 Task: Open Card Sales Call Scheduling in Board Social Media Community Building and Engagement to Workspace Content Marketing and add a team member Softage.2@softage.net, a label Yellow, a checklist Human Resources Management, an attachment from your computer, a color Yellow and finally, add a card description 'Research and apply for relevant industry certifications' and a comment 'Let us approach this task with an open mind and be willing to take risks to think outside the box.'. Add a start date 'Jan 06, 1900' with a due date 'Jan 06, 1900'
Action: Mouse moved to (96, 336)
Screenshot: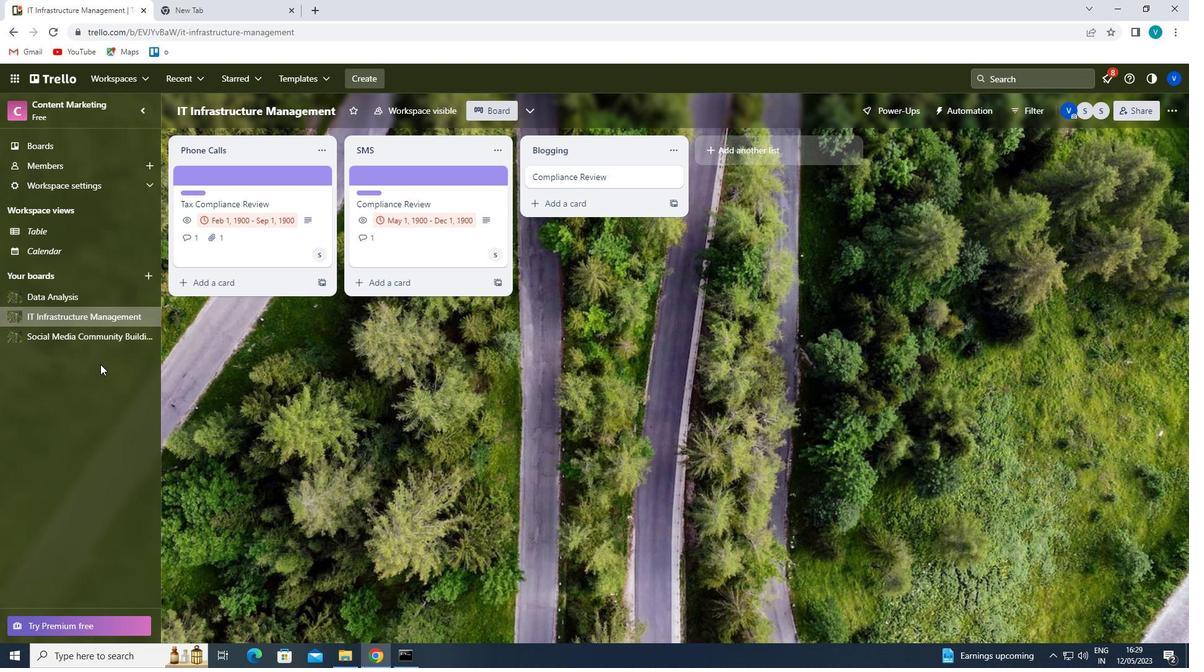 
Action: Mouse pressed left at (96, 336)
Screenshot: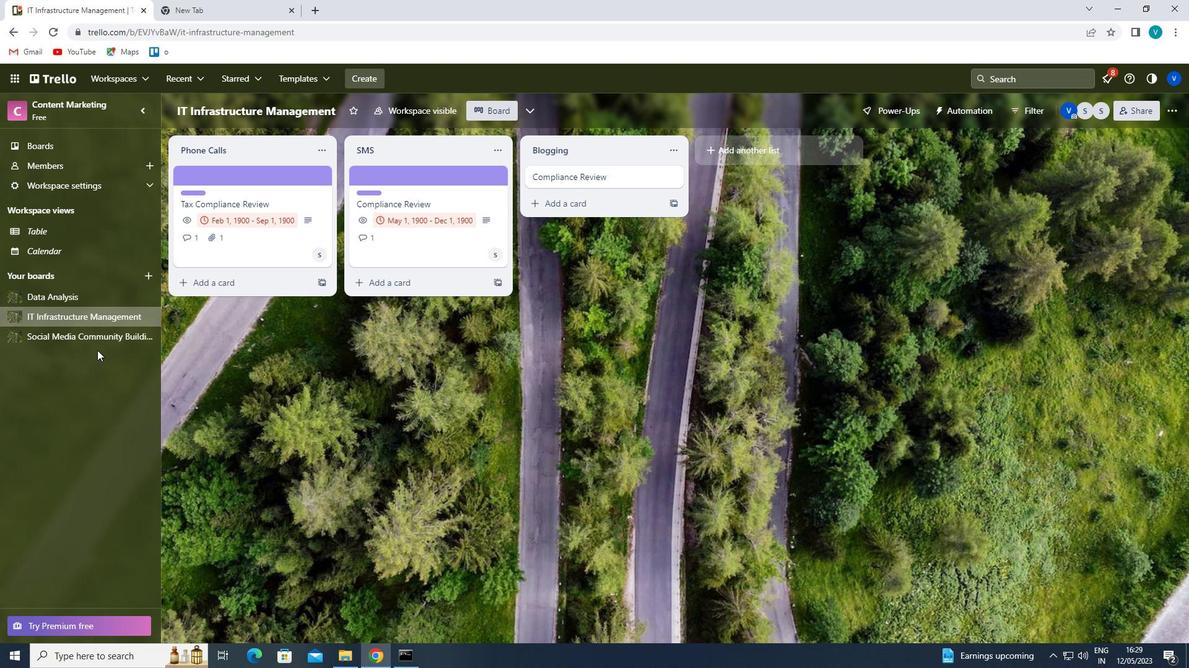 
Action: Mouse moved to (411, 174)
Screenshot: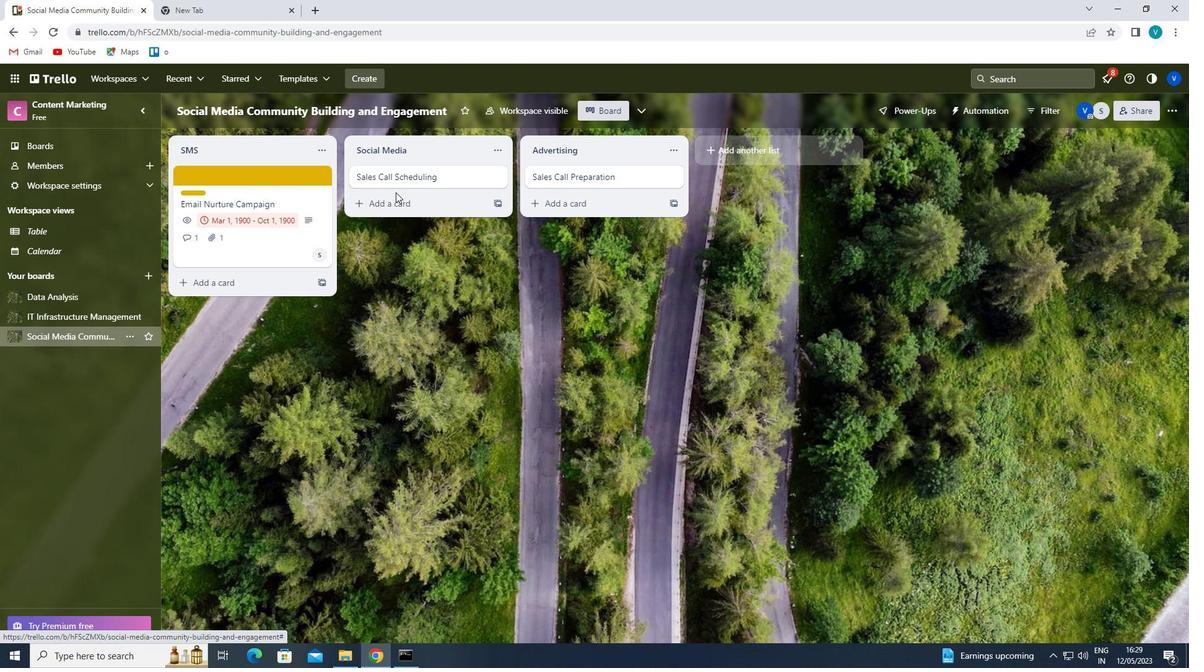 
Action: Mouse pressed left at (411, 174)
Screenshot: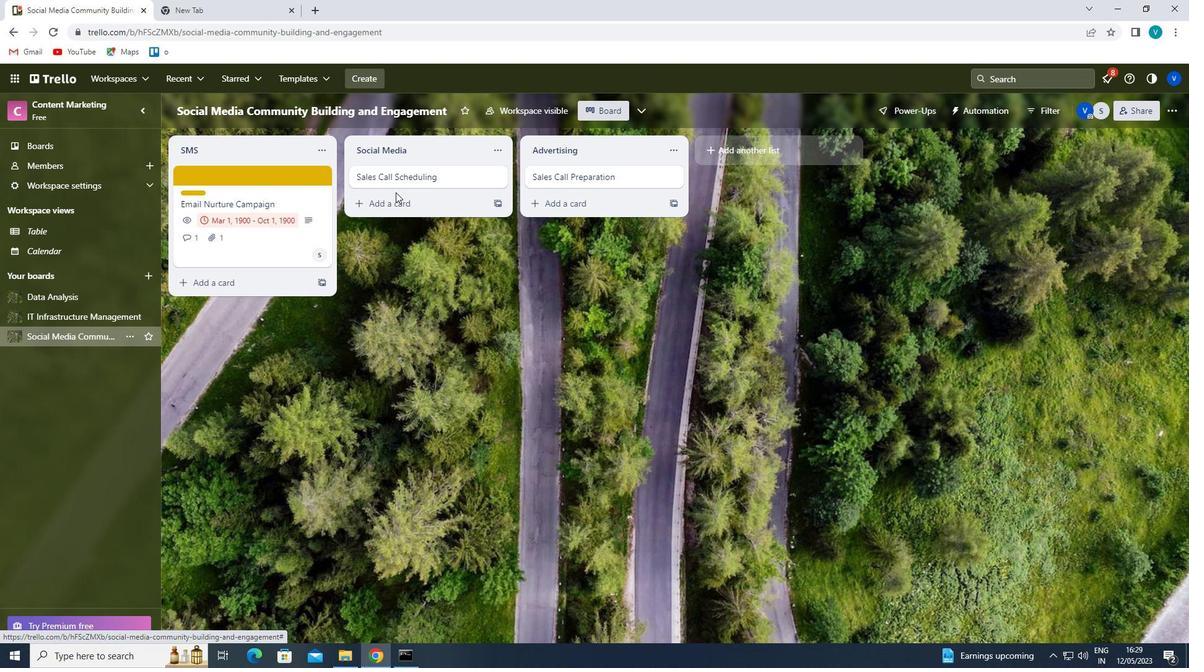 
Action: Mouse moved to (762, 216)
Screenshot: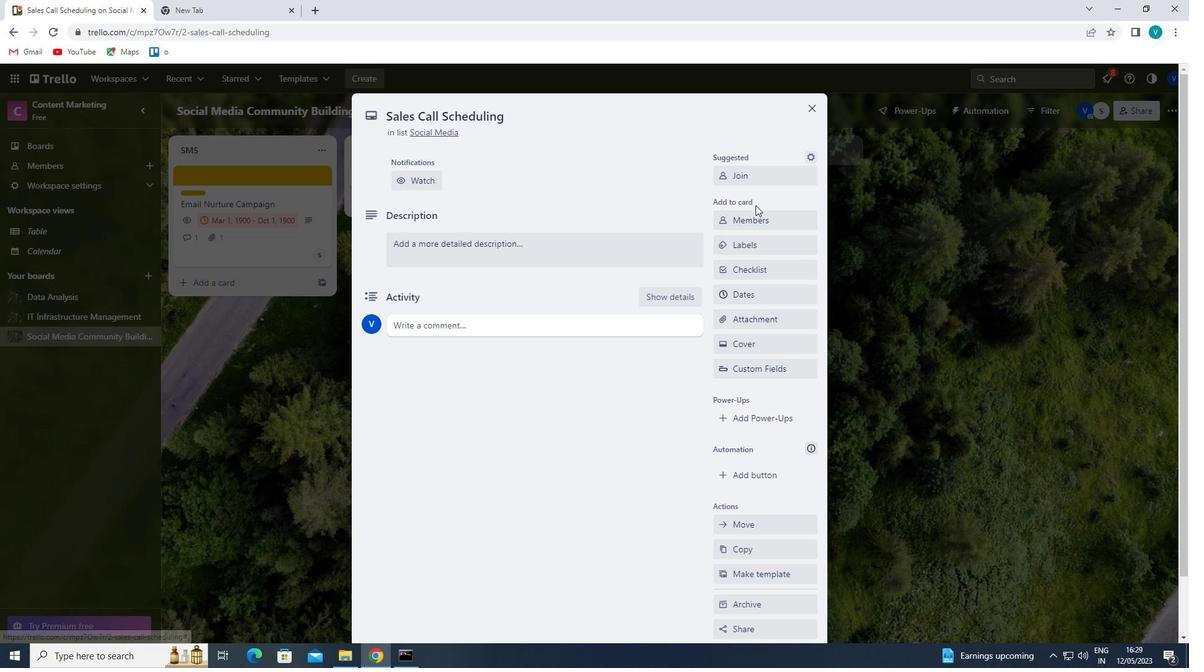 
Action: Mouse pressed left at (762, 216)
Screenshot: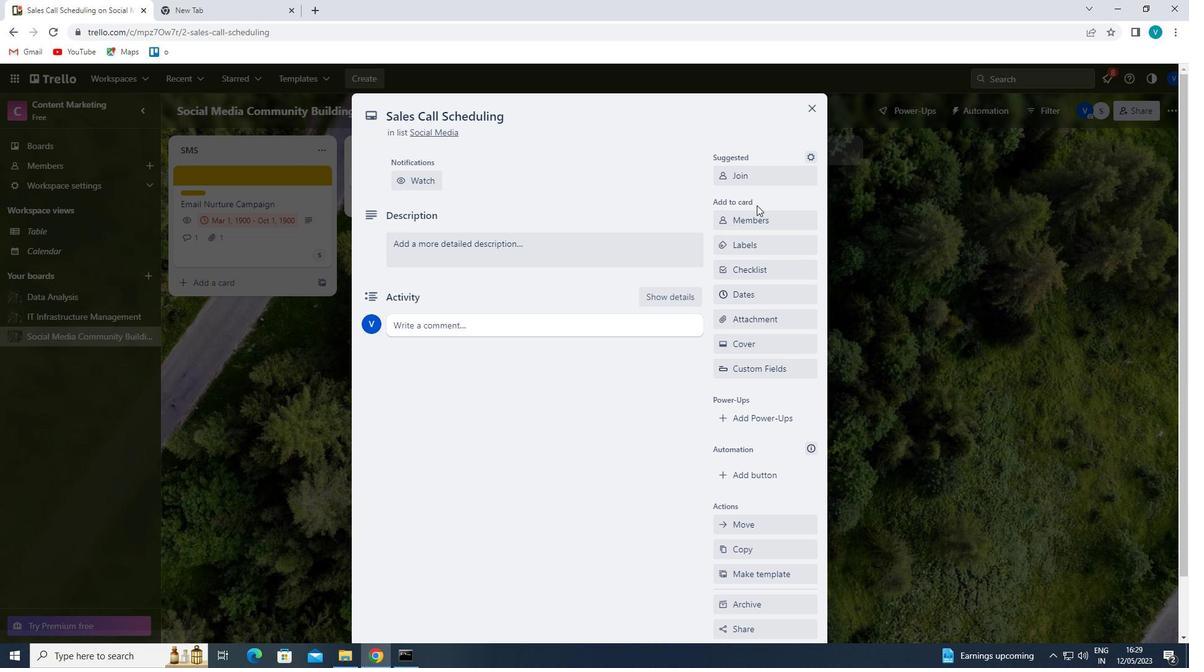 
Action: Mouse moved to (740, 271)
Screenshot: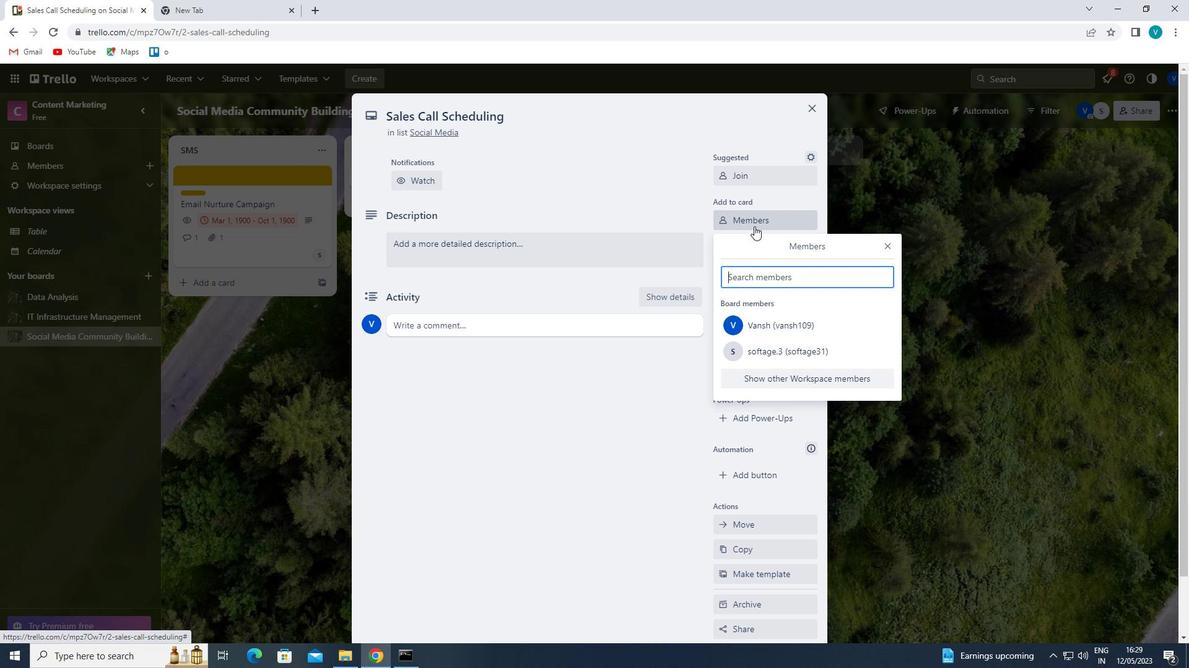 
Action: Mouse pressed left at (740, 271)
Screenshot: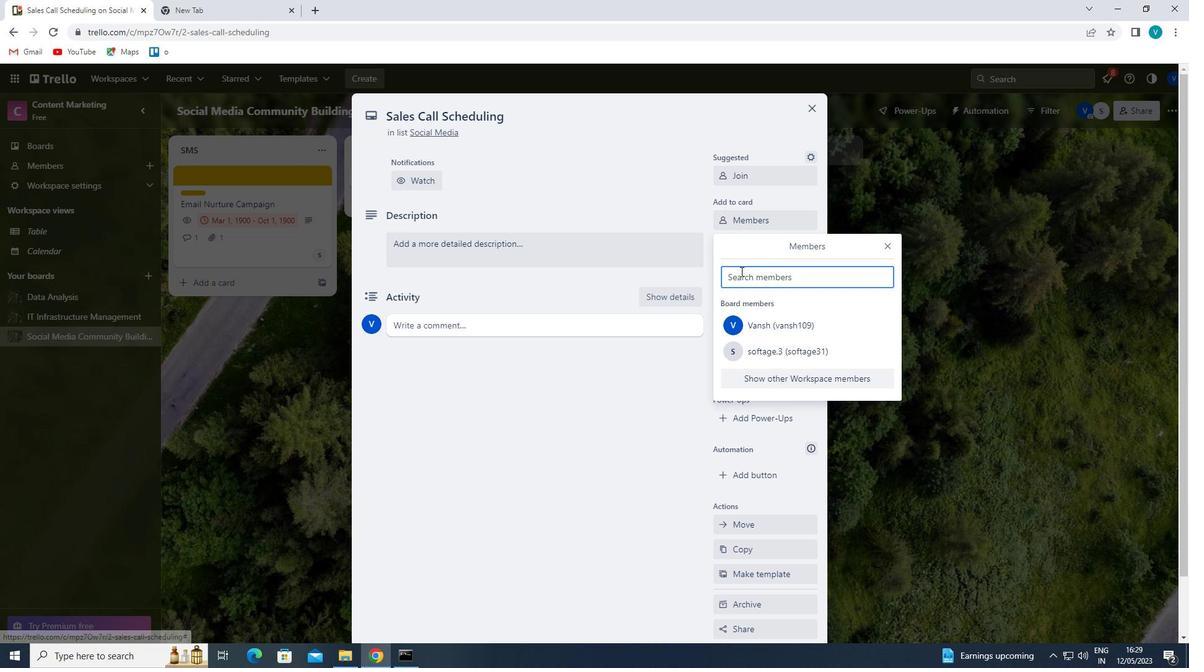 
Action: Key pressed <Key.shift>SOFT
Screenshot: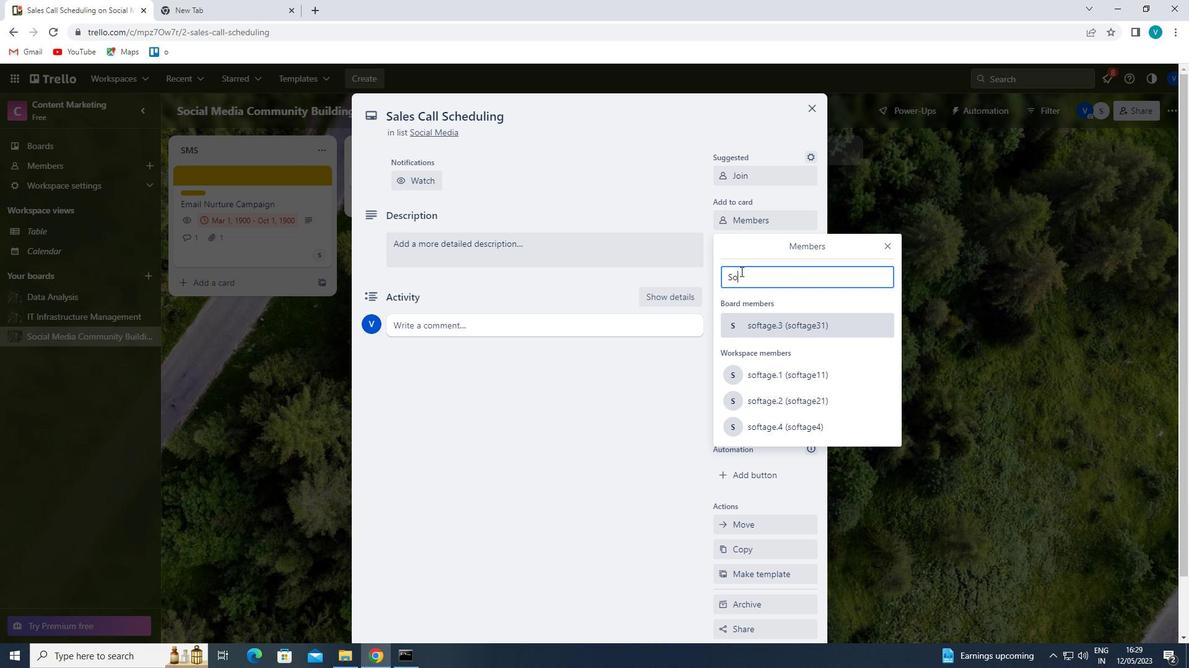 
Action: Mouse moved to (780, 399)
Screenshot: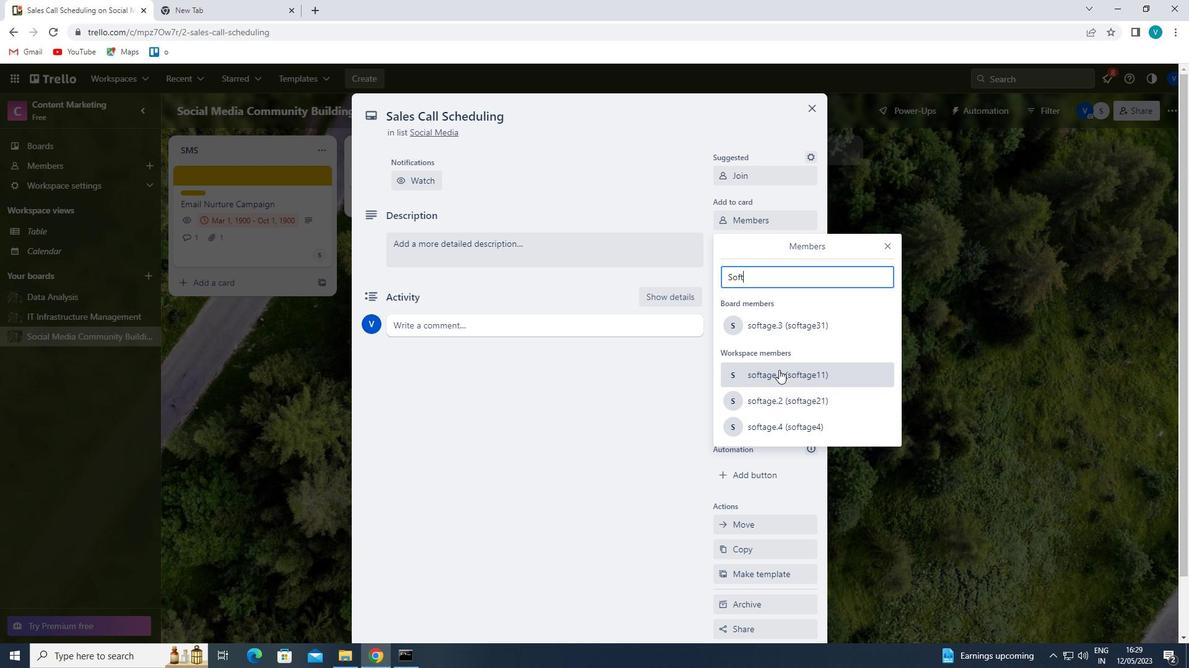 
Action: Mouse pressed left at (780, 399)
Screenshot: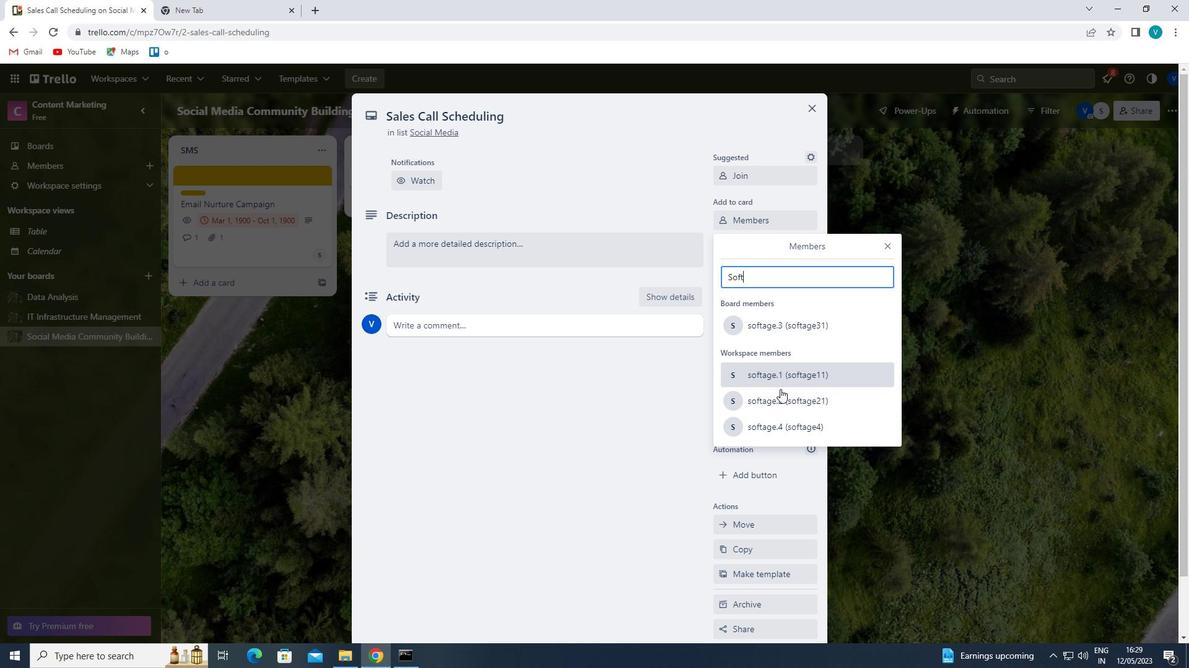 
Action: Mouse moved to (887, 244)
Screenshot: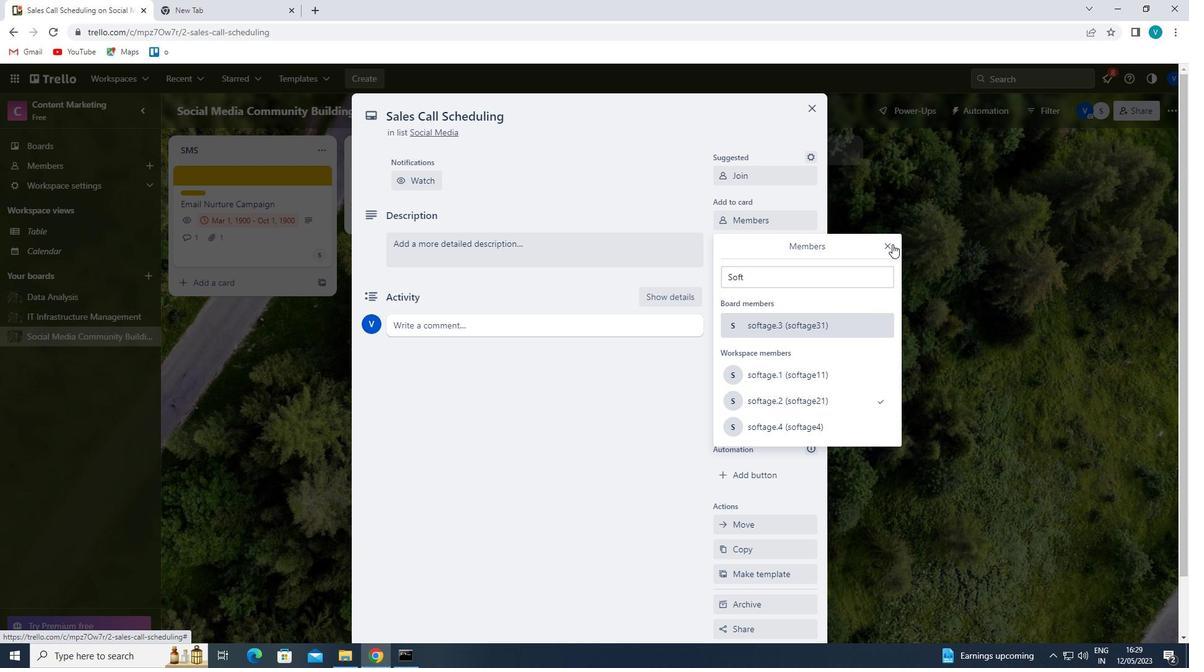 
Action: Mouse pressed left at (887, 244)
Screenshot: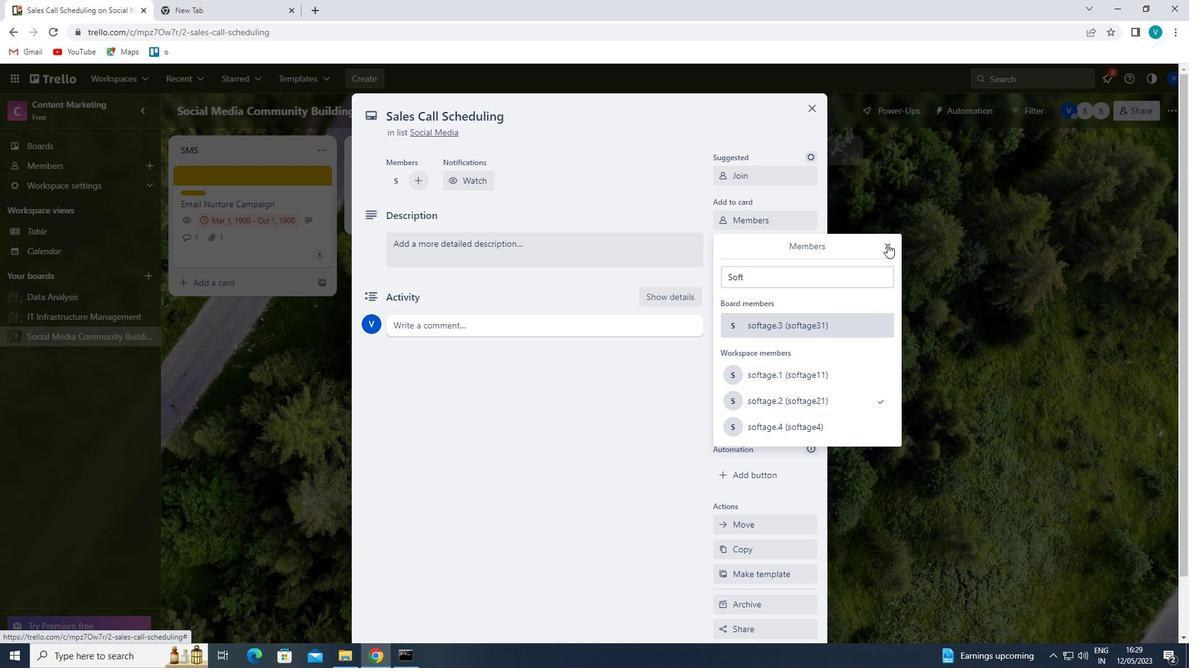 
Action: Mouse moved to (759, 245)
Screenshot: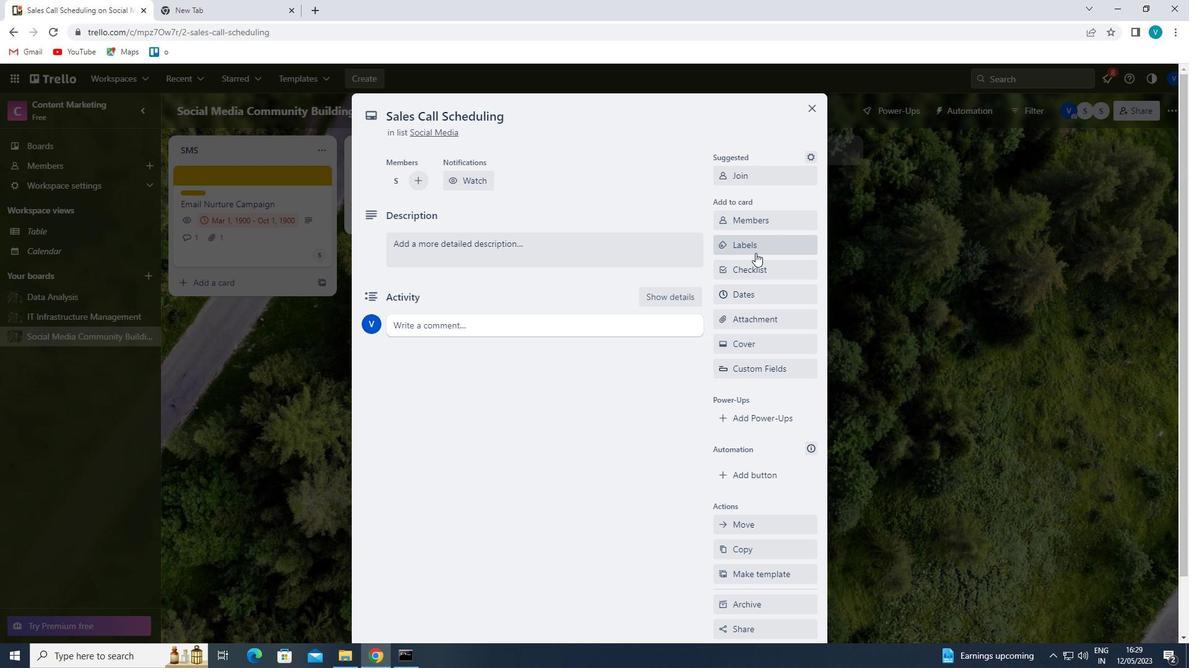 
Action: Mouse pressed left at (759, 245)
Screenshot: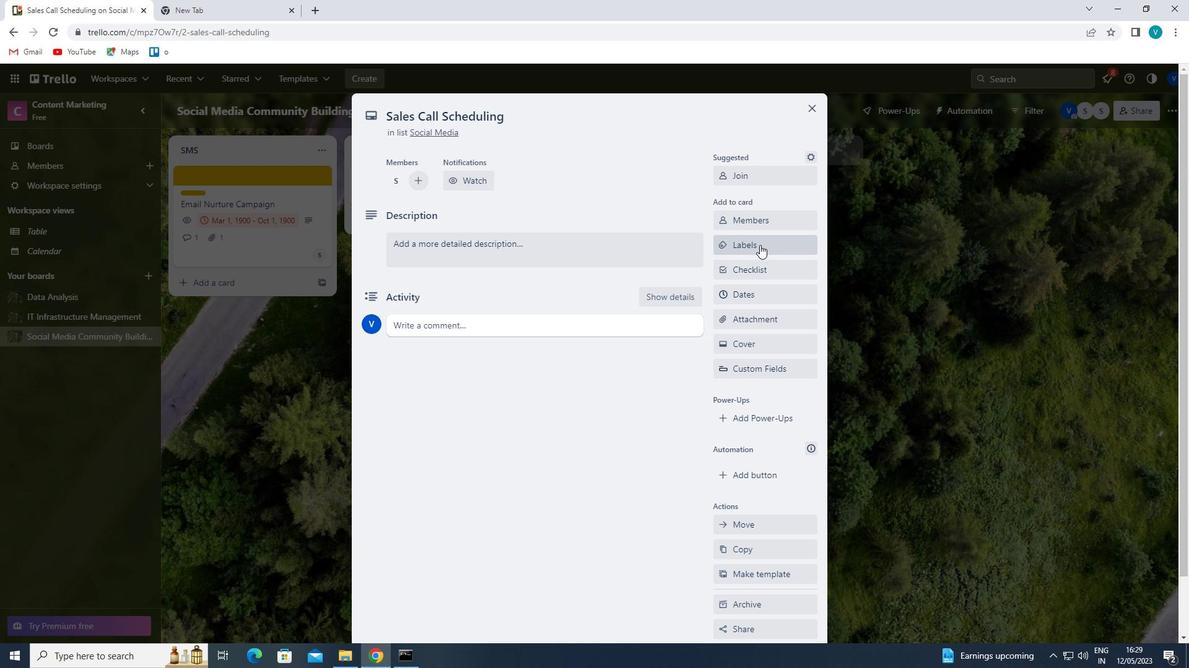 
Action: Mouse moved to (792, 368)
Screenshot: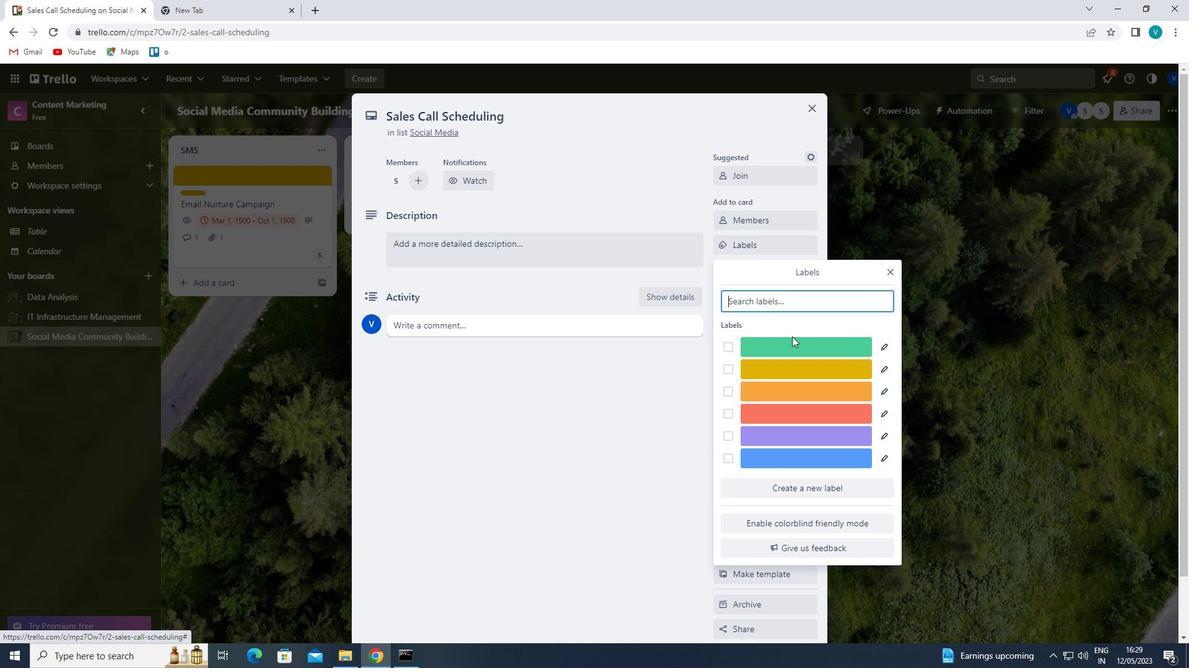 
Action: Mouse pressed left at (792, 368)
Screenshot: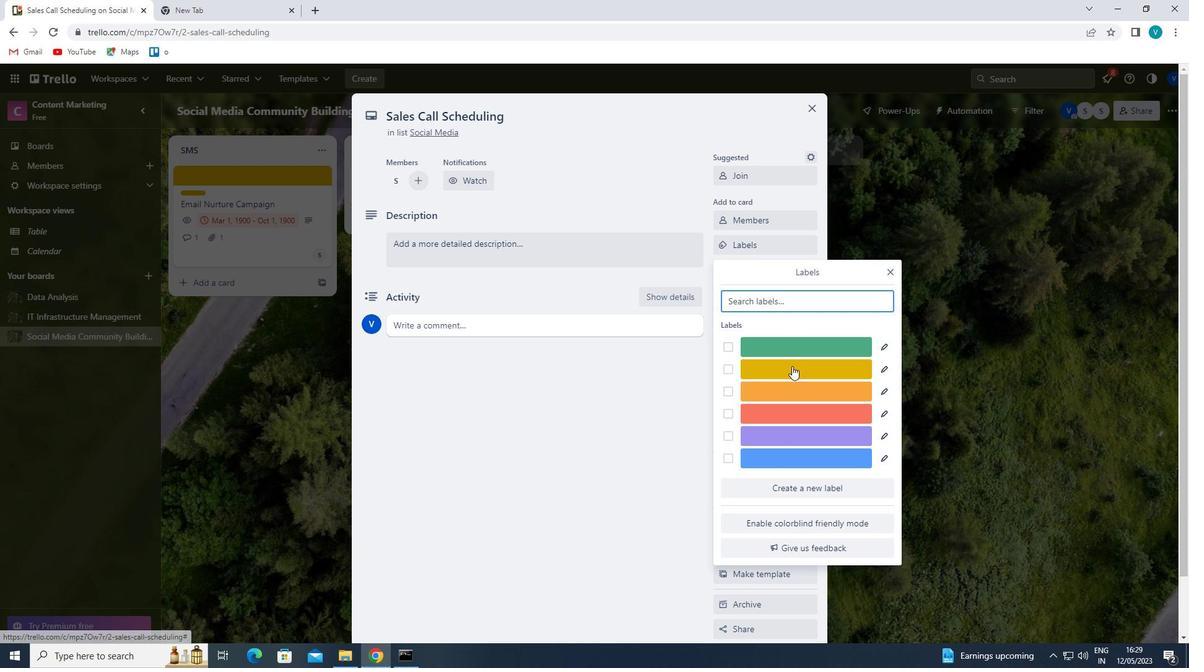
Action: Mouse moved to (891, 271)
Screenshot: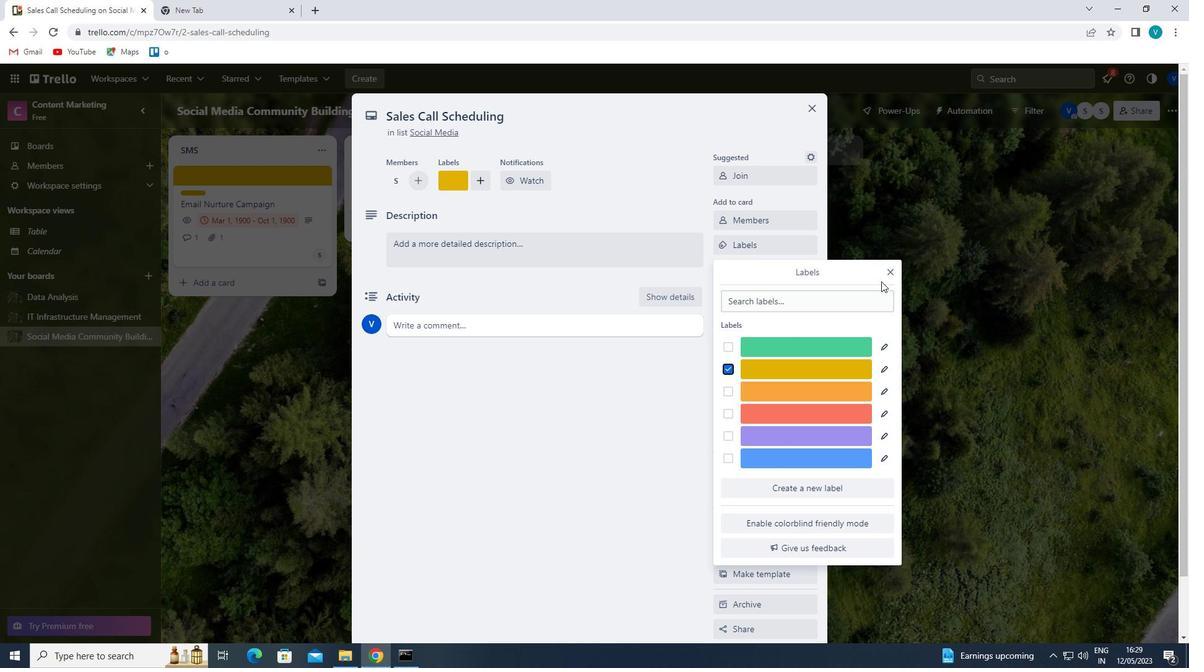 
Action: Mouse pressed left at (891, 271)
Screenshot: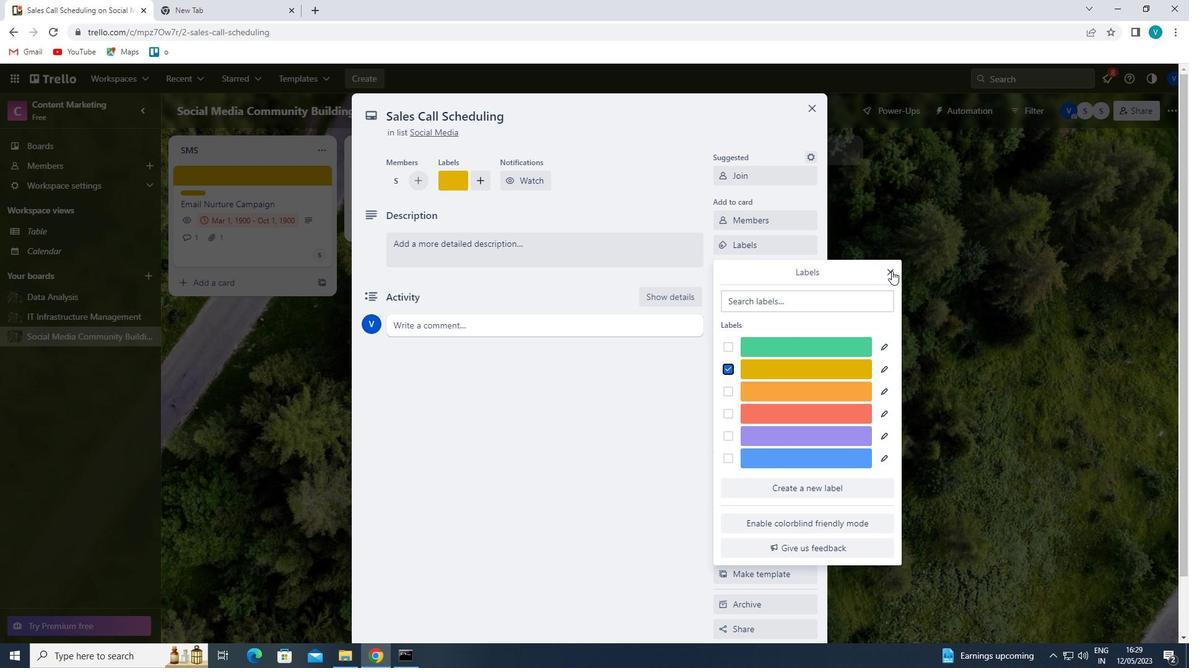 
Action: Mouse moved to (764, 273)
Screenshot: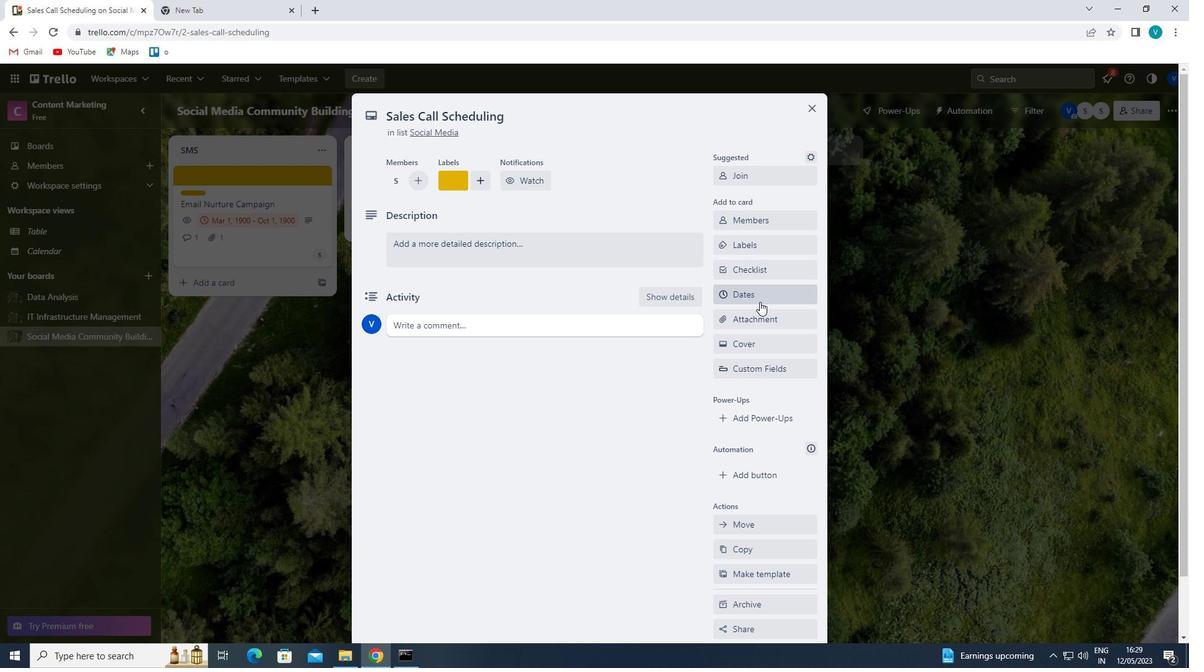 
Action: Mouse pressed left at (764, 273)
Screenshot: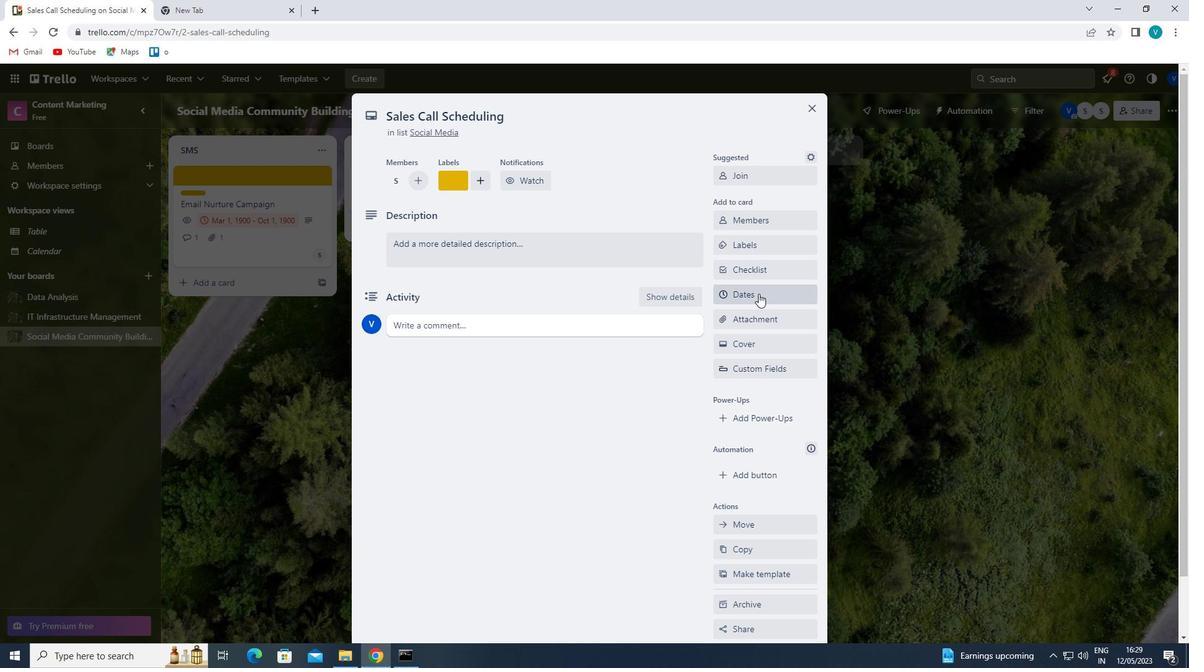 
Action: Mouse moved to (769, 300)
Screenshot: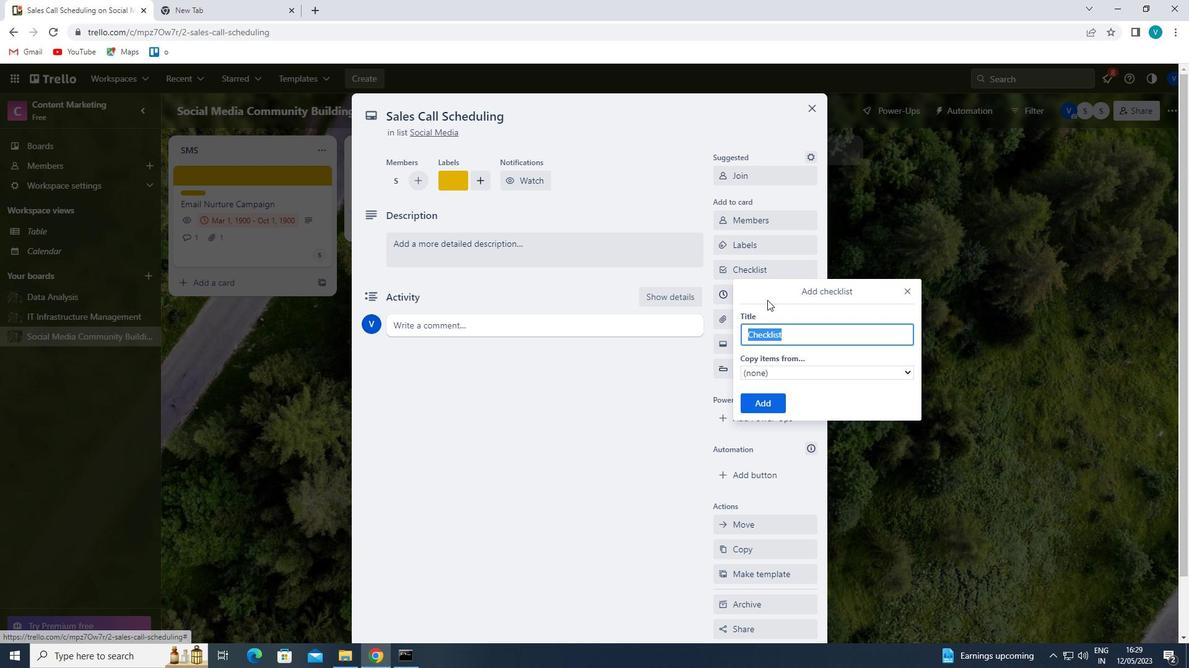 
Action: Key pressed <Key.shift>HUMAN
Screenshot: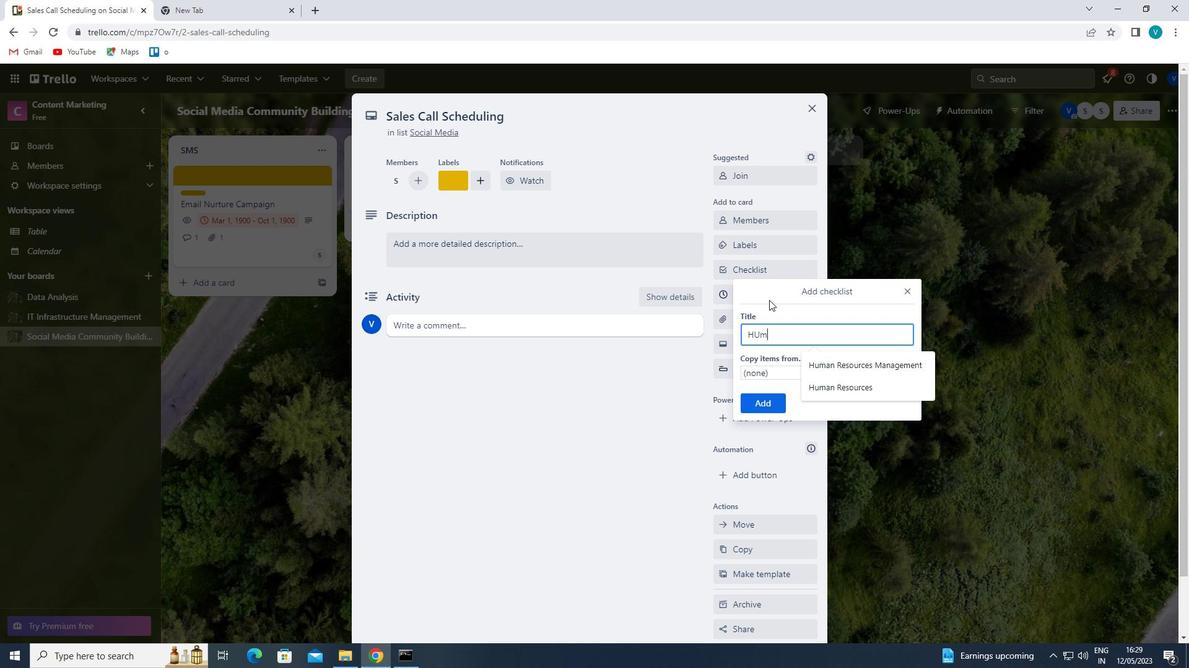 
Action: Mouse moved to (849, 361)
Screenshot: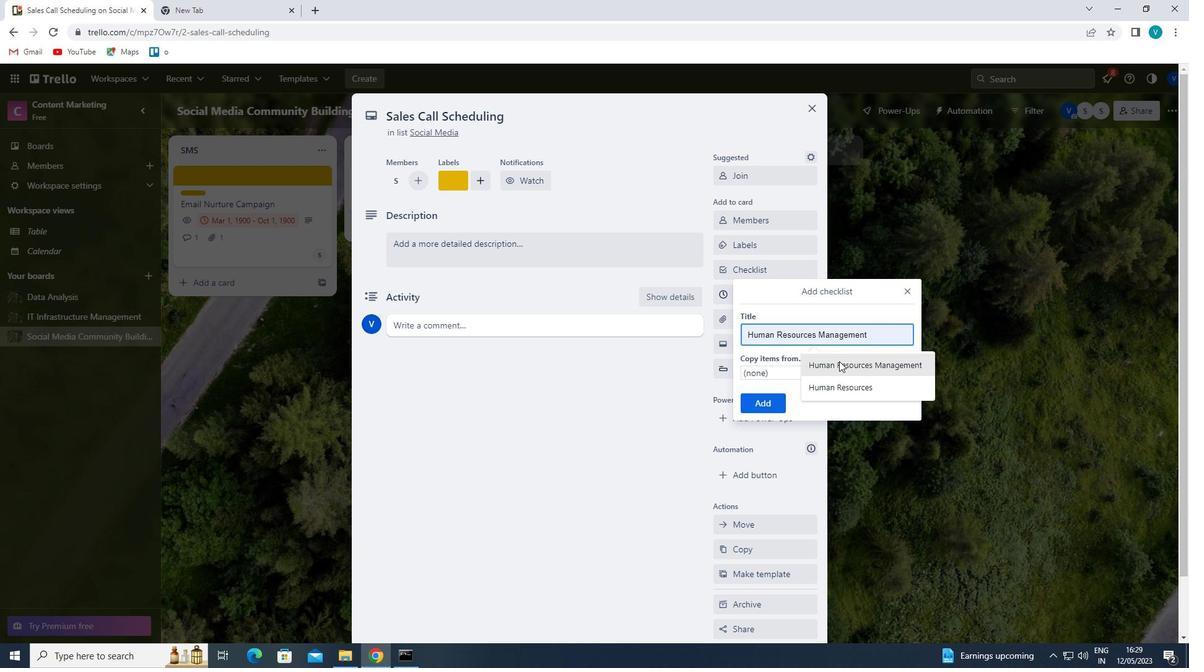 
Action: Mouse pressed left at (849, 361)
Screenshot: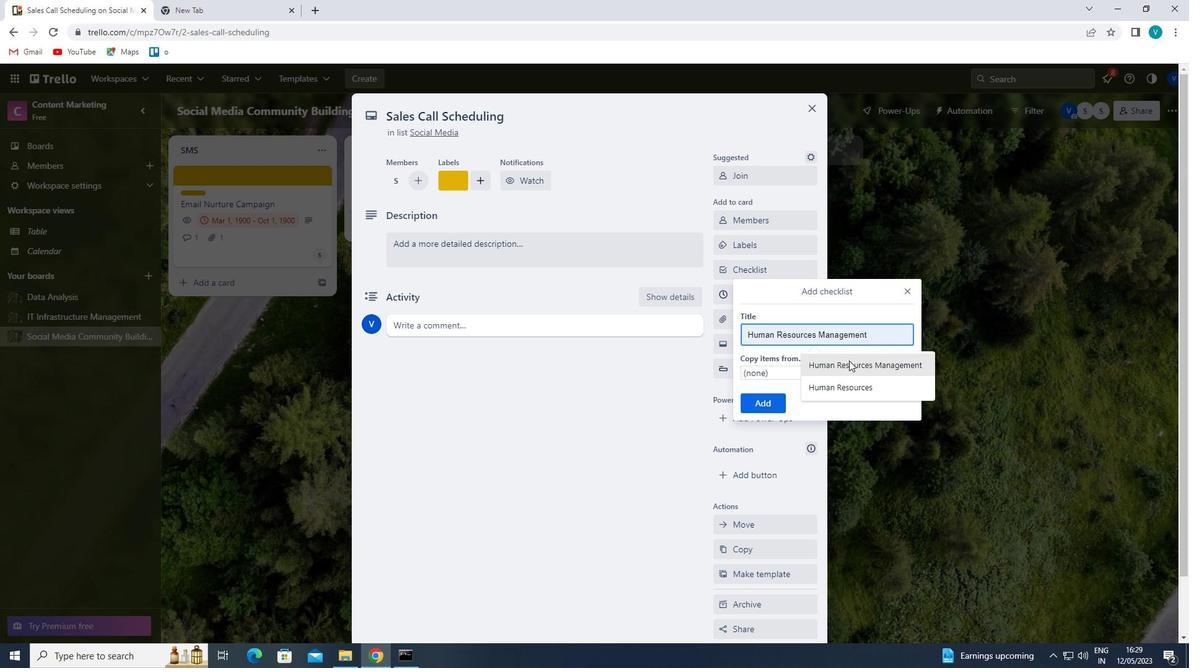 
Action: Mouse moved to (905, 290)
Screenshot: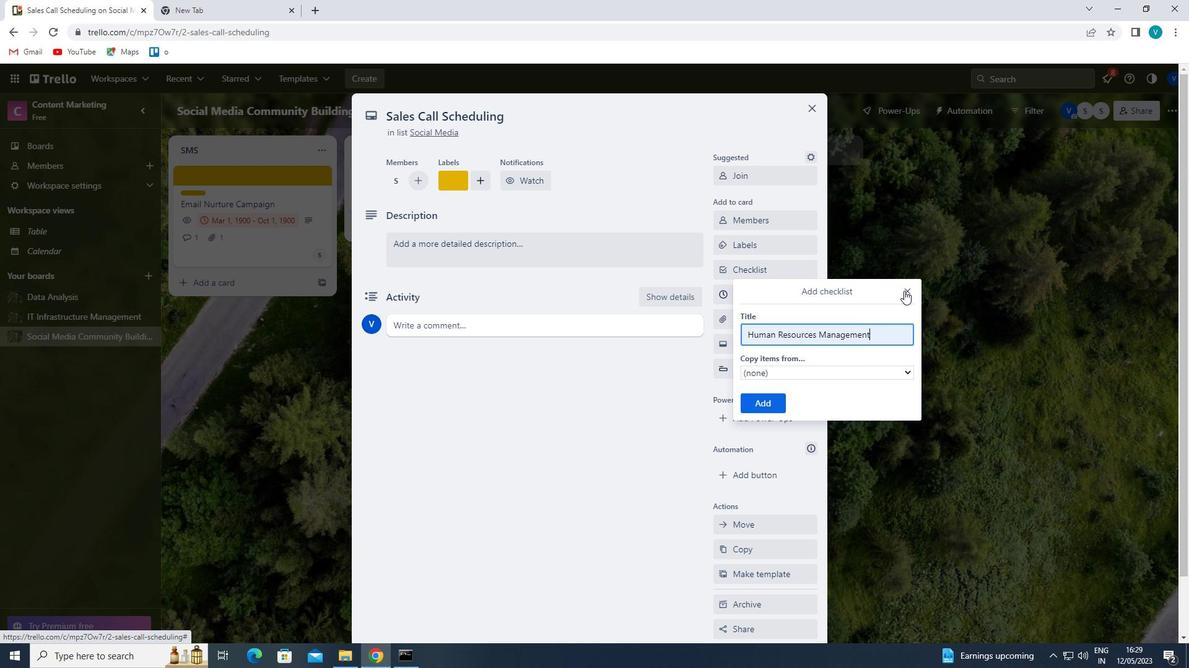 
Action: Mouse pressed left at (905, 290)
Screenshot: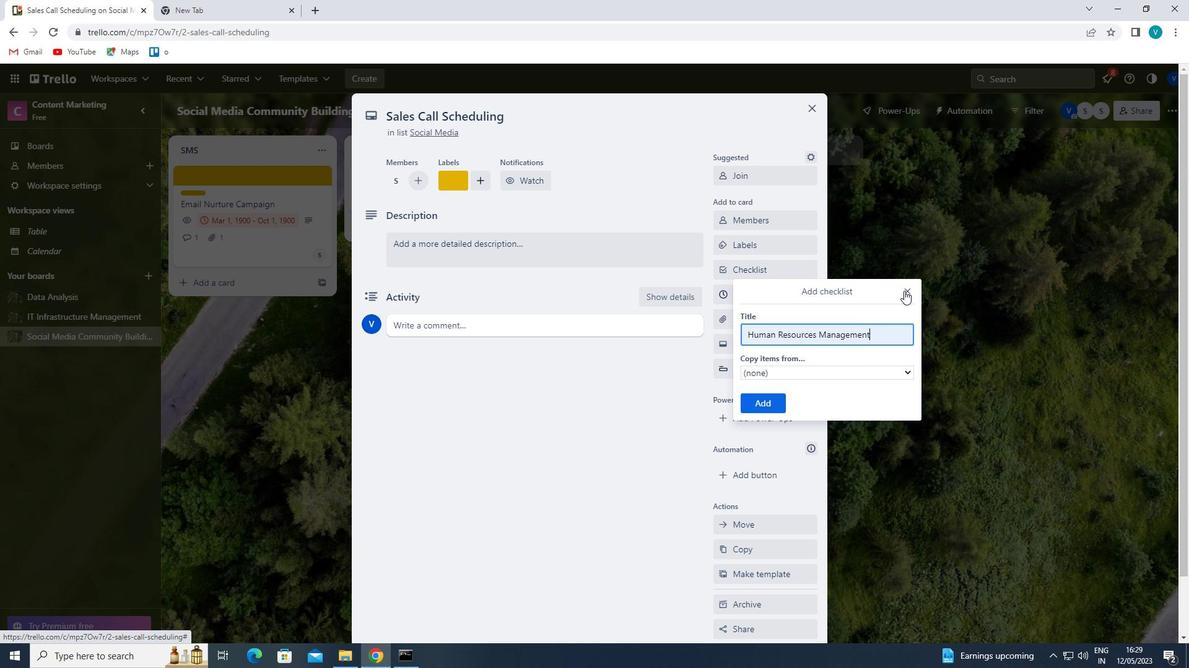 
Action: Mouse moved to (756, 277)
Screenshot: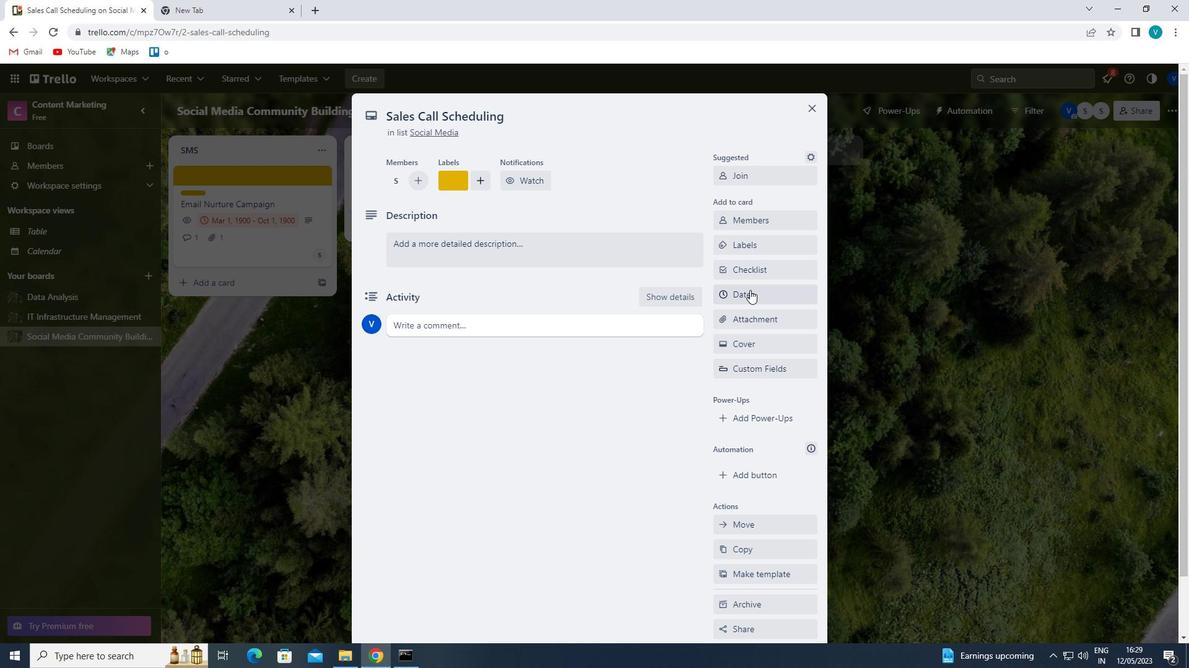 
Action: Mouse pressed left at (756, 277)
Screenshot: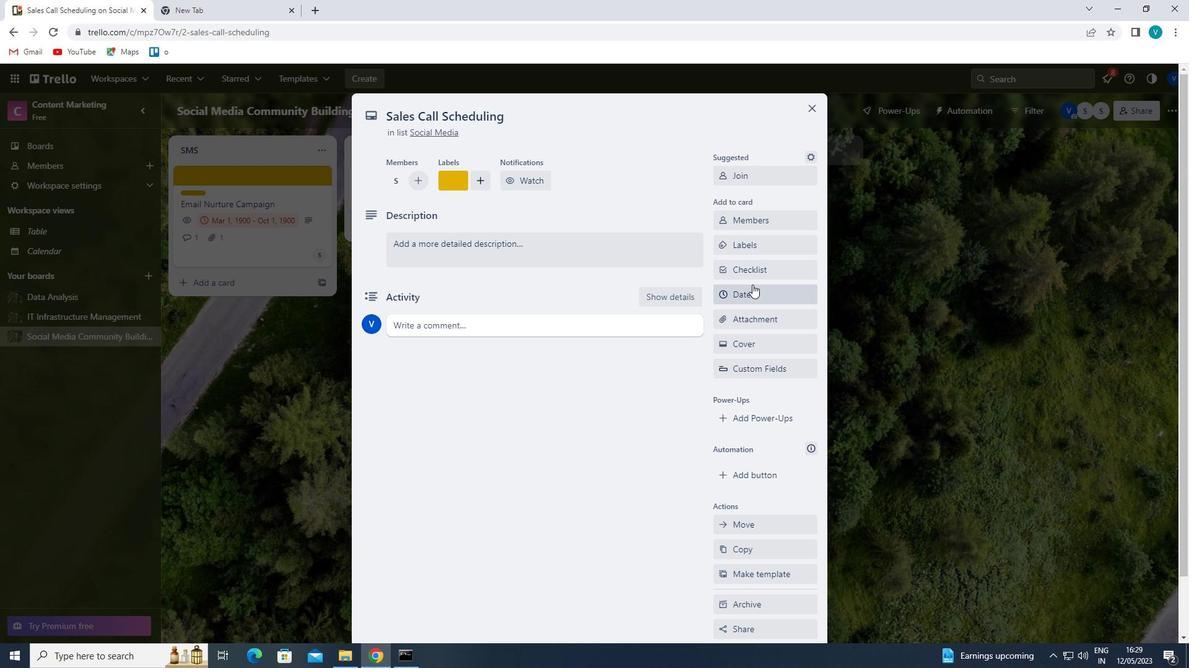 
Action: Mouse moved to (753, 279)
Screenshot: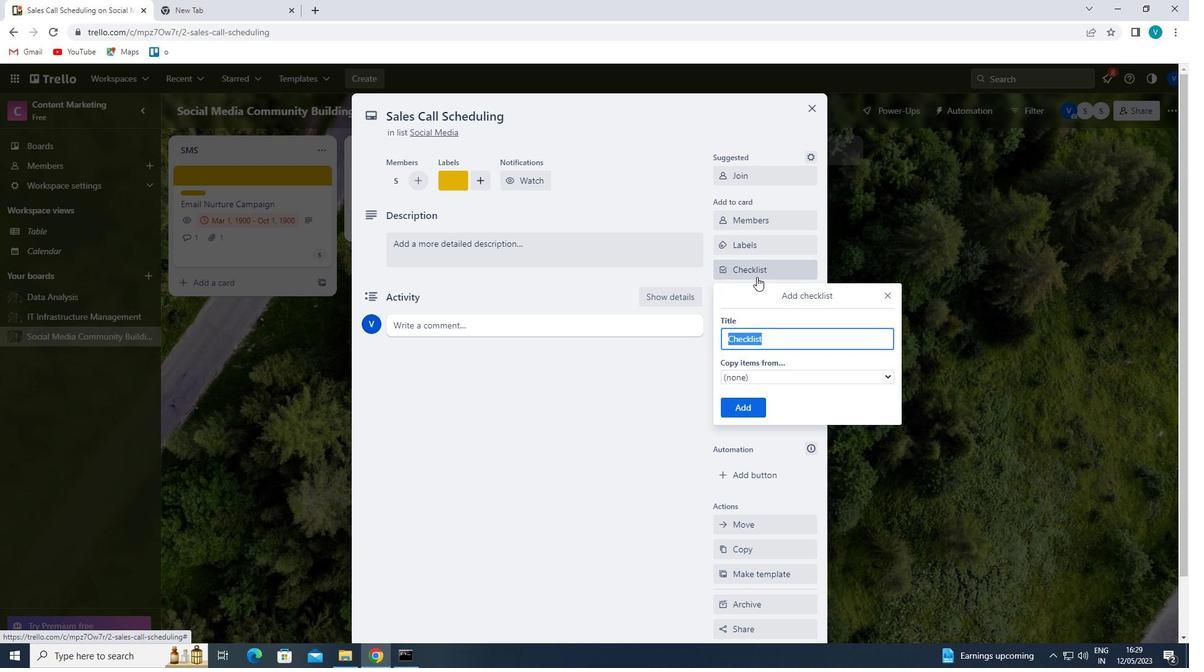 
Action: Key pressed <Key.shift>HUMAN<Key.space>
Screenshot: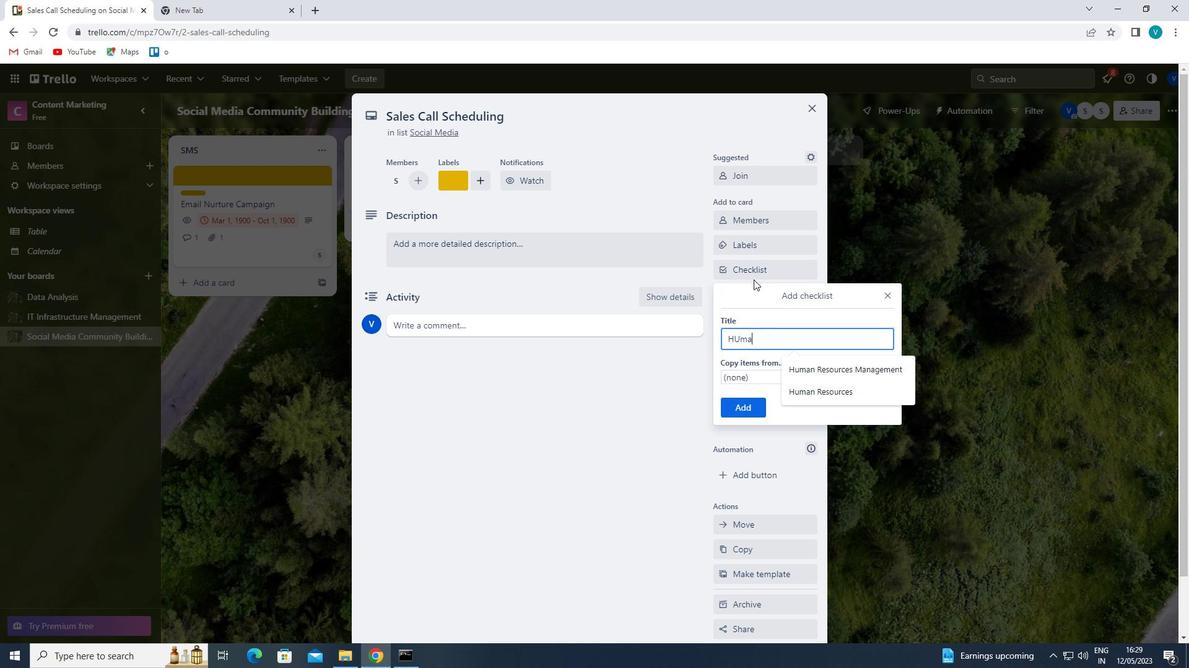
Action: Mouse moved to (840, 371)
Screenshot: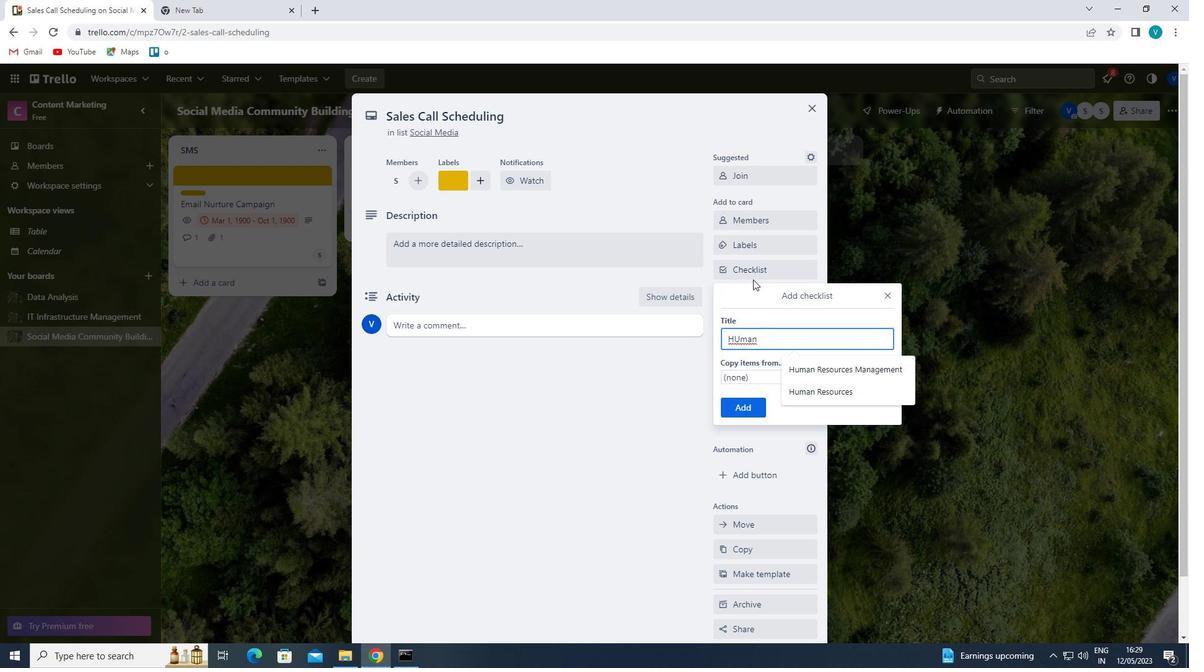 
Action: Mouse pressed left at (840, 371)
Screenshot: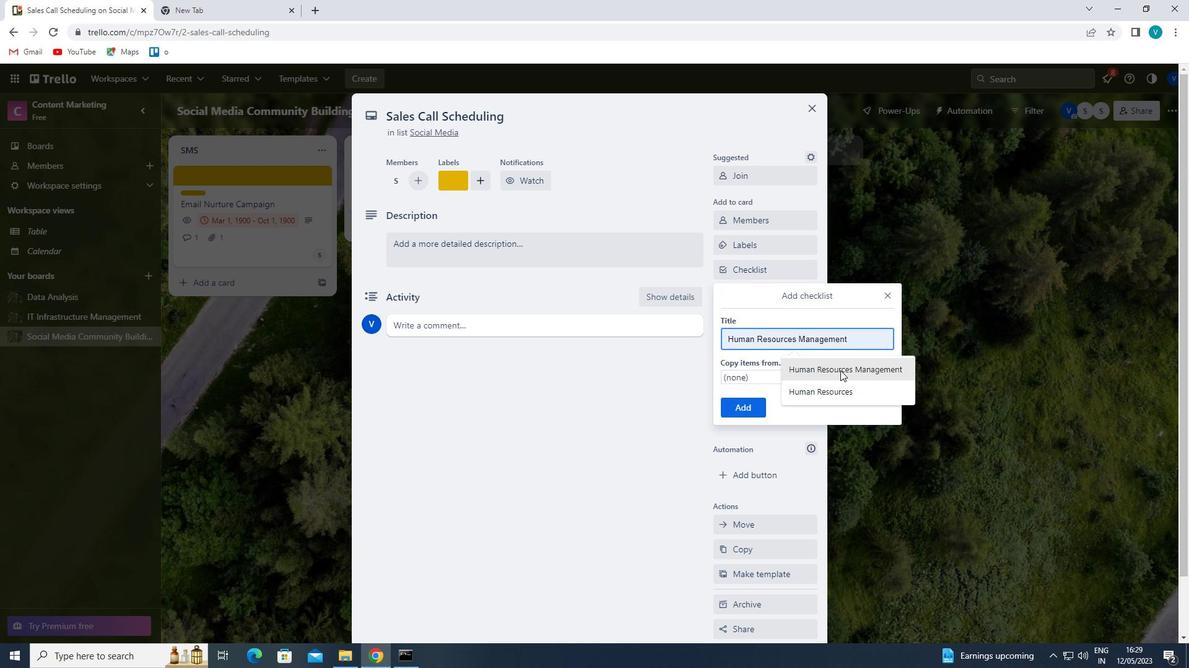 
Action: Mouse moved to (735, 408)
Screenshot: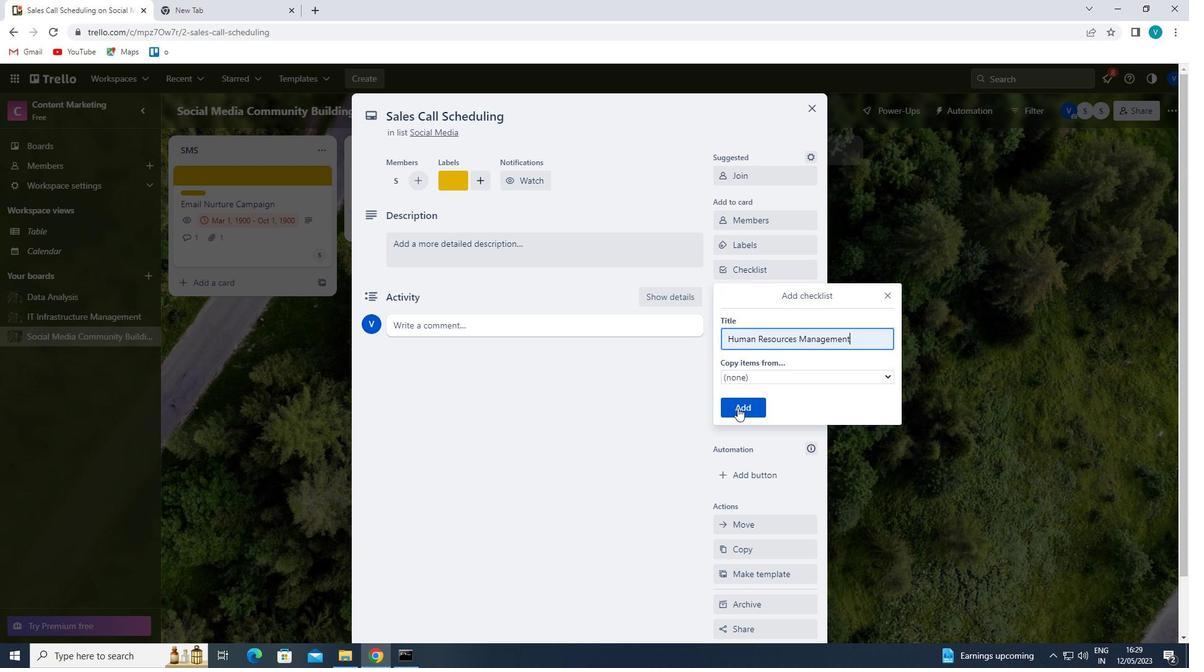 
Action: Mouse pressed left at (735, 408)
Screenshot: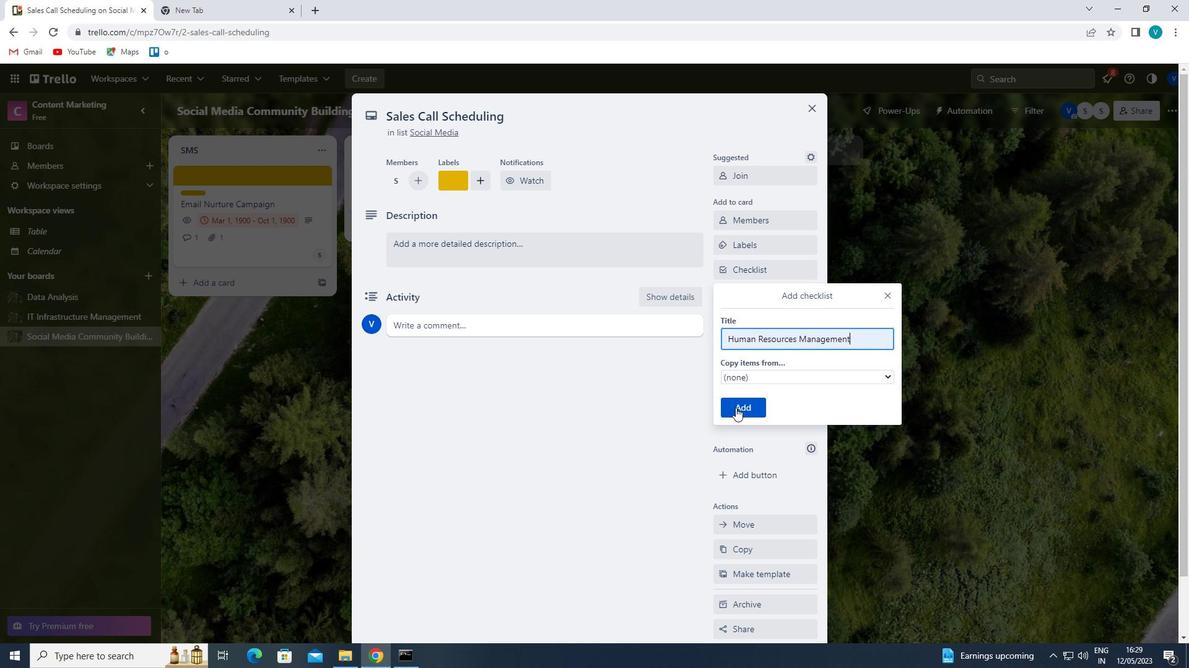 
Action: Mouse moved to (753, 317)
Screenshot: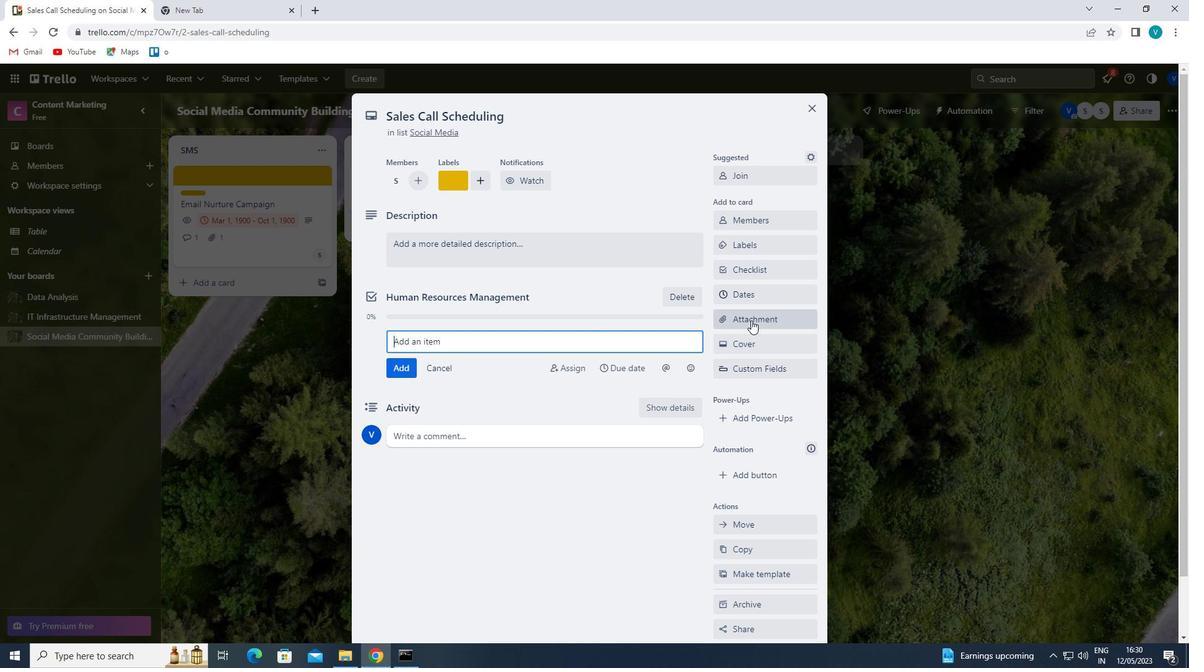
Action: Mouse pressed left at (753, 317)
Screenshot: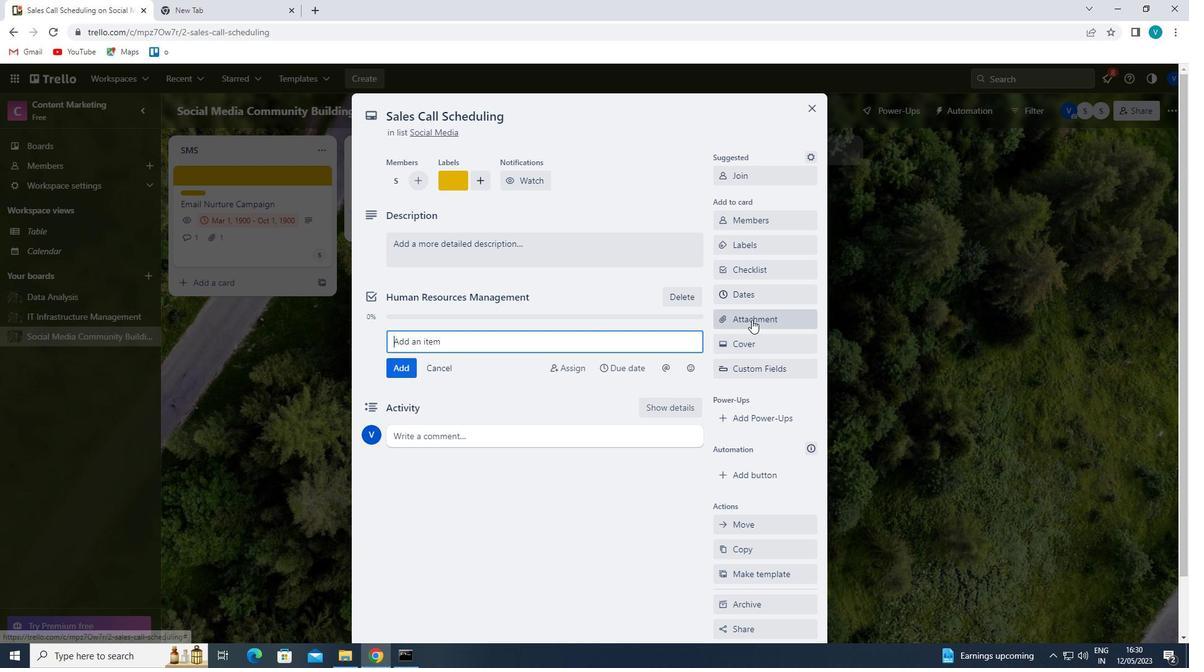 
Action: Mouse moved to (750, 371)
Screenshot: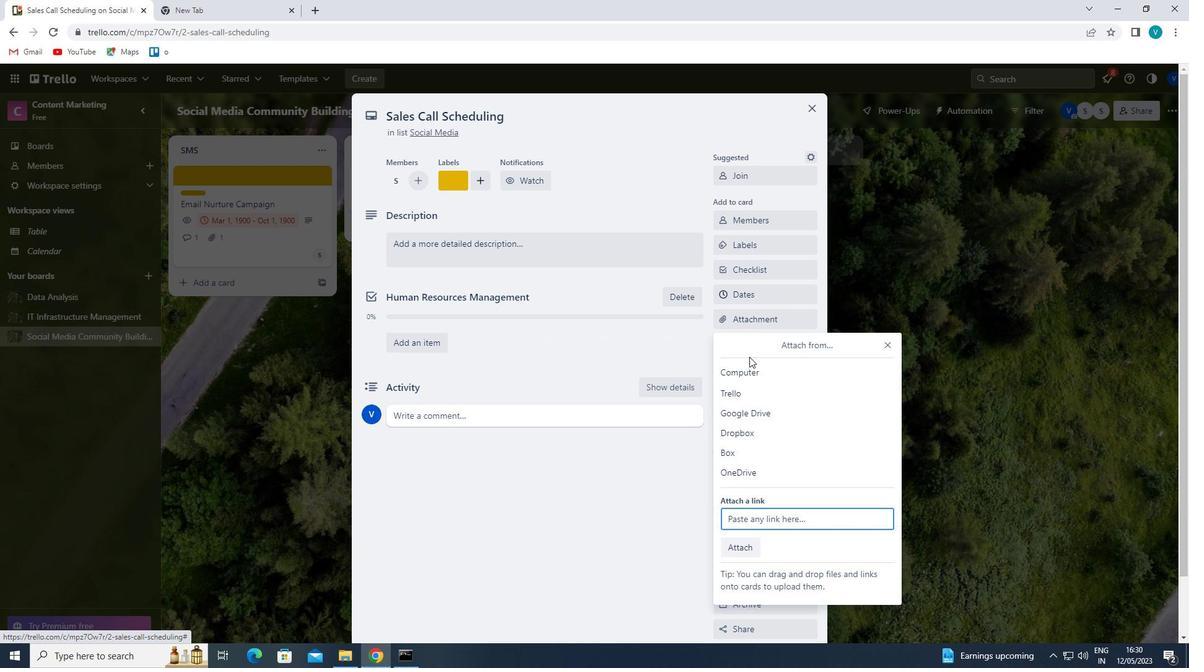 
Action: Mouse pressed left at (750, 371)
Screenshot: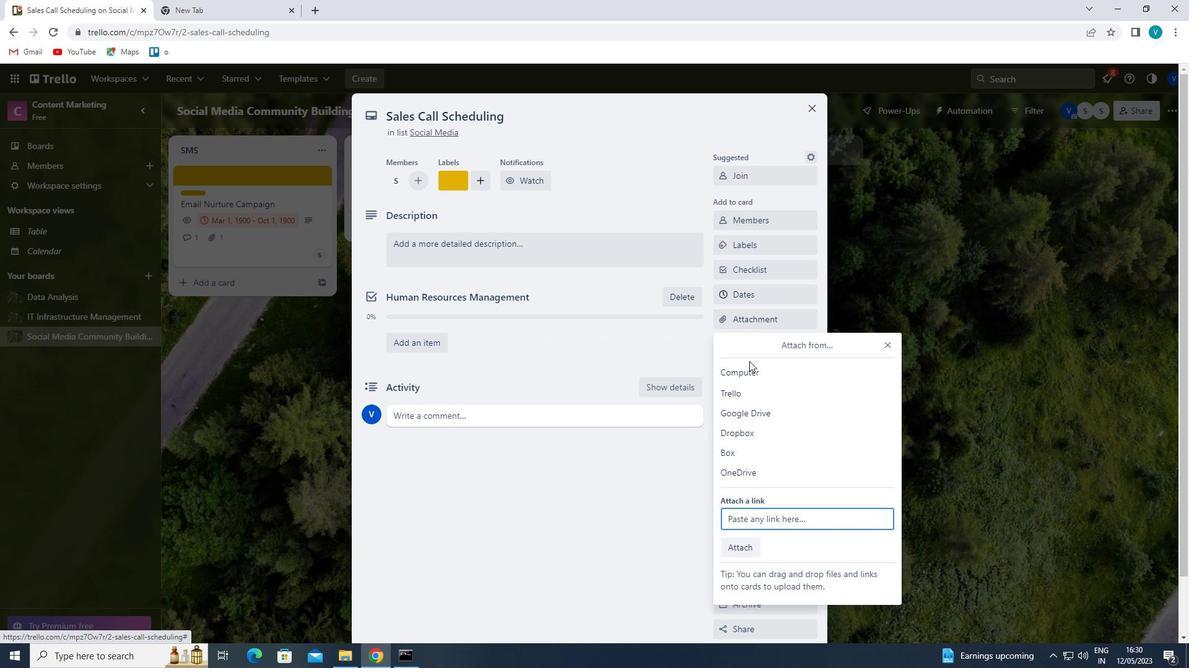 
Action: Mouse moved to (196, 220)
Screenshot: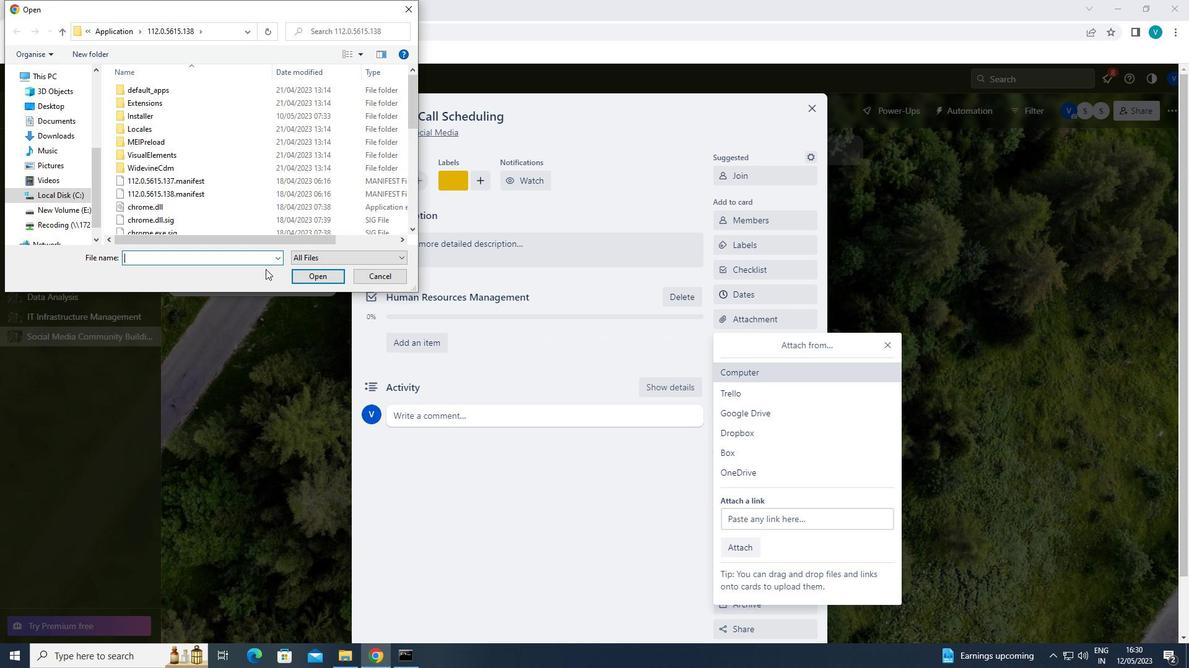 
Action: Mouse pressed left at (196, 220)
Screenshot: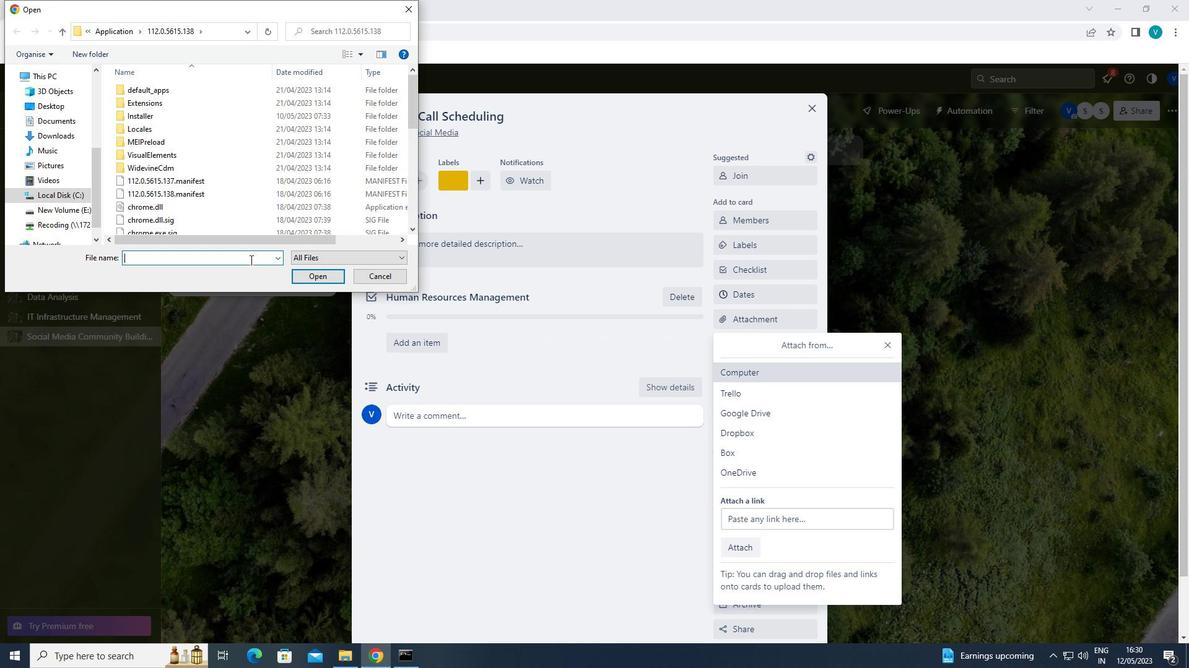 
Action: Mouse moved to (302, 273)
Screenshot: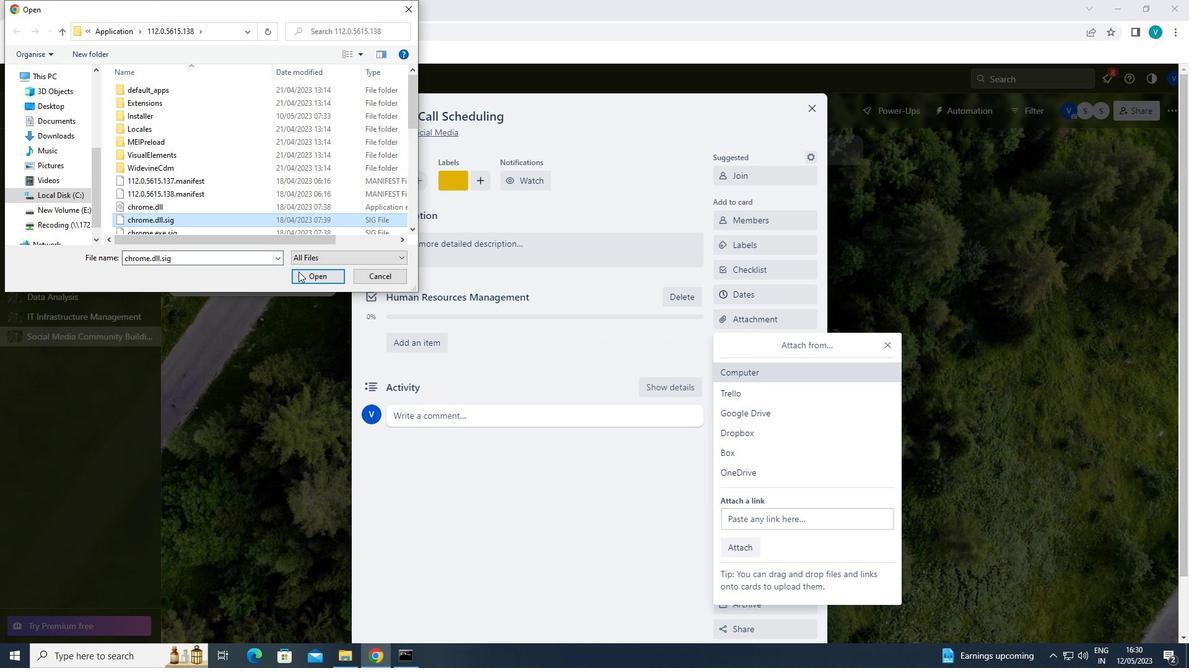 
Action: Mouse pressed left at (302, 273)
Screenshot: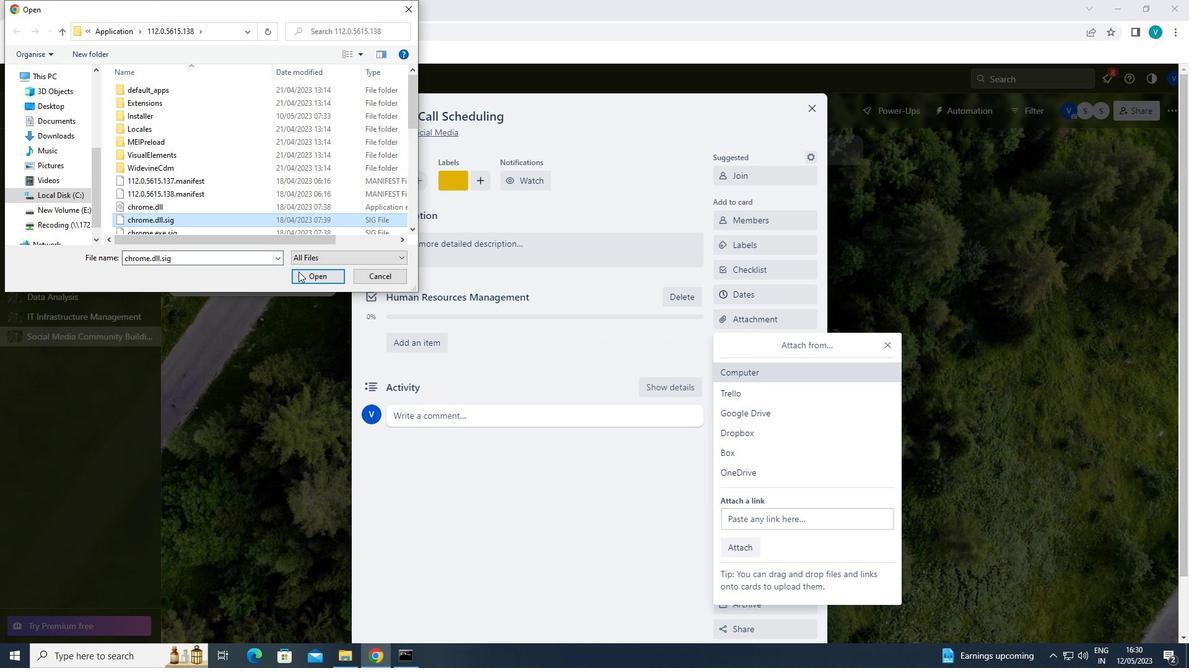 
Action: Mouse moved to (731, 344)
Screenshot: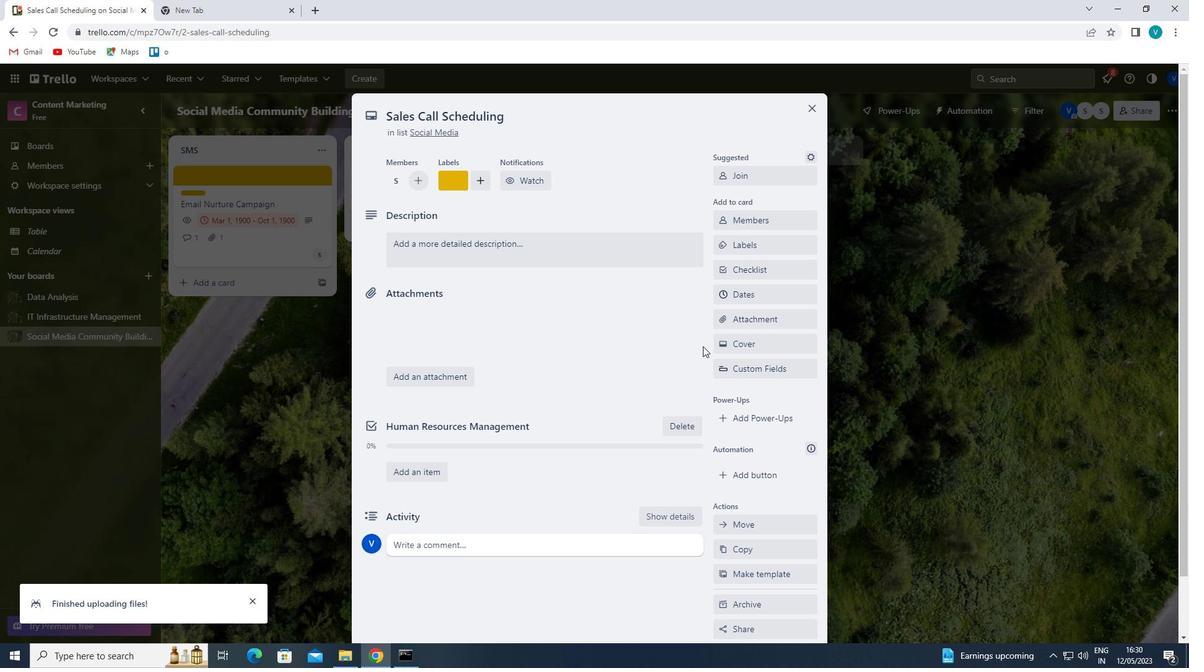 
Action: Mouse pressed left at (731, 344)
Screenshot: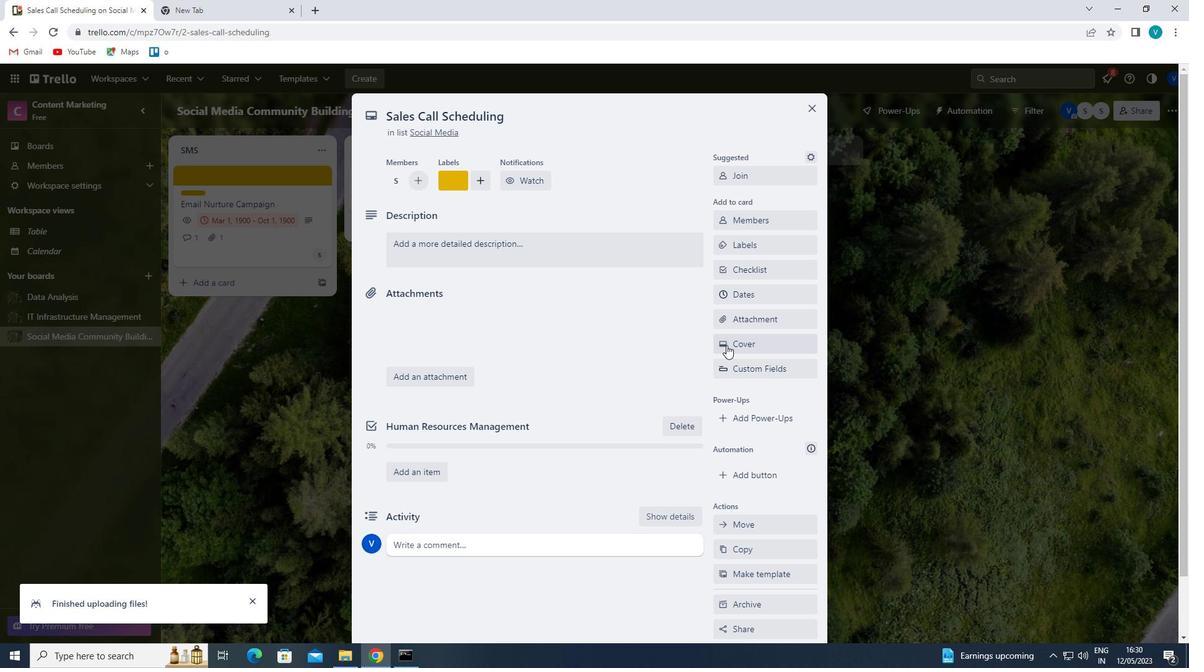 
Action: Mouse moved to (769, 398)
Screenshot: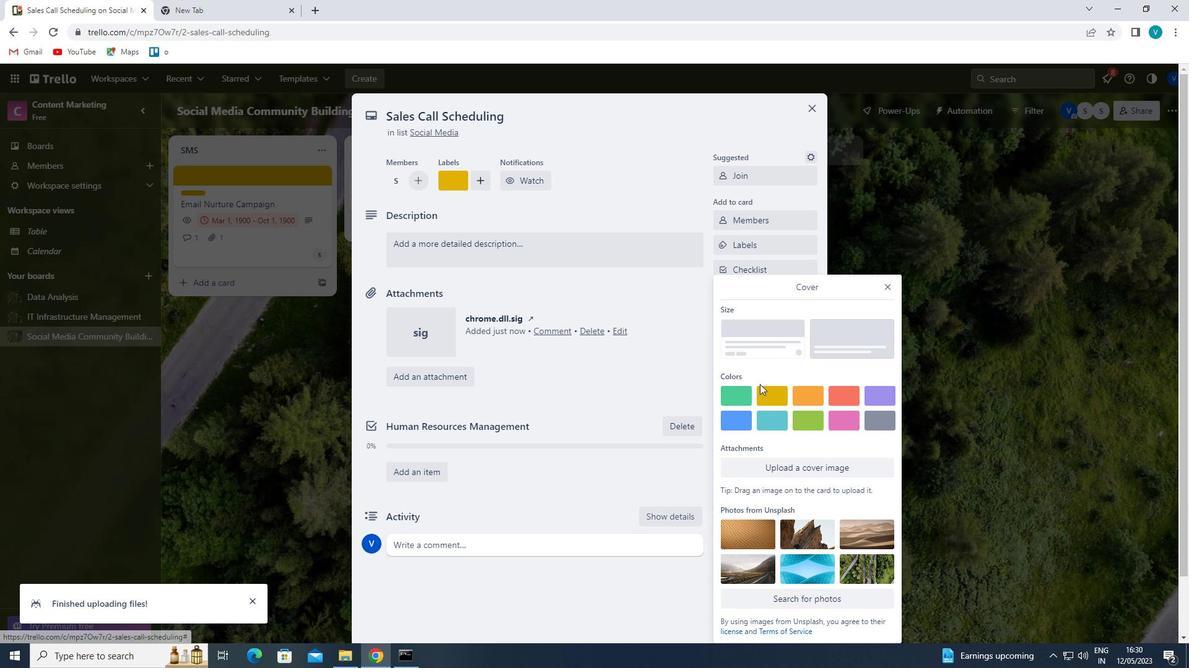 
Action: Mouse pressed left at (769, 398)
Screenshot: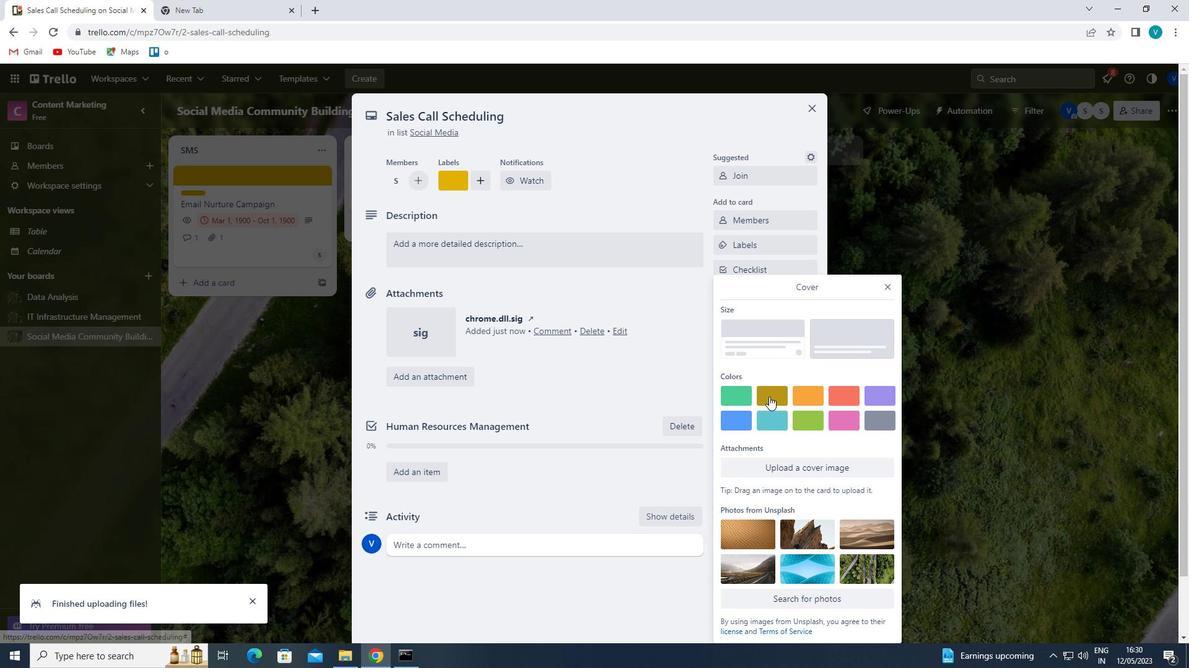 
Action: Mouse moved to (885, 261)
Screenshot: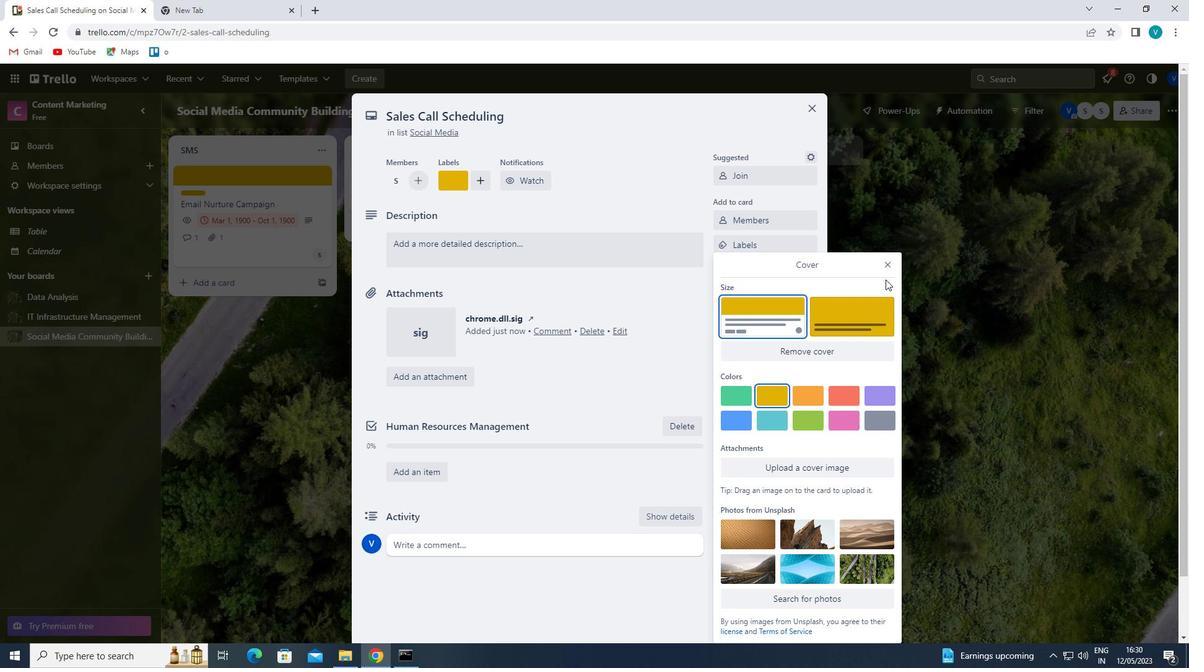 
Action: Mouse pressed left at (885, 261)
Screenshot: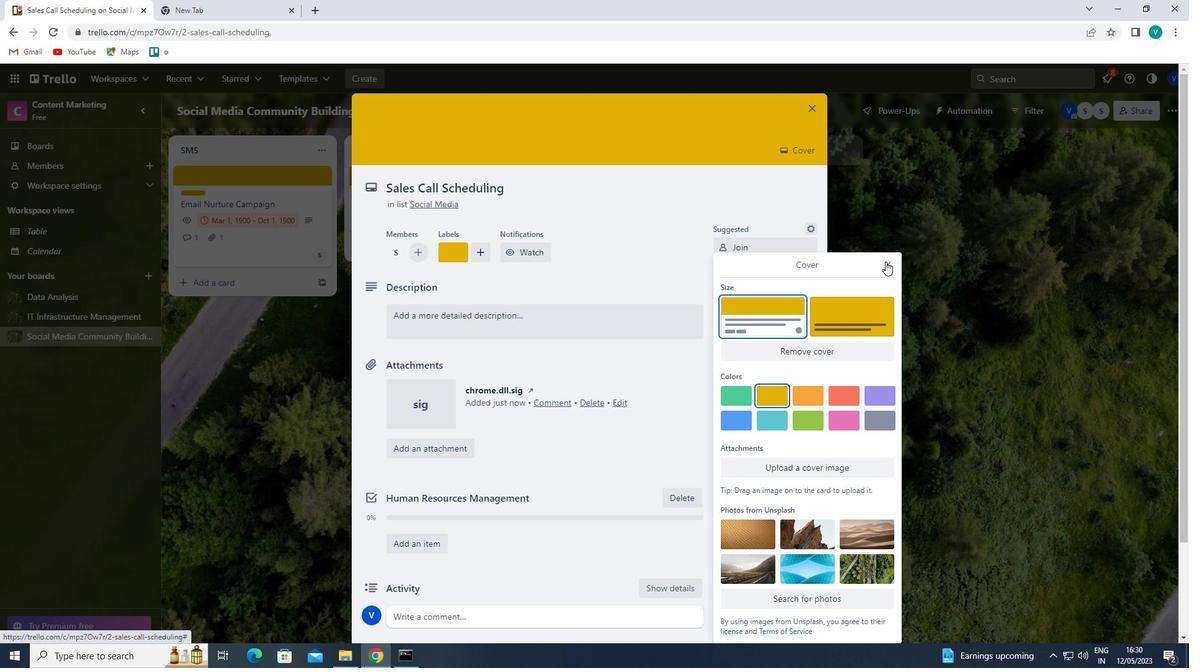 
Action: Mouse moved to (490, 324)
Screenshot: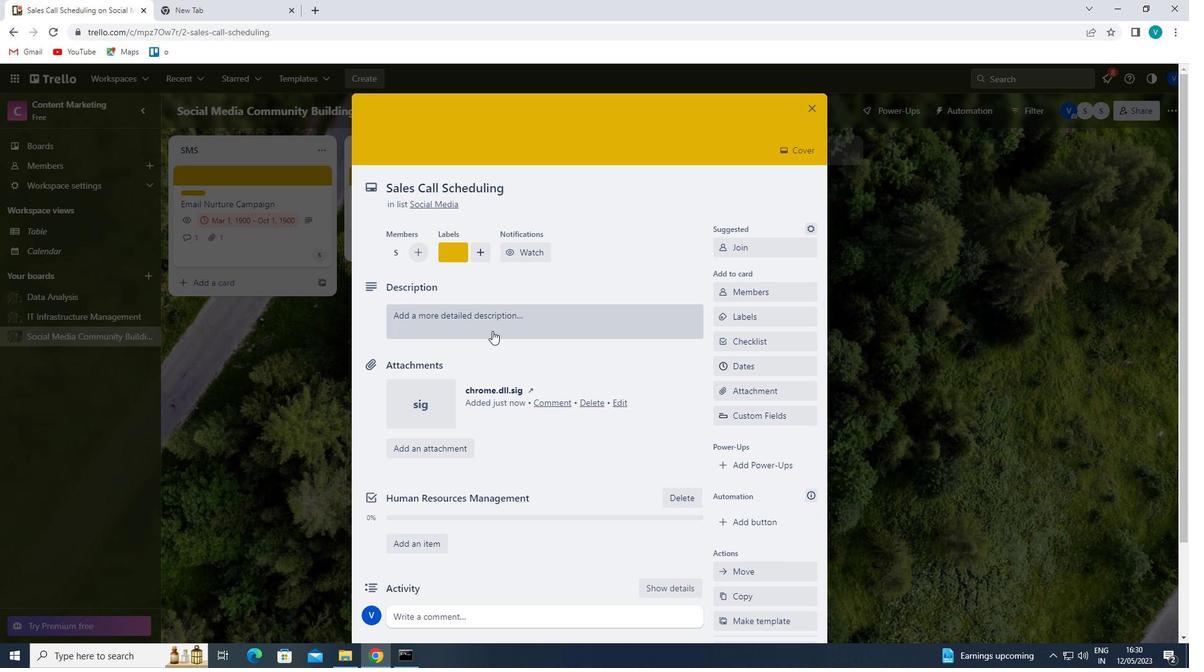 
Action: Mouse pressed left at (490, 324)
Screenshot: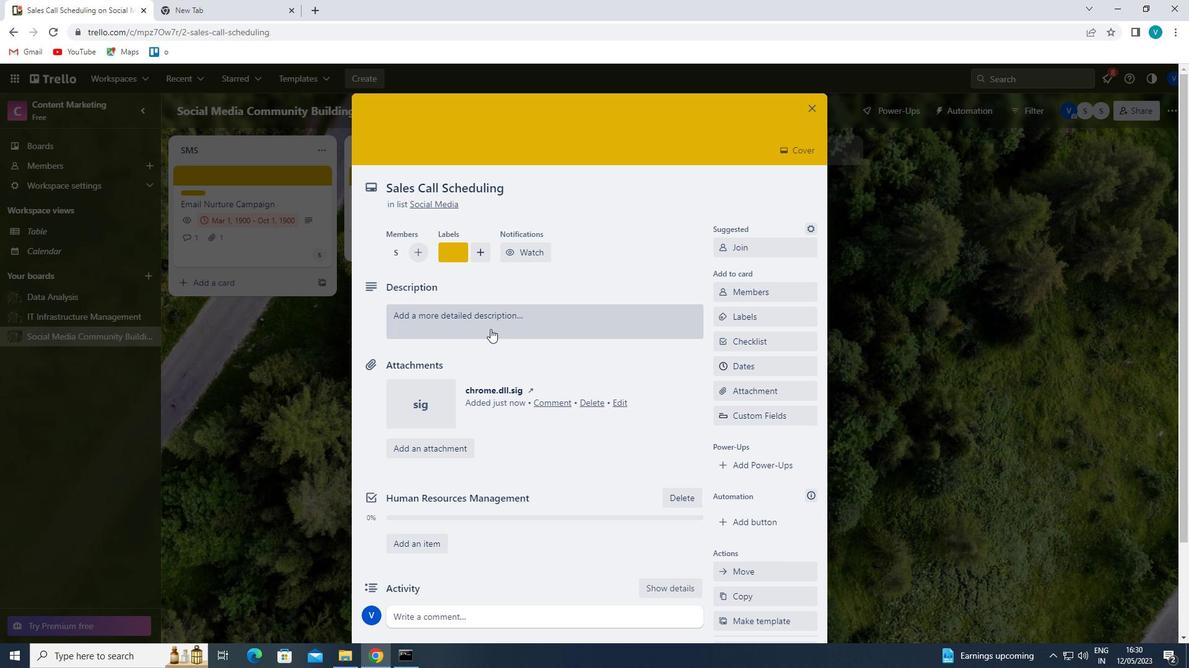 
Action: Mouse moved to (491, 323)
Screenshot: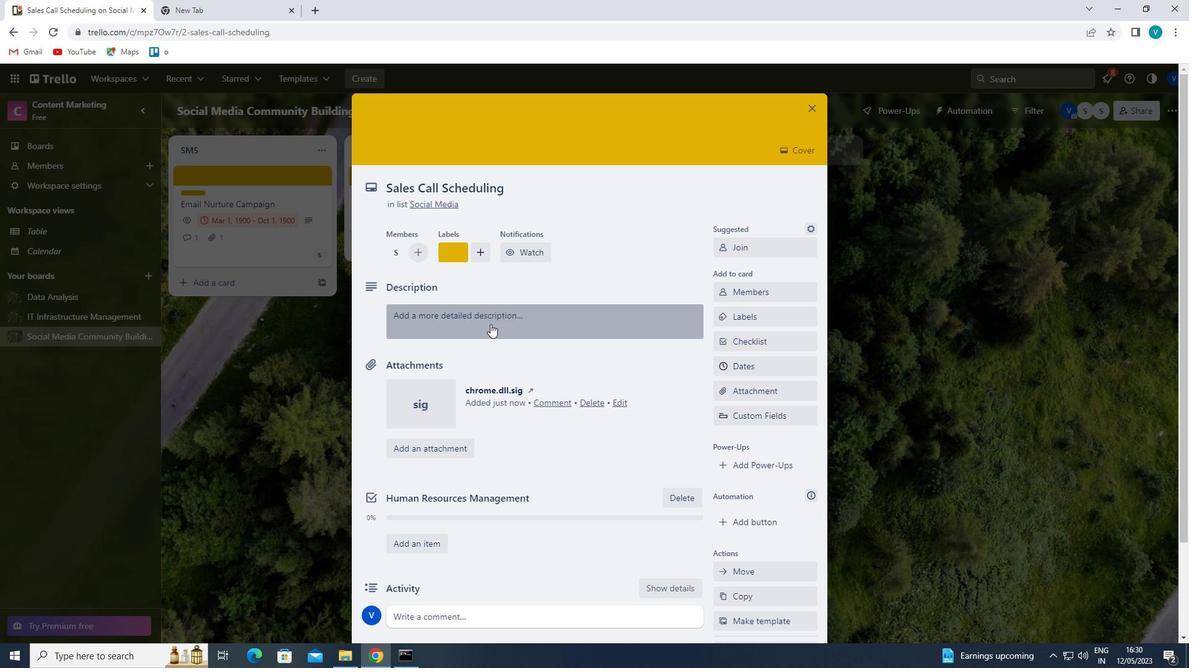 
Action: Key pressed '<Key.shift><Key.shift>RESEARCH<Key.space>AND<Key.space>APPLY<Key.space>FOR<Key.space>RELEVANT<Key.space>INDUSTRY<Key.space>CERTIFICATIONS'
Screenshot: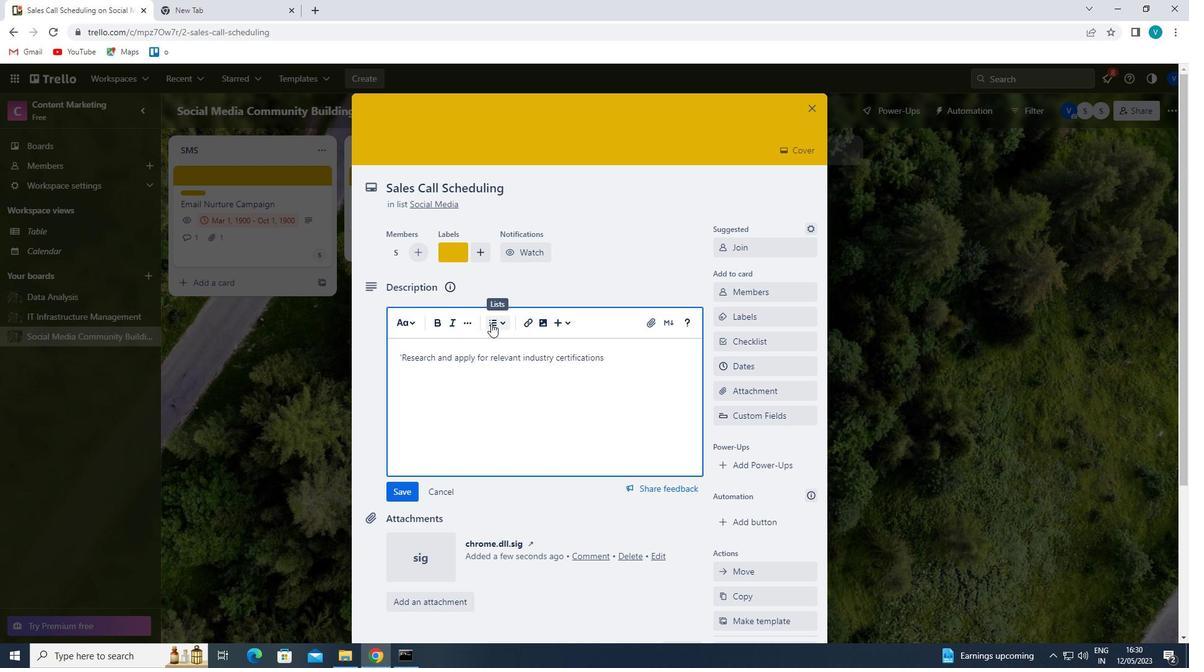 
Action: Mouse moved to (395, 488)
Screenshot: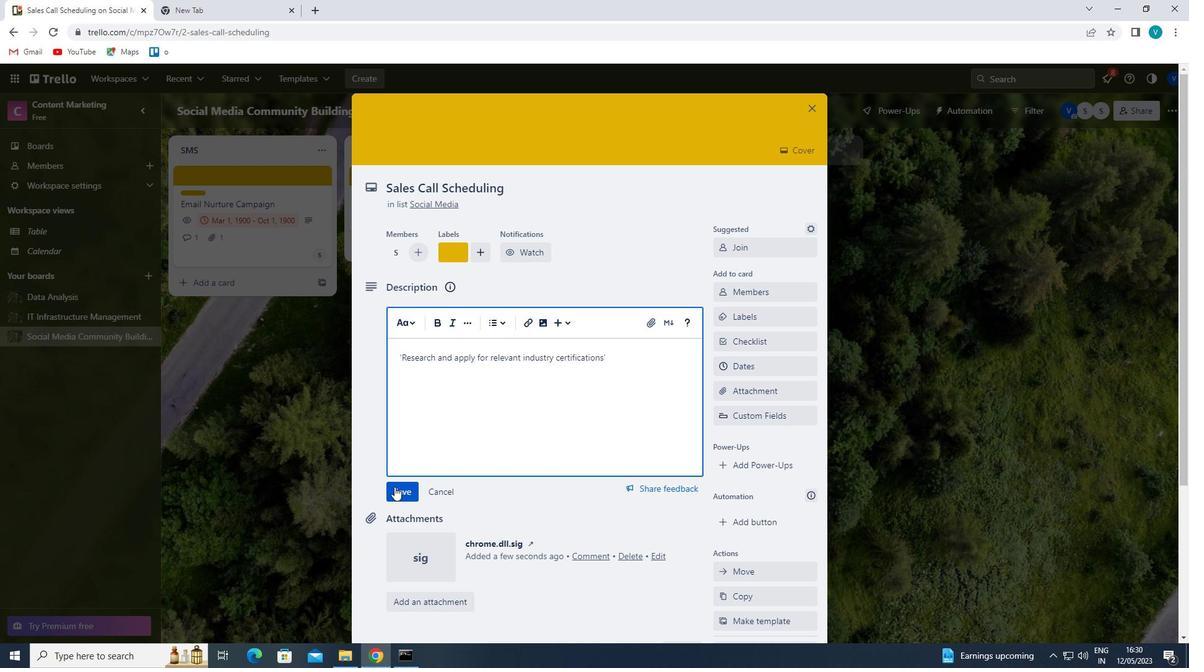 
Action: Mouse pressed left at (395, 488)
Screenshot: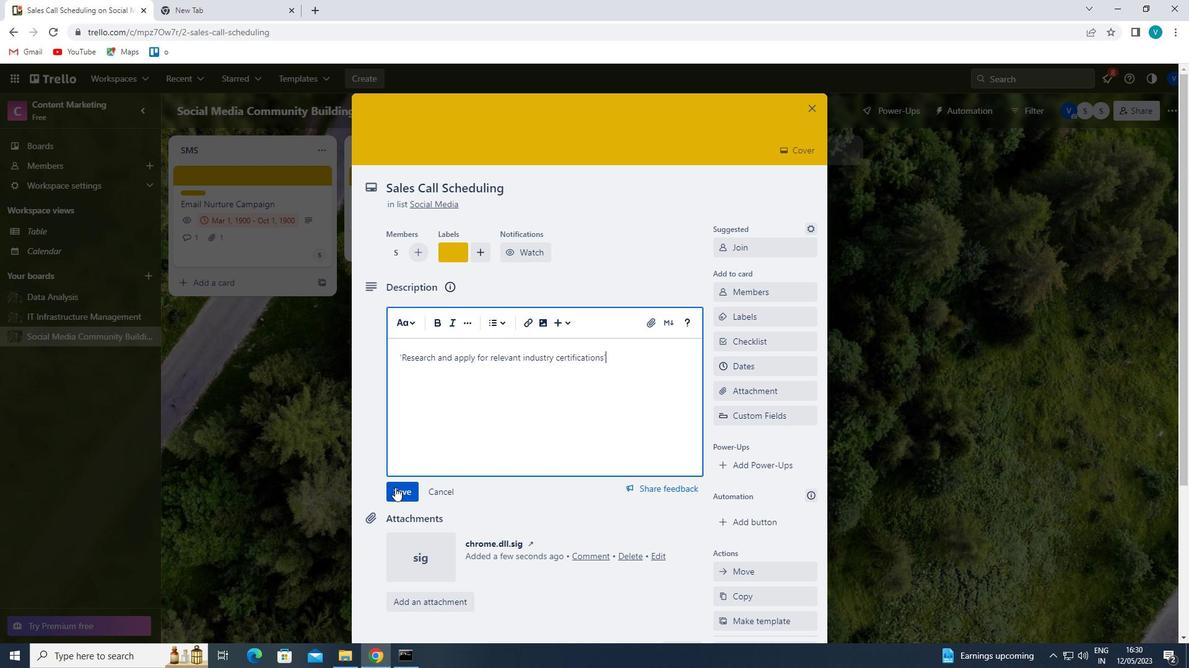 
Action: Mouse moved to (429, 470)
Screenshot: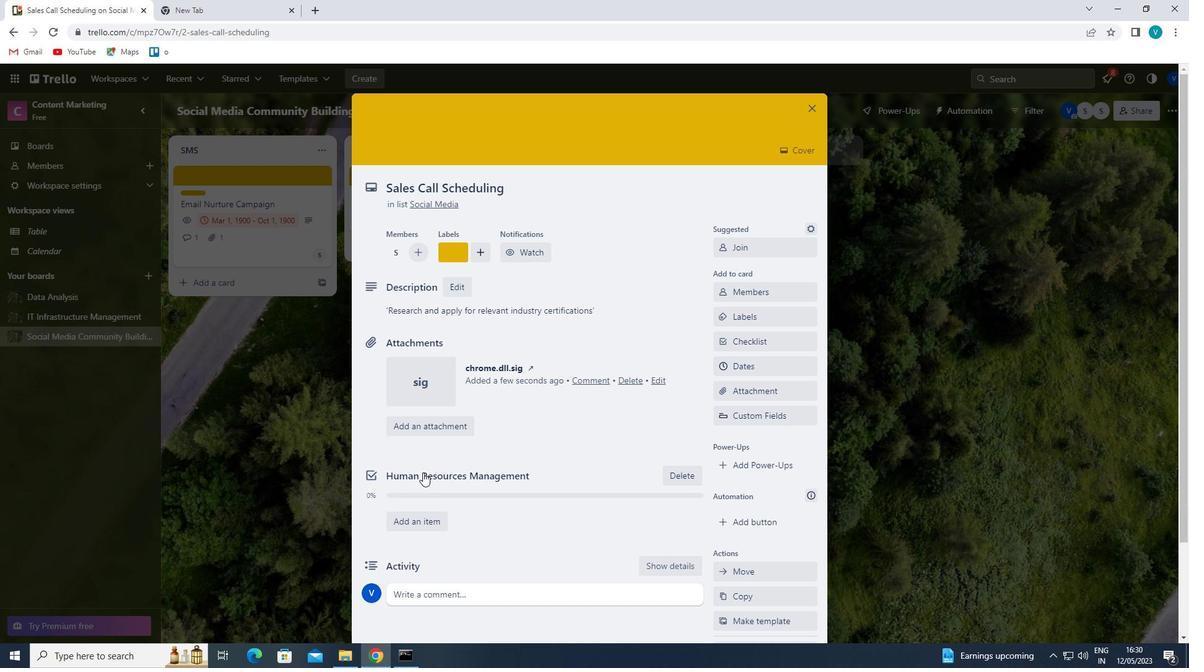 
Action: Mouse scrolled (429, 469) with delta (0, 0)
Screenshot: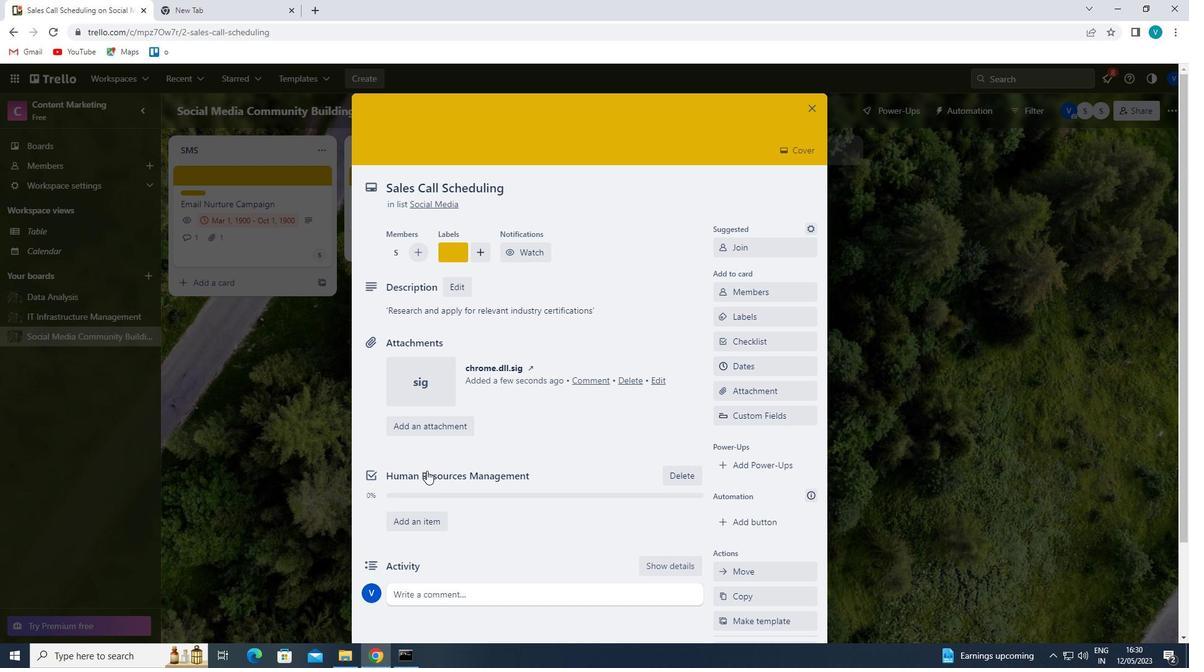 
Action: Mouse scrolled (429, 469) with delta (0, 0)
Screenshot: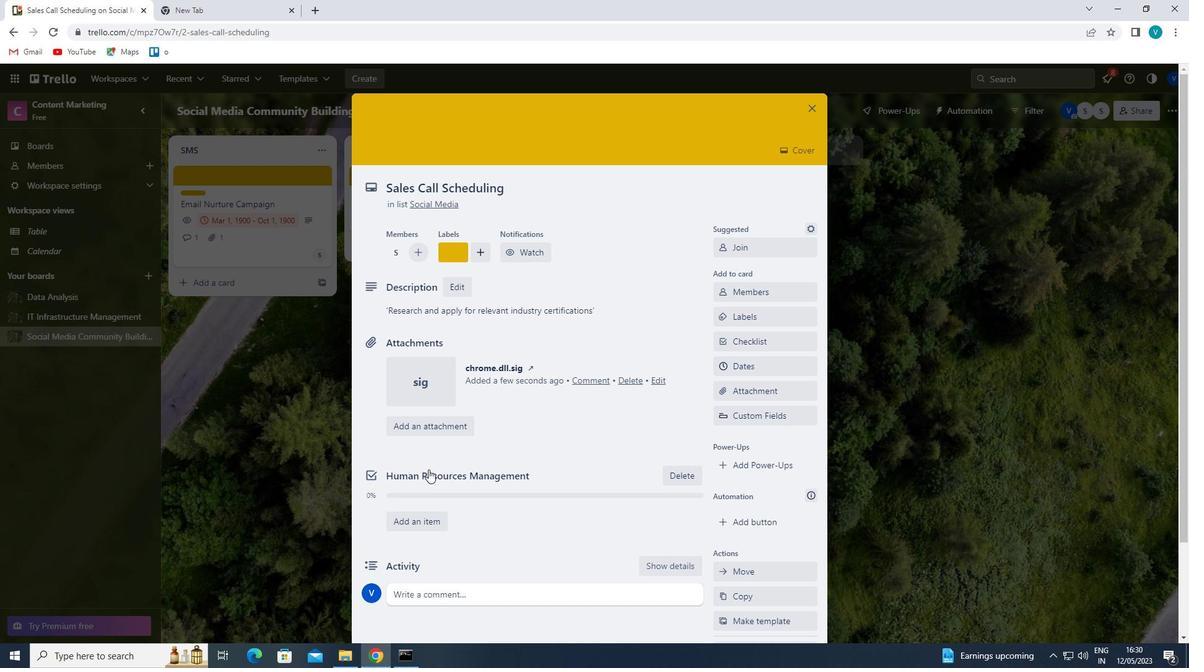 
Action: Mouse moved to (436, 486)
Screenshot: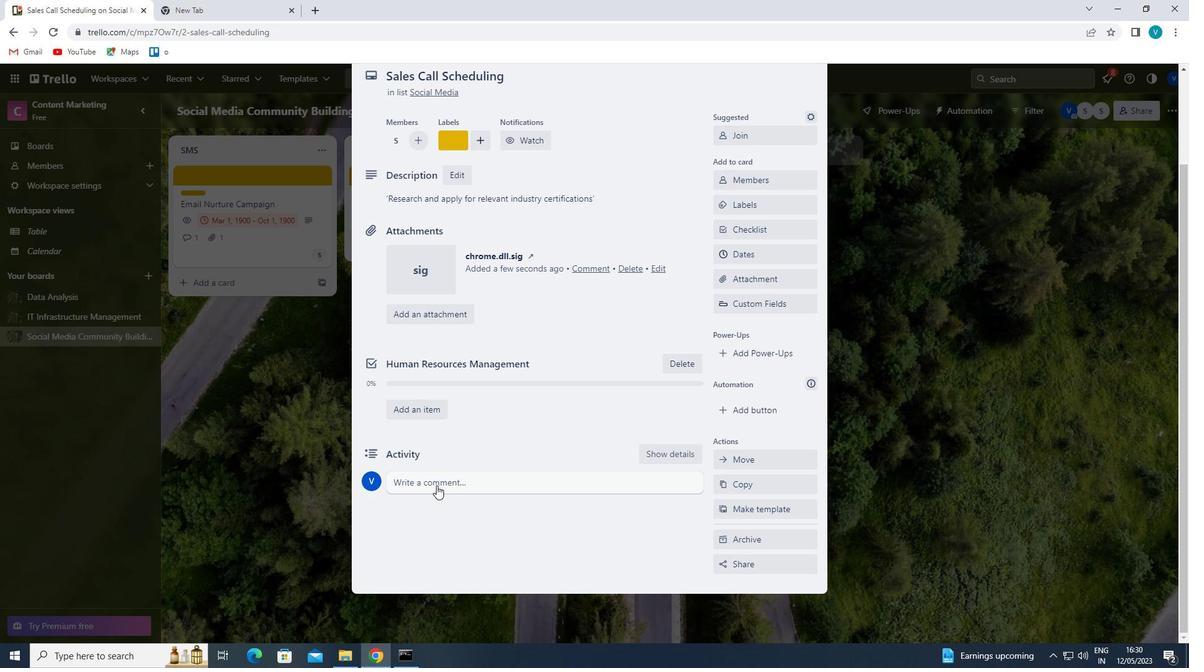 
Action: Mouse pressed left at (436, 486)
Screenshot: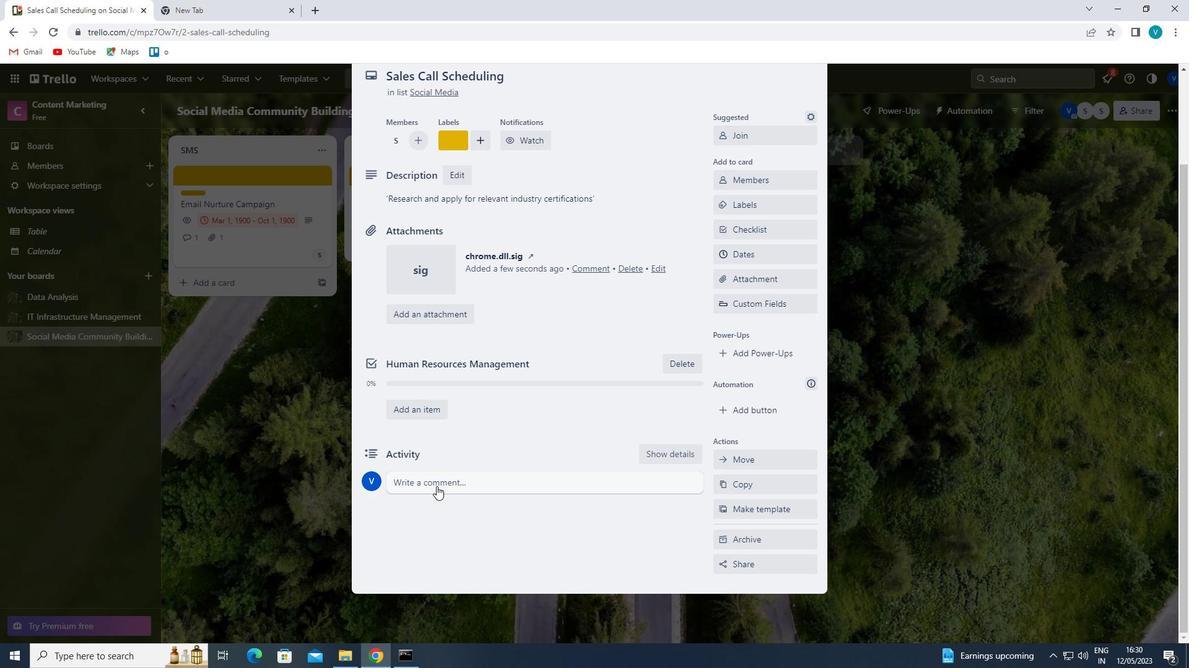 
Action: Key pressed '
Screenshot: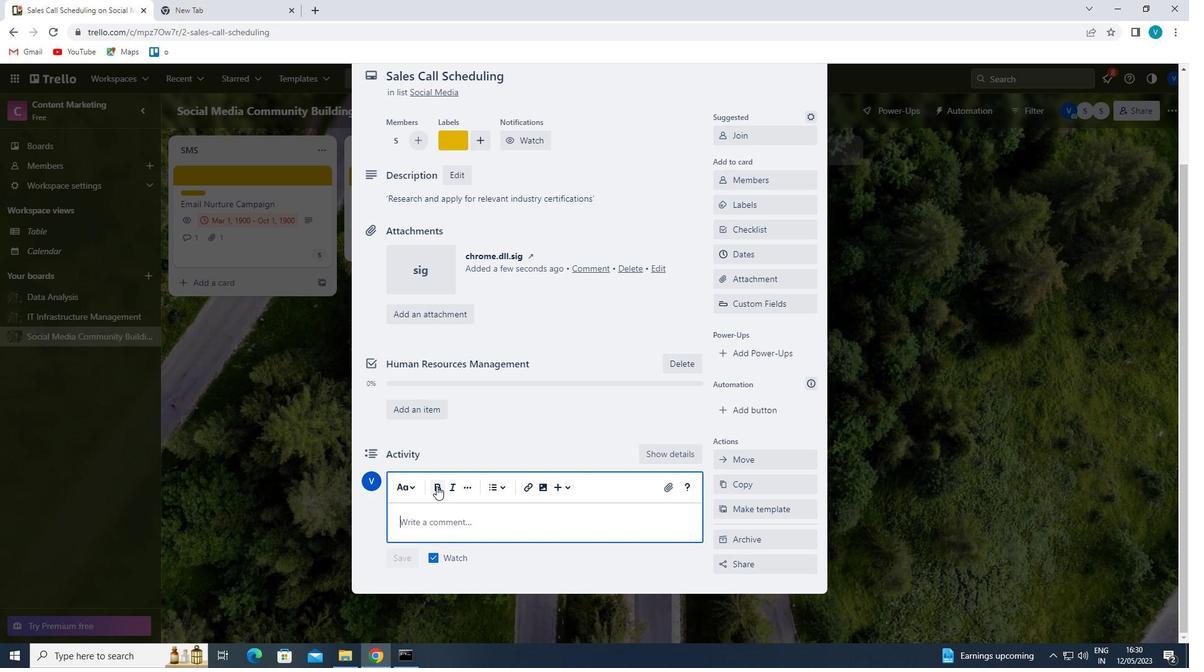 
Action: Mouse moved to (436, 486)
Screenshot: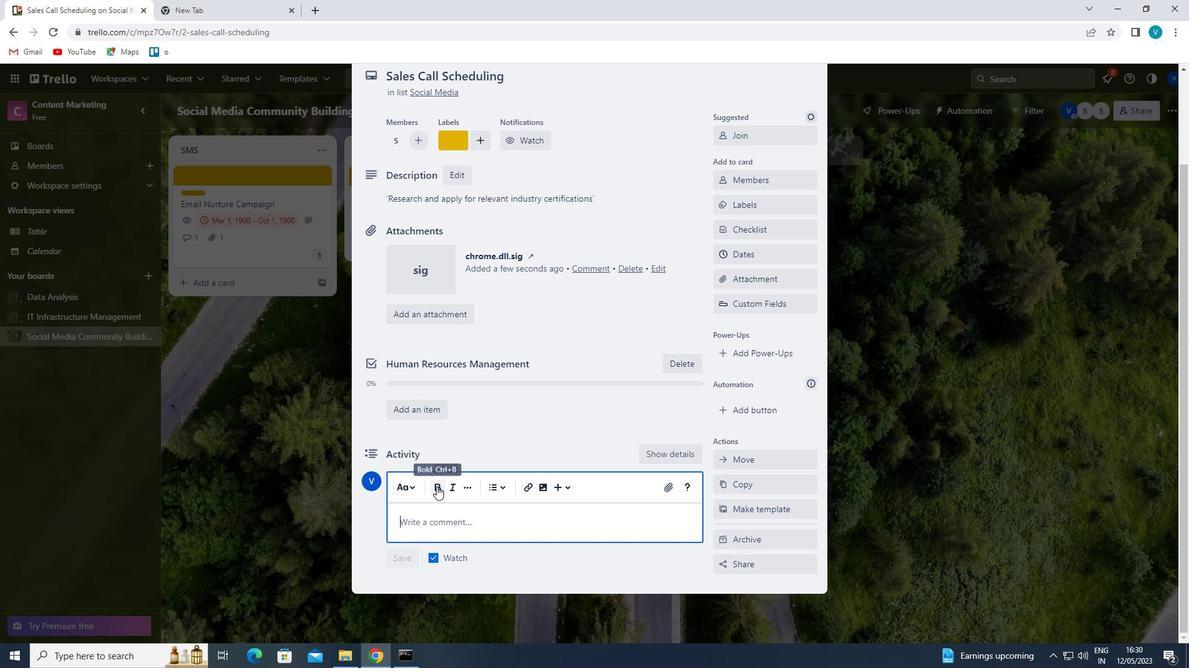 
Action: Key pressed <Key.shift>LET<Key.space>US<Key.space>APPROACH<Key.space>THIS<Key.space>TASK<Key.space>WITH<Key.space>AN<Key.space>OPEN<Key.space>MIND<Key.space>AN<Key.space>DBE<Key.space>WILLING<Key.space>TO<Key.space>TAKE<Key.space>RIS
Screenshot: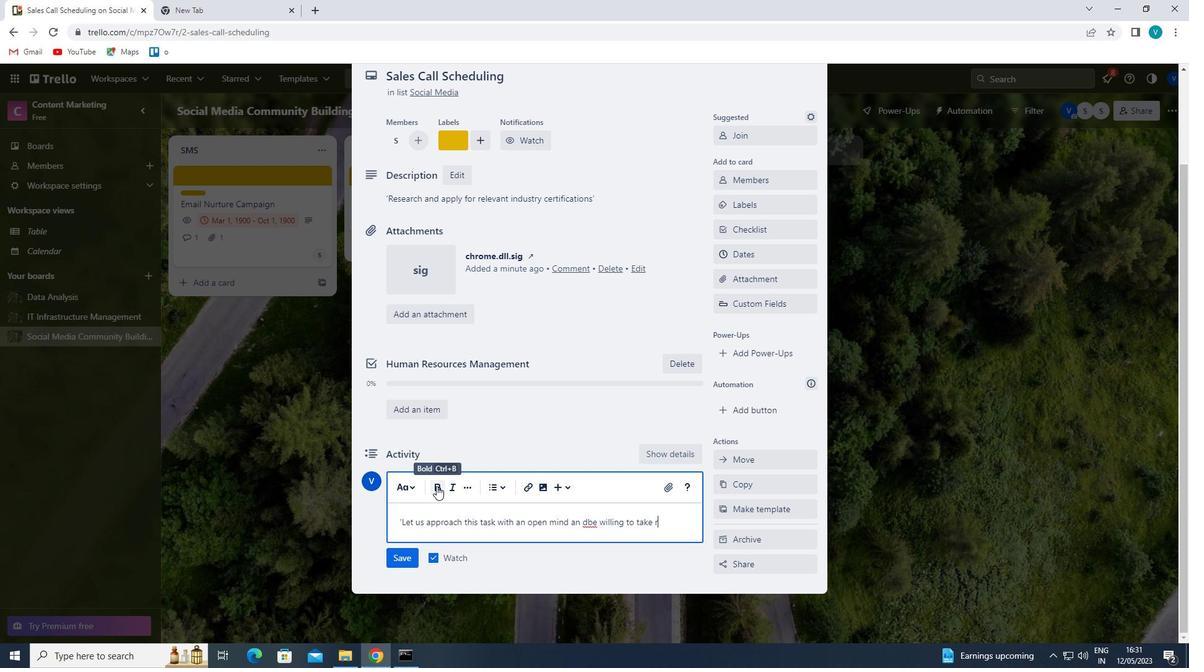
Action: Mouse moved to (583, 519)
Screenshot: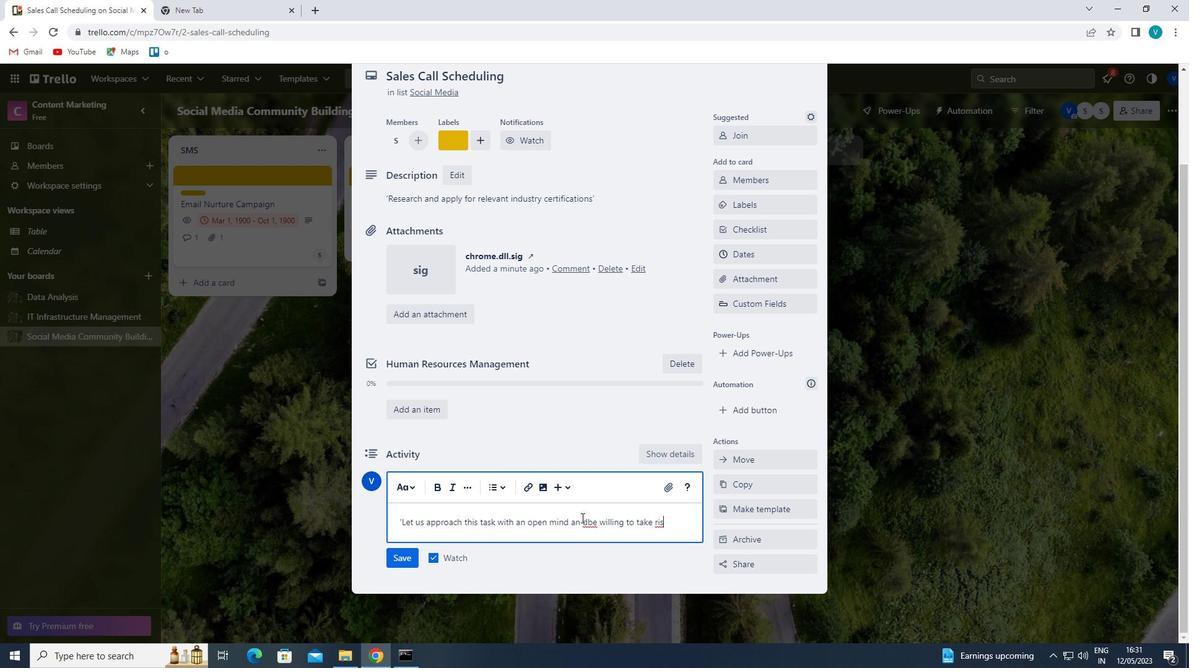 
Action: Mouse pressed left at (583, 519)
Screenshot: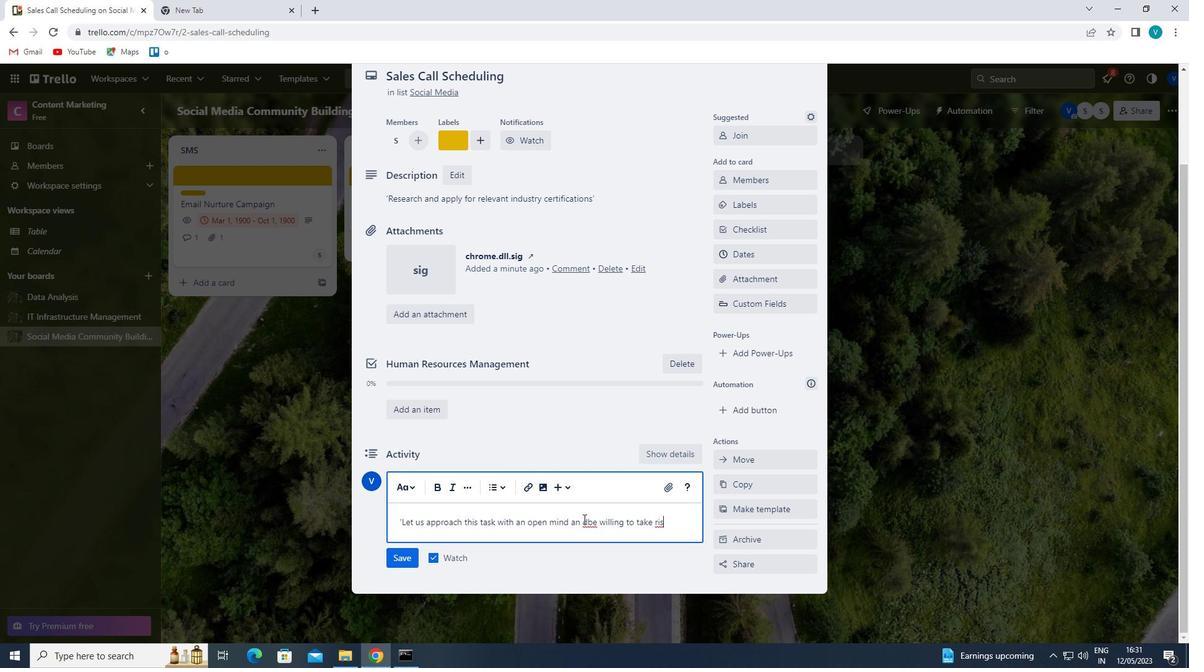 
Action: Mouse moved to (669, 587)
Screenshot: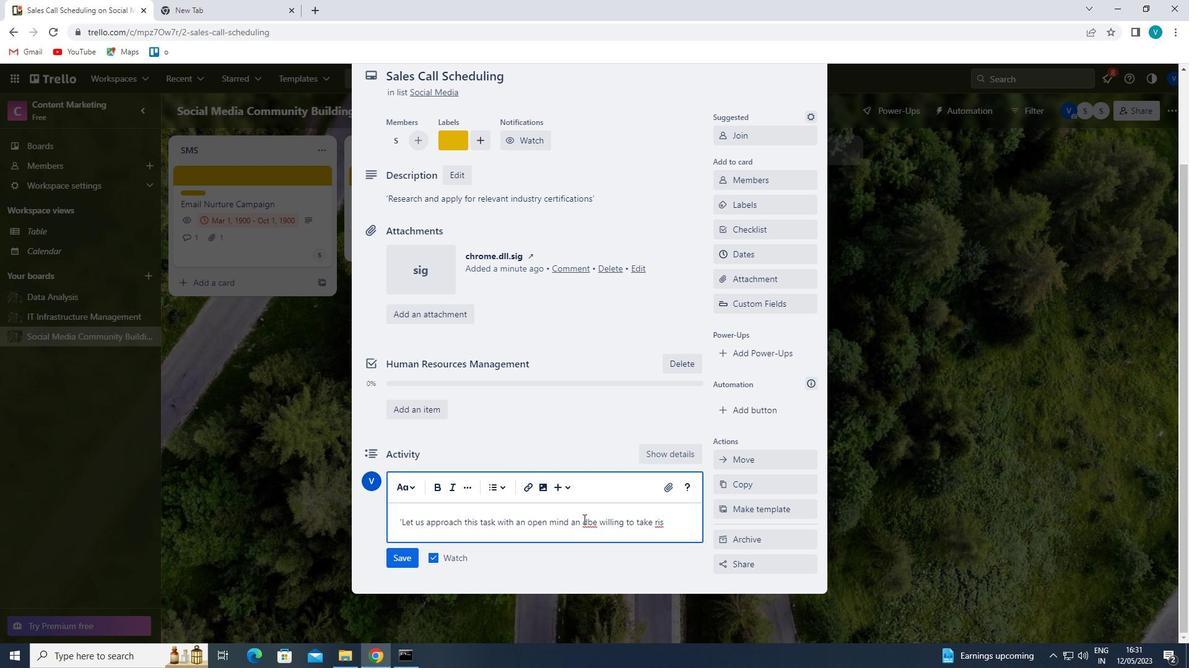 
Action: Key pressed <Key.backspace><Key.right><Key.space><Key.right>
Screenshot: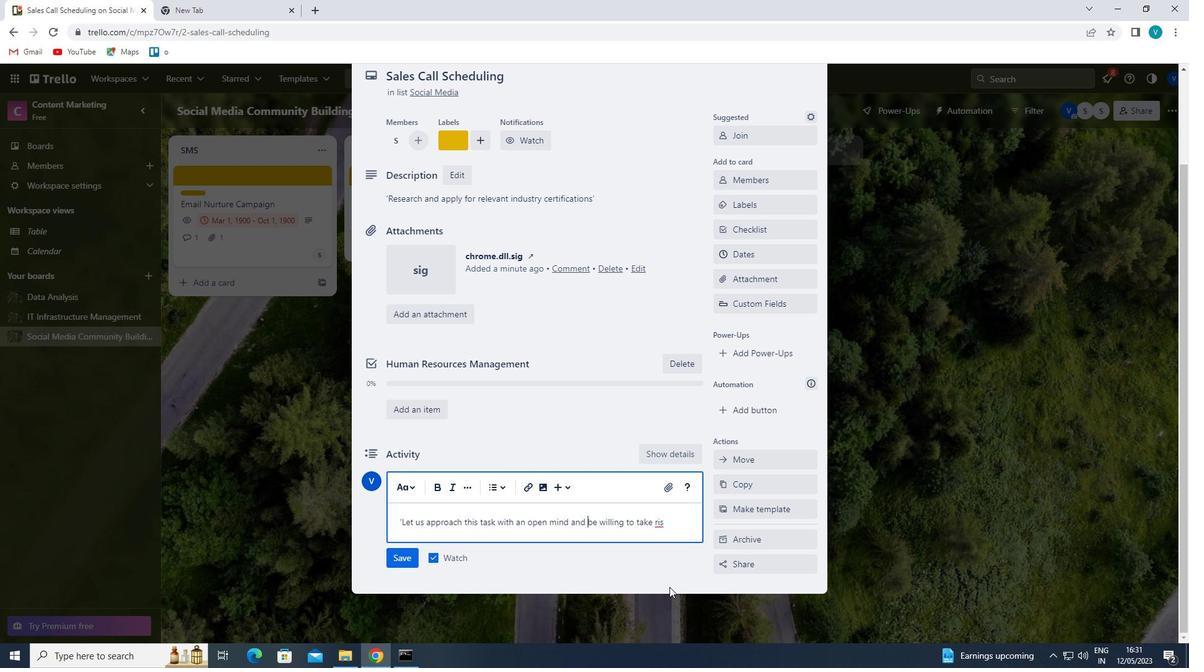
Action: Mouse moved to (665, 526)
Screenshot: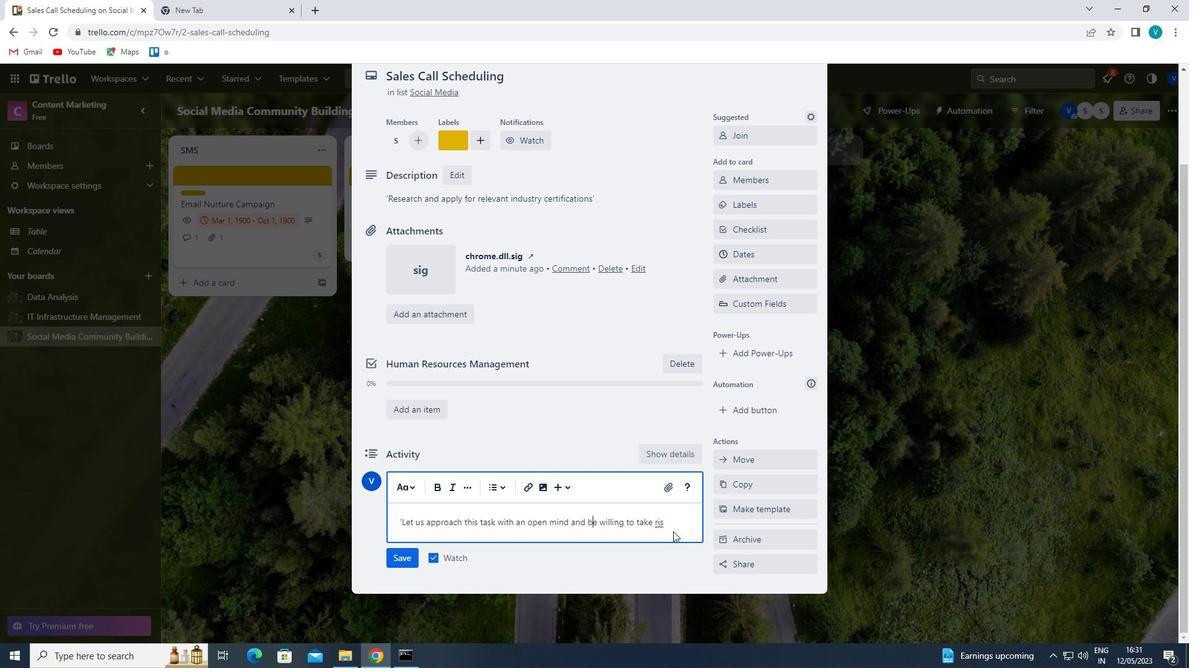 
Action: Mouse pressed left at (665, 526)
Screenshot: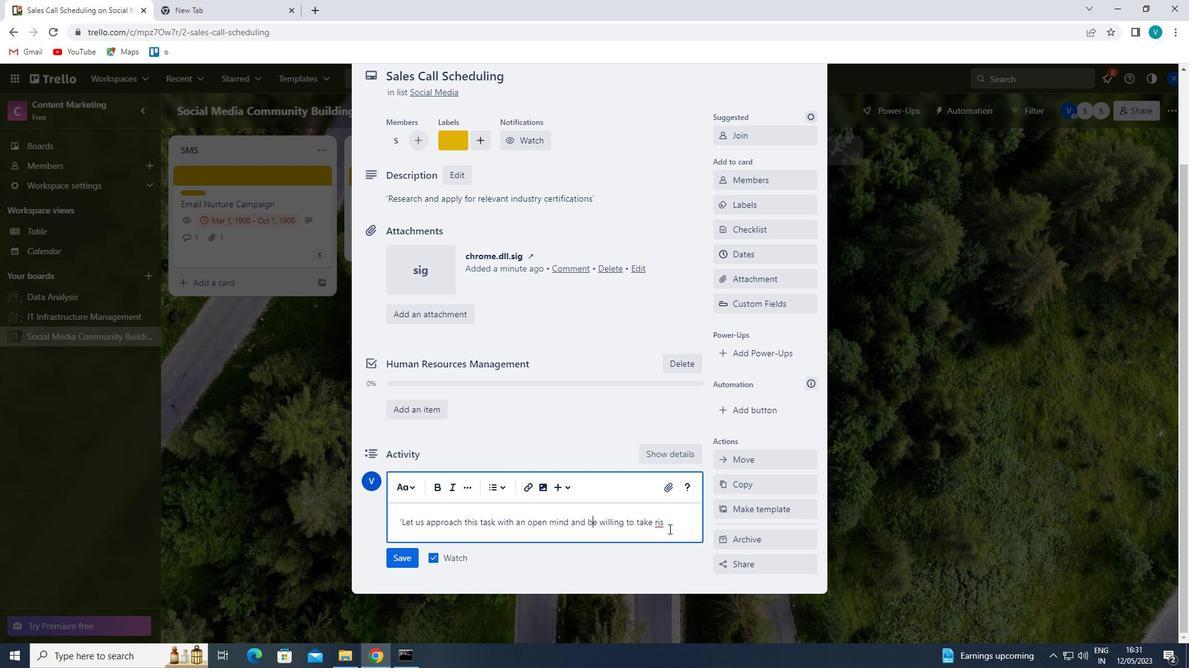 
Action: Key pressed KS<Key.space>TO<Key.space>THINK<Key.space>
Screenshot: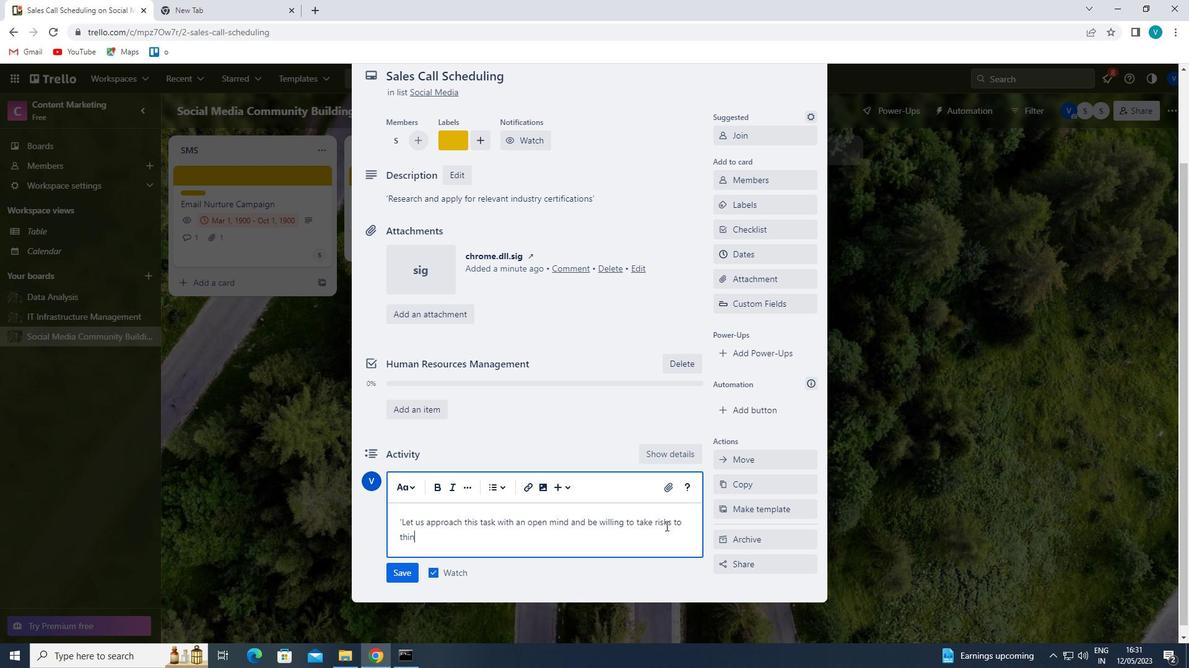 
Action: Mouse moved to (638, 511)
Screenshot: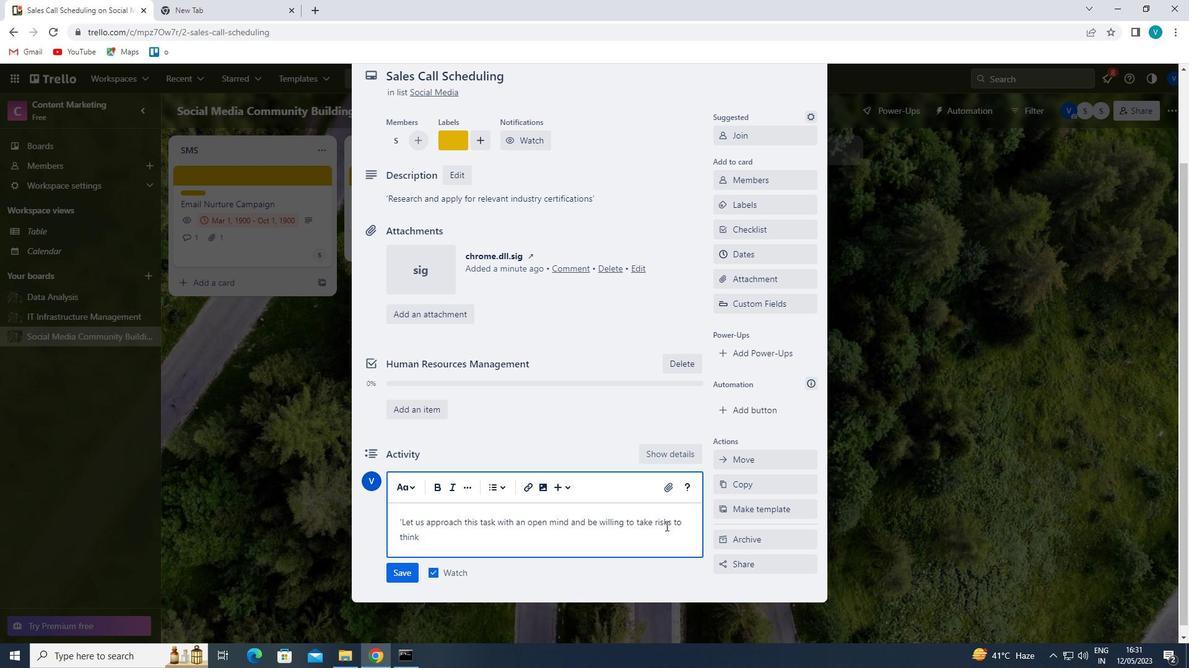 
Action: Key pressed OUTSIDE<Key.space>THE<Key.space>BOX.'
Screenshot: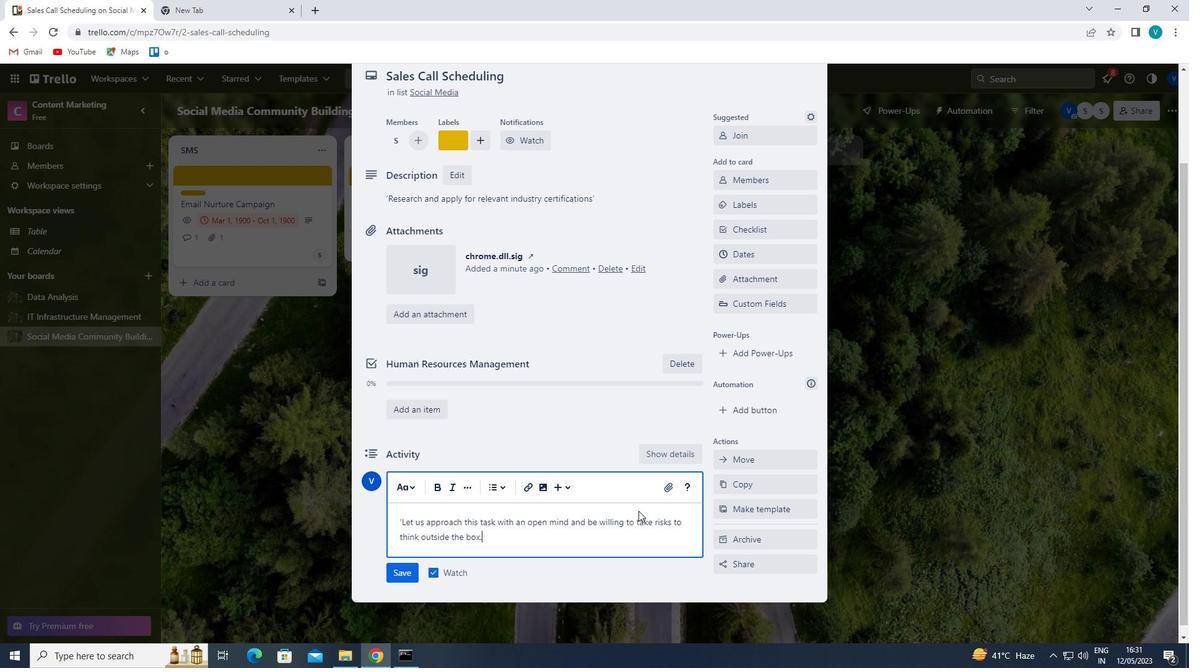 
Action: Mouse moved to (408, 567)
Screenshot: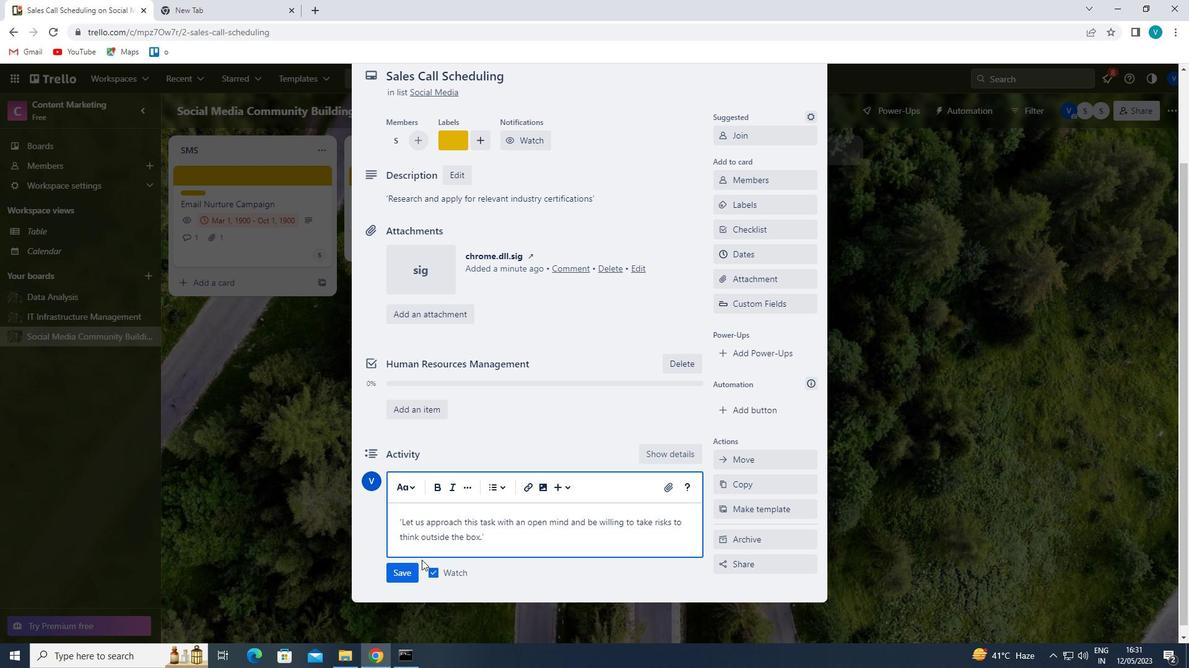 
Action: Mouse pressed left at (408, 567)
Screenshot: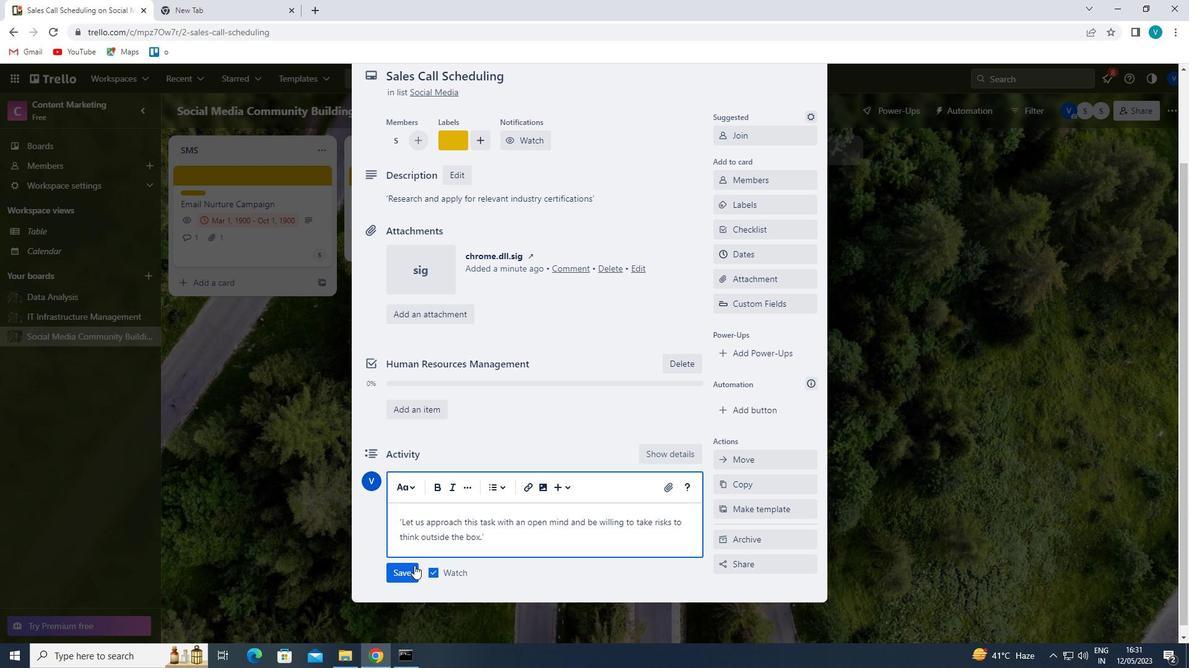 
Action: Mouse moved to (761, 254)
Screenshot: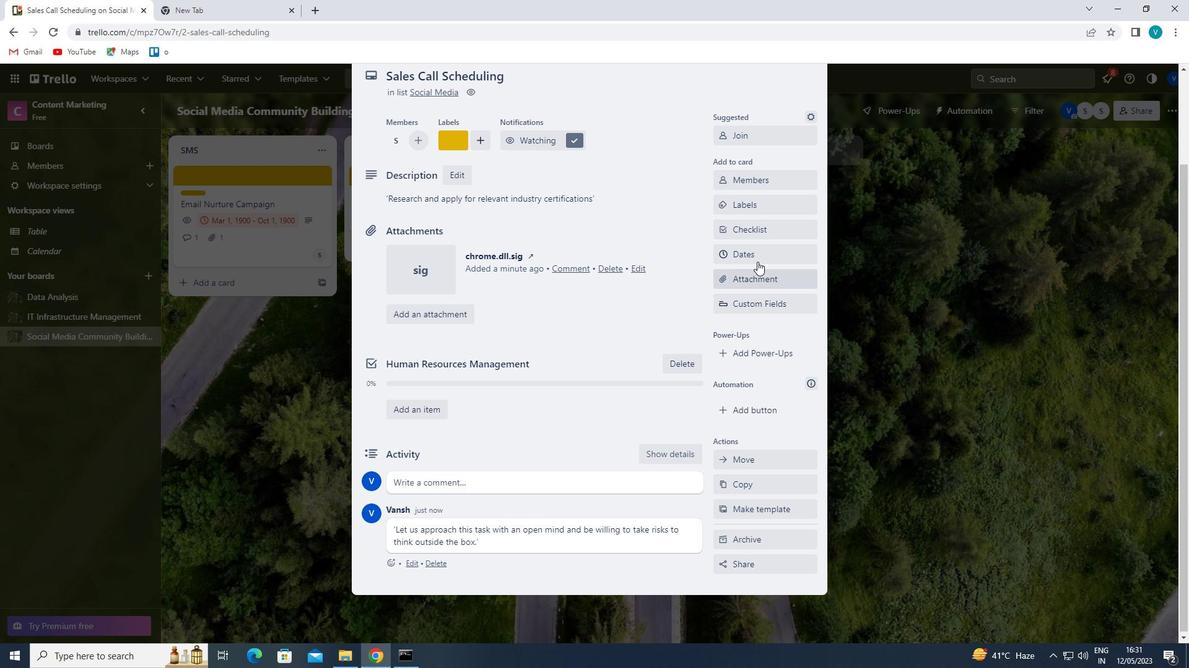 
Action: Mouse pressed left at (761, 254)
Screenshot: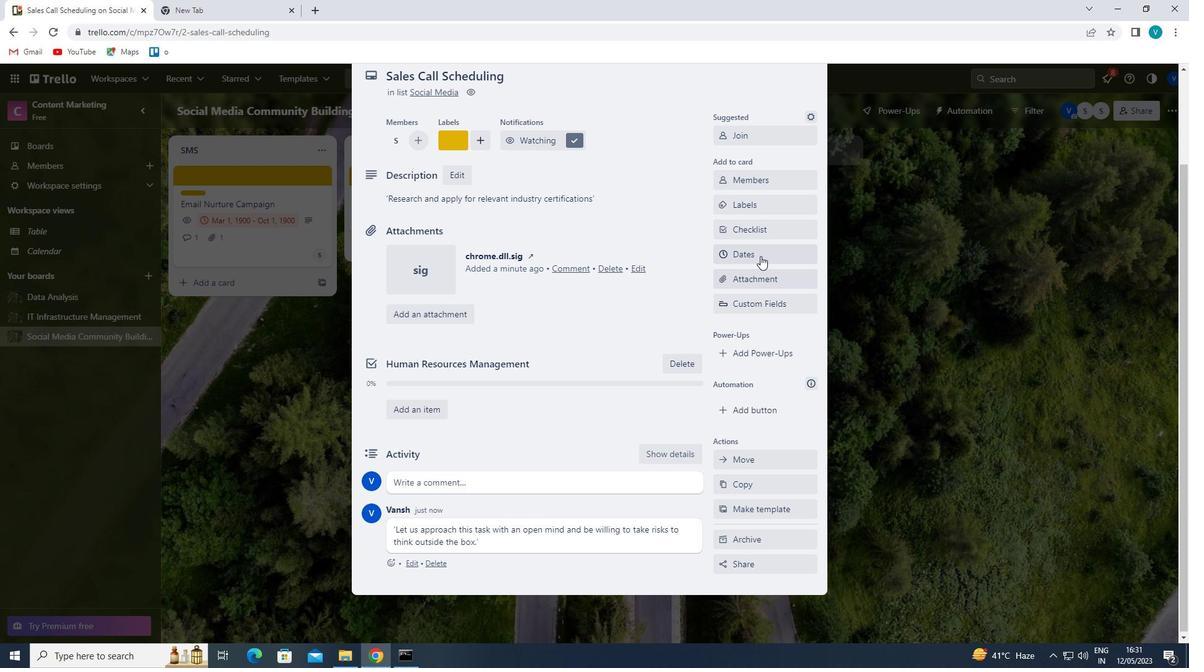 
Action: Mouse moved to (727, 332)
Screenshot: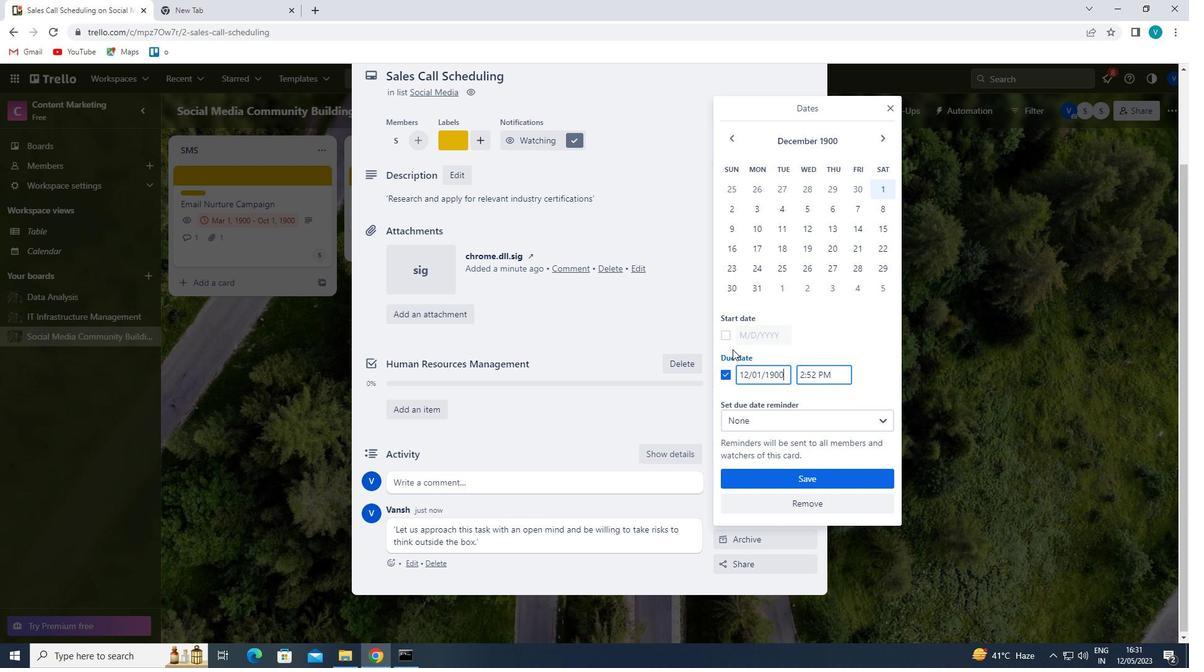 
Action: Mouse pressed left at (727, 332)
Screenshot: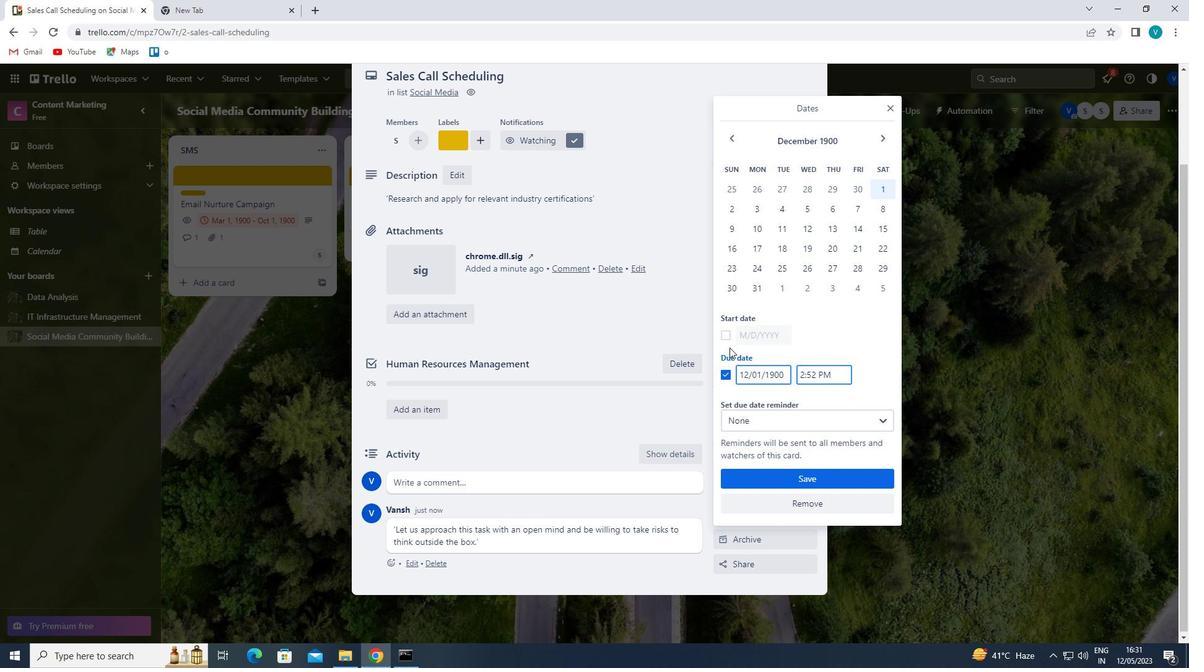 
Action: Mouse moved to (748, 334)
Screenshot: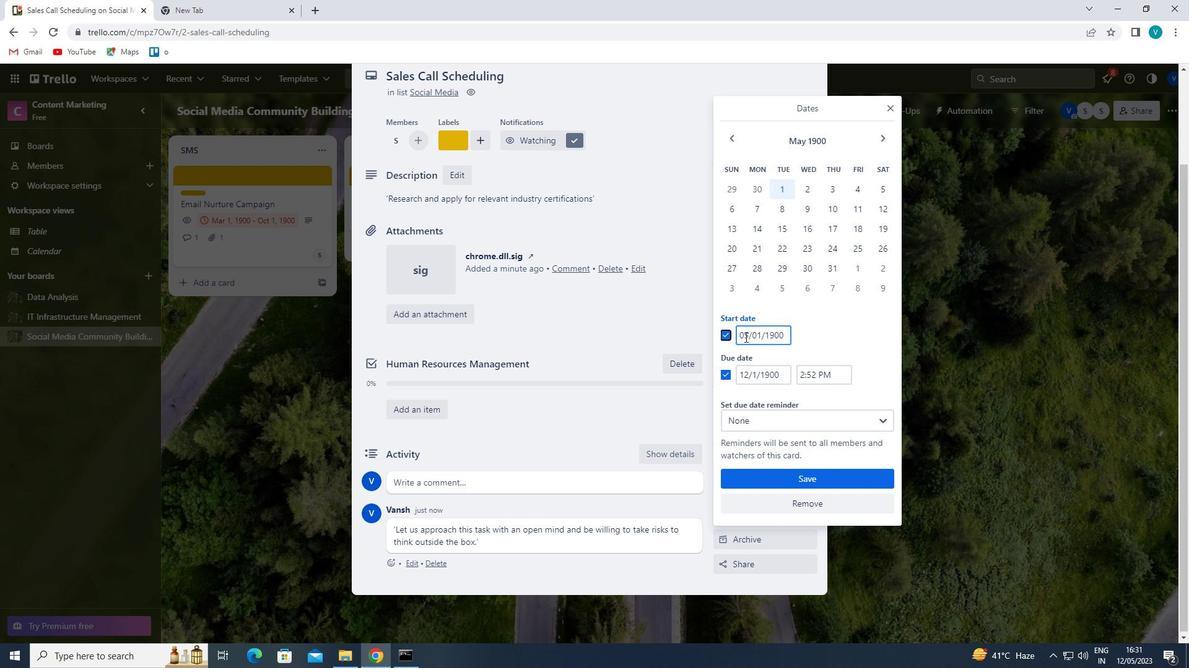 
Action: Mouse pressed left at (748, 334)
Screenshot: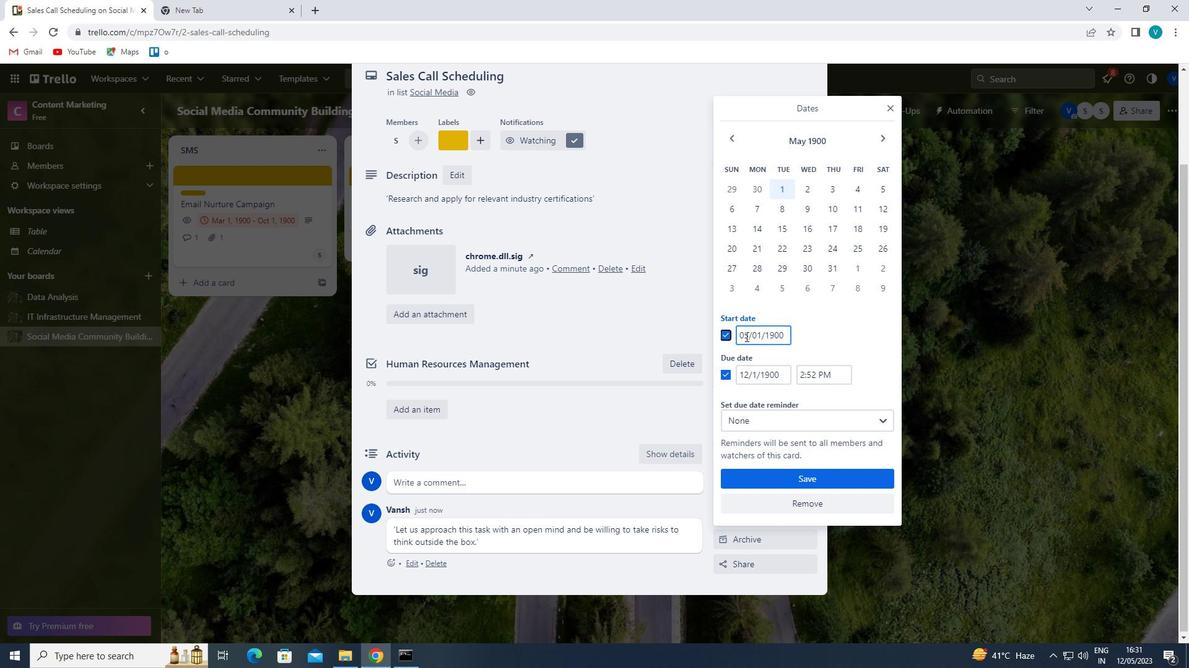 
Action: Mouse moved to (742, 333)
Screenshot: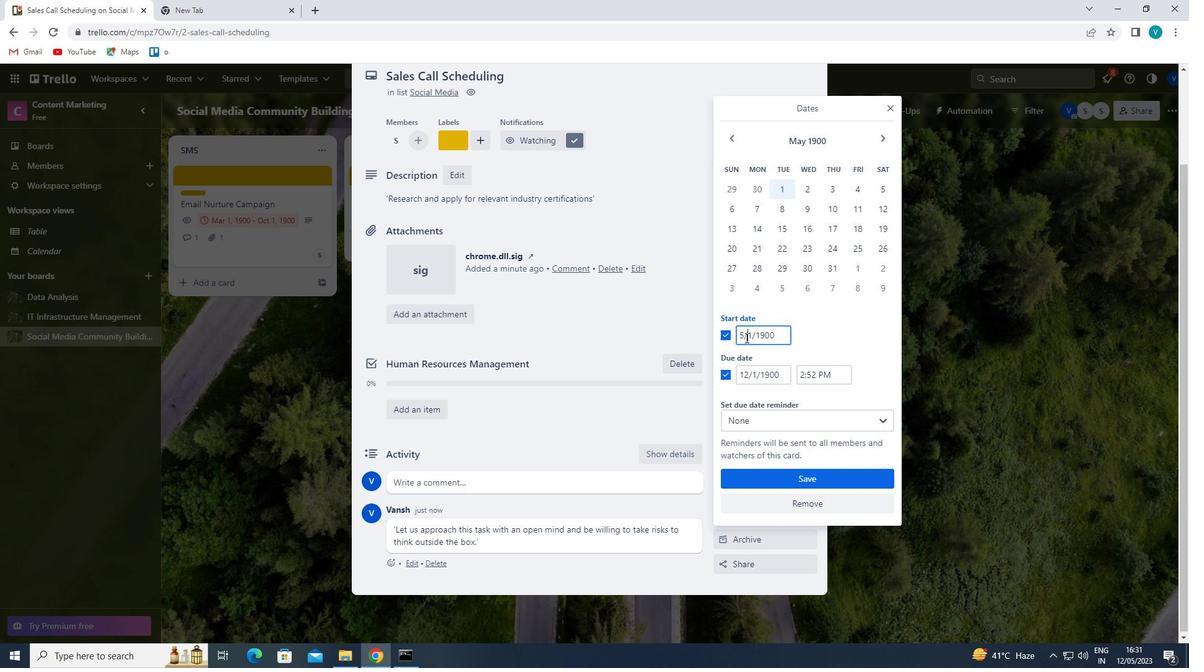 
Action: Mouse pressed left at (742, 333)
Screenshot: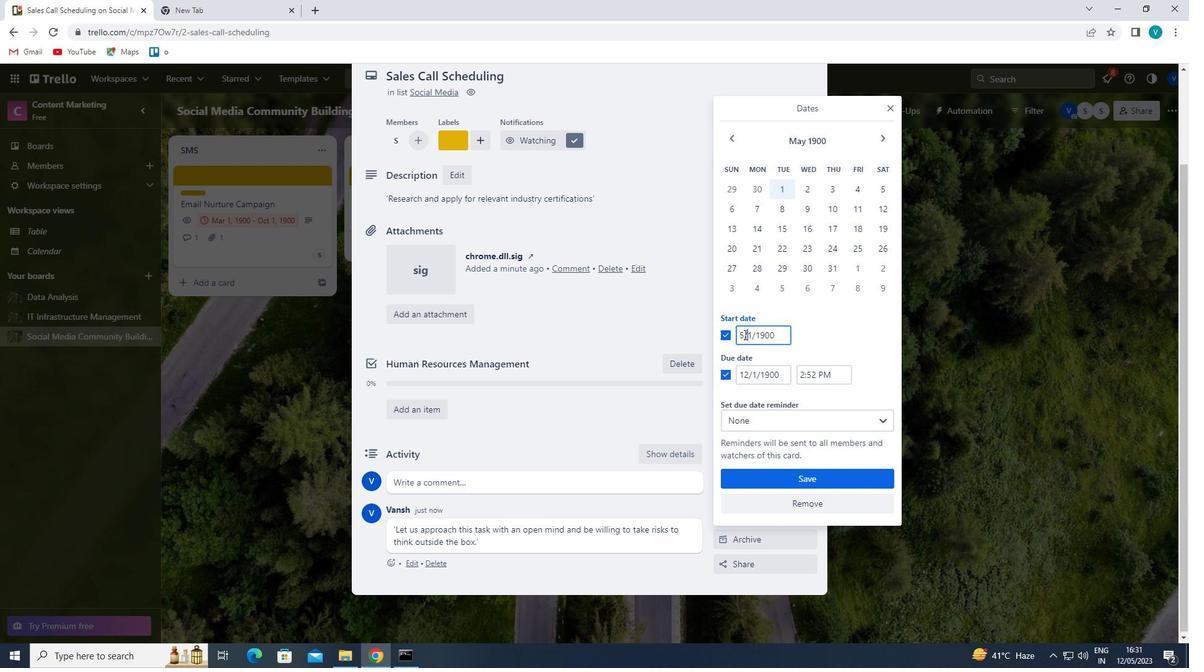 
Action: Mouse moved to (715, 333)
Screenshot: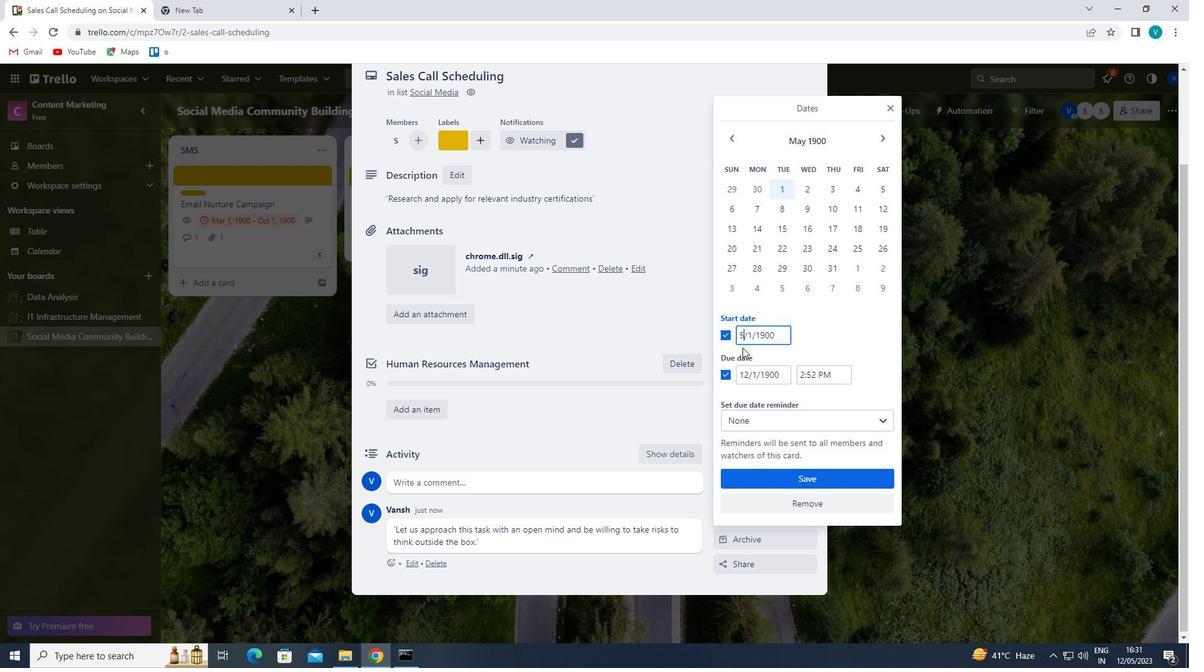 
Action: Key pressed <Key.backspace>6
Screenshot: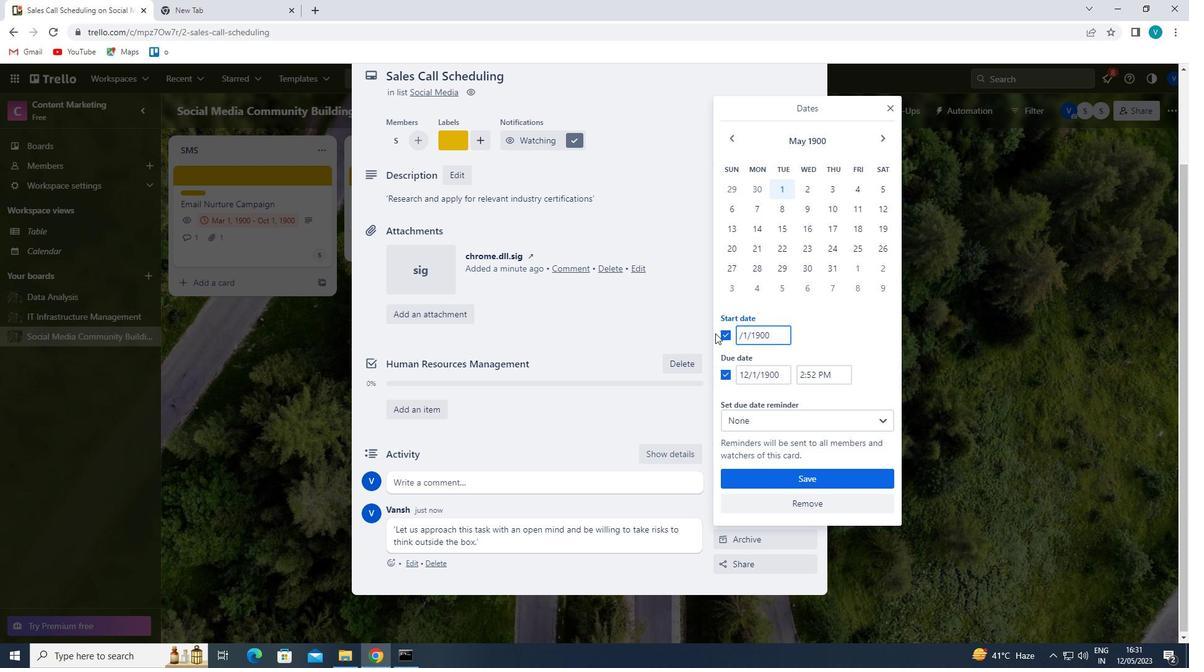 
Action: Mouse moved to (748, 371)
Screenshot: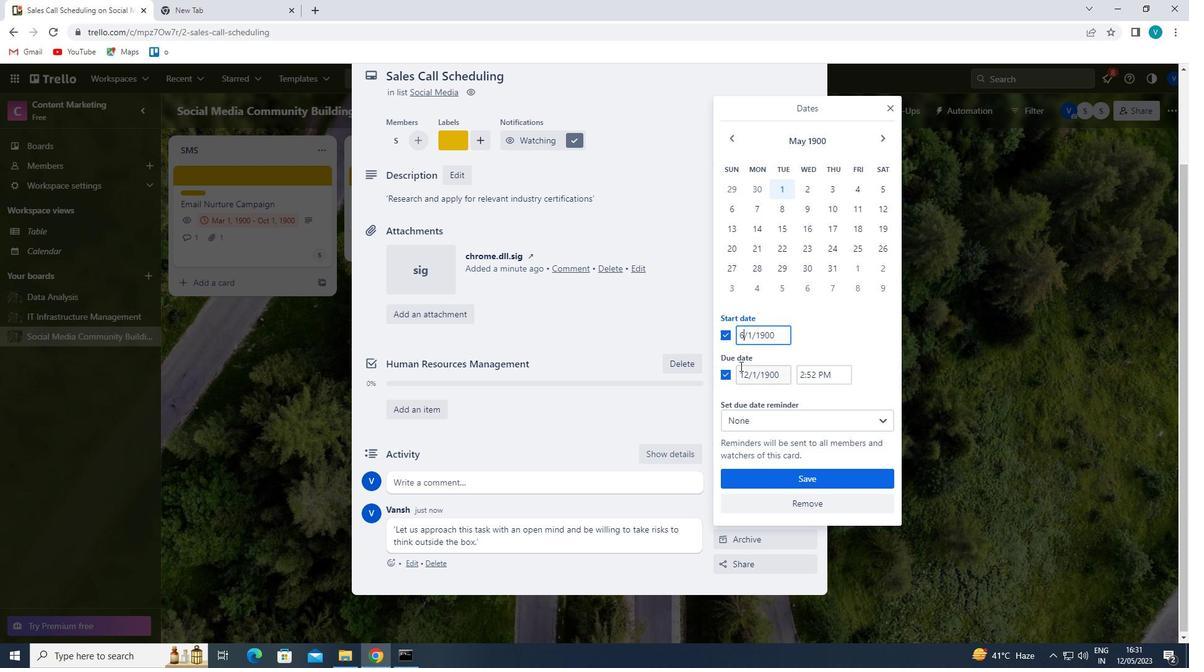 
Action: Mouse pressed left at (748, 371)
Screenshot: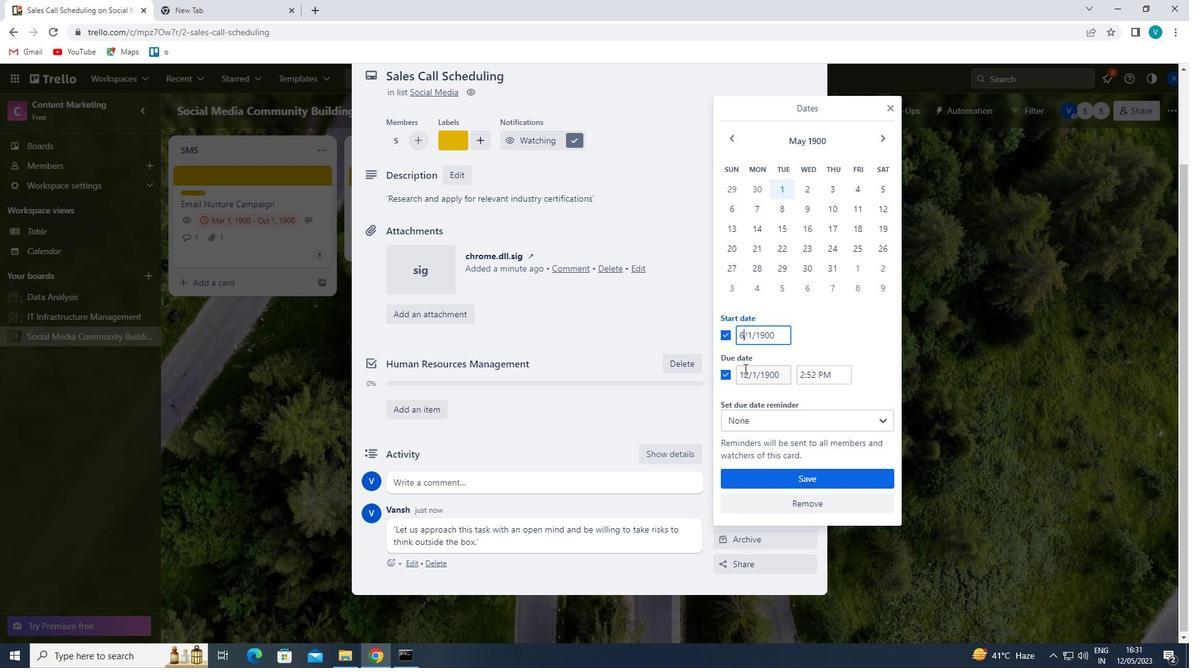 
Action: Key pressed <Key.backspace><Key.backspace>6
Screenshot: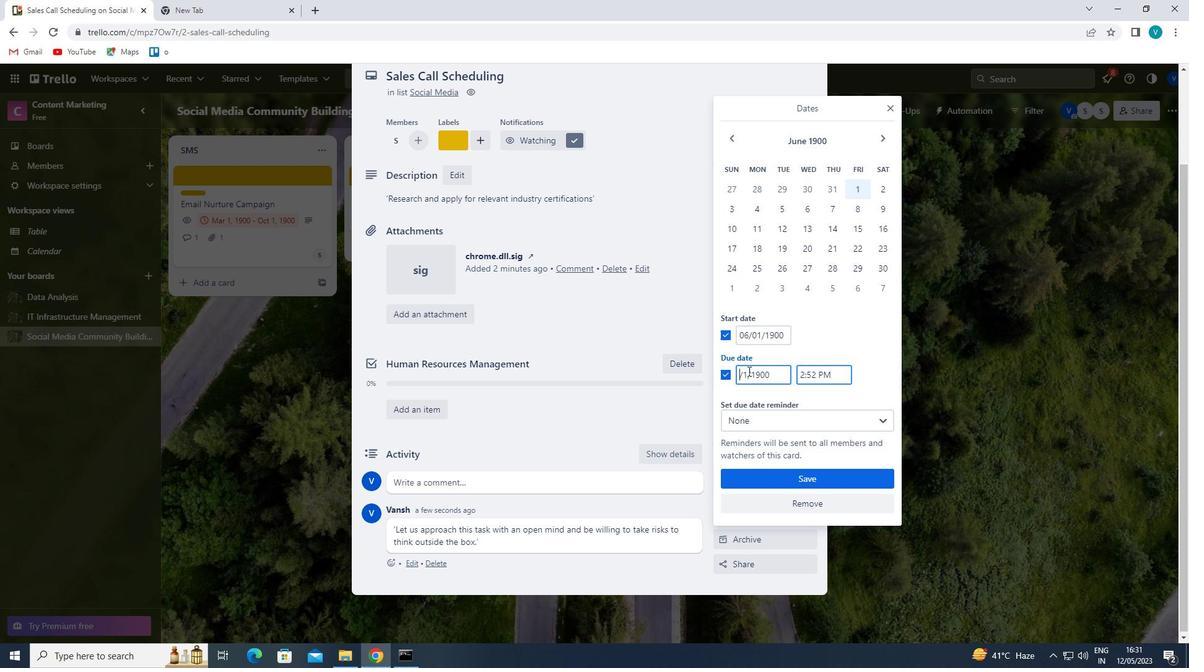 
Action: Mouse moved to (777, 471)
Screenshot: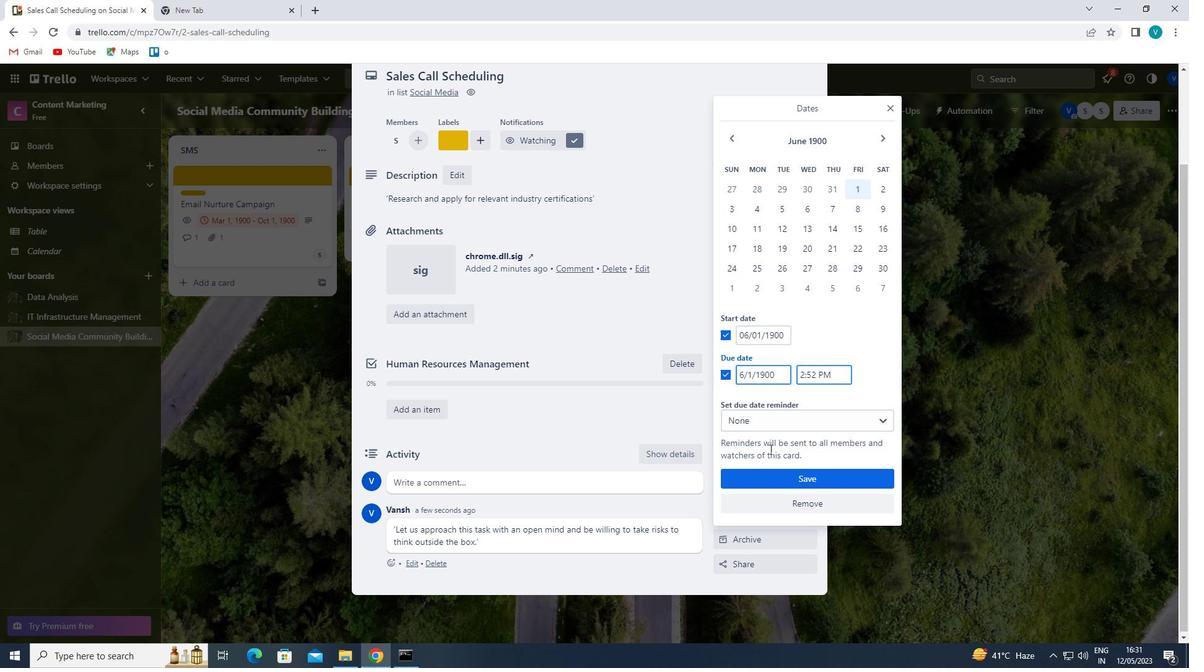 
Action: Mouse pressed left at (777, 471)
Screenshot: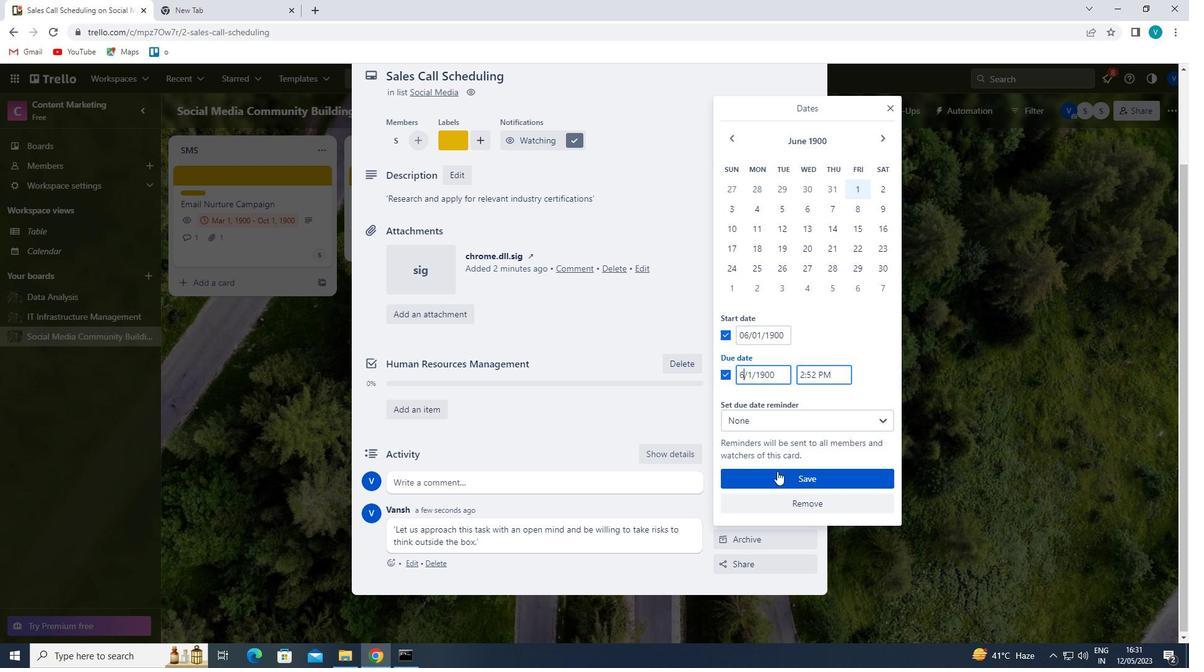 
